 Task: Look for space in Schaffhausen, Switzerland from 21st June, 2023 to 29th June, 2023 for 4 adults in price range Rs.7000 to Rs.12000. Place can be entire place with 2 bedrooms having 2 beds and 2 bathrooms. Property type can be house, flat, guest house. Booking option can be shelf check-in. Required host language is English.
Action: Mouse moved to (495, 86)
Screenshot: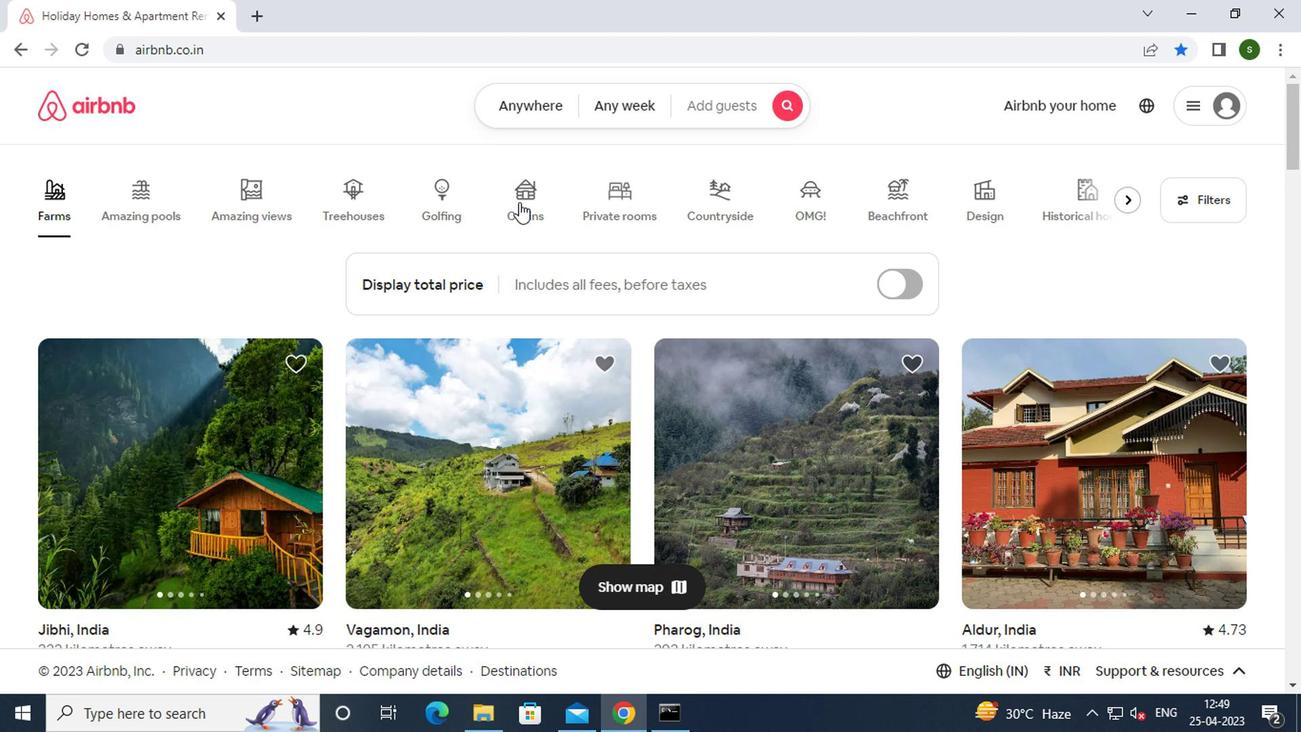 
Action: Mouse pressed left at (495, 86)
Screenshot: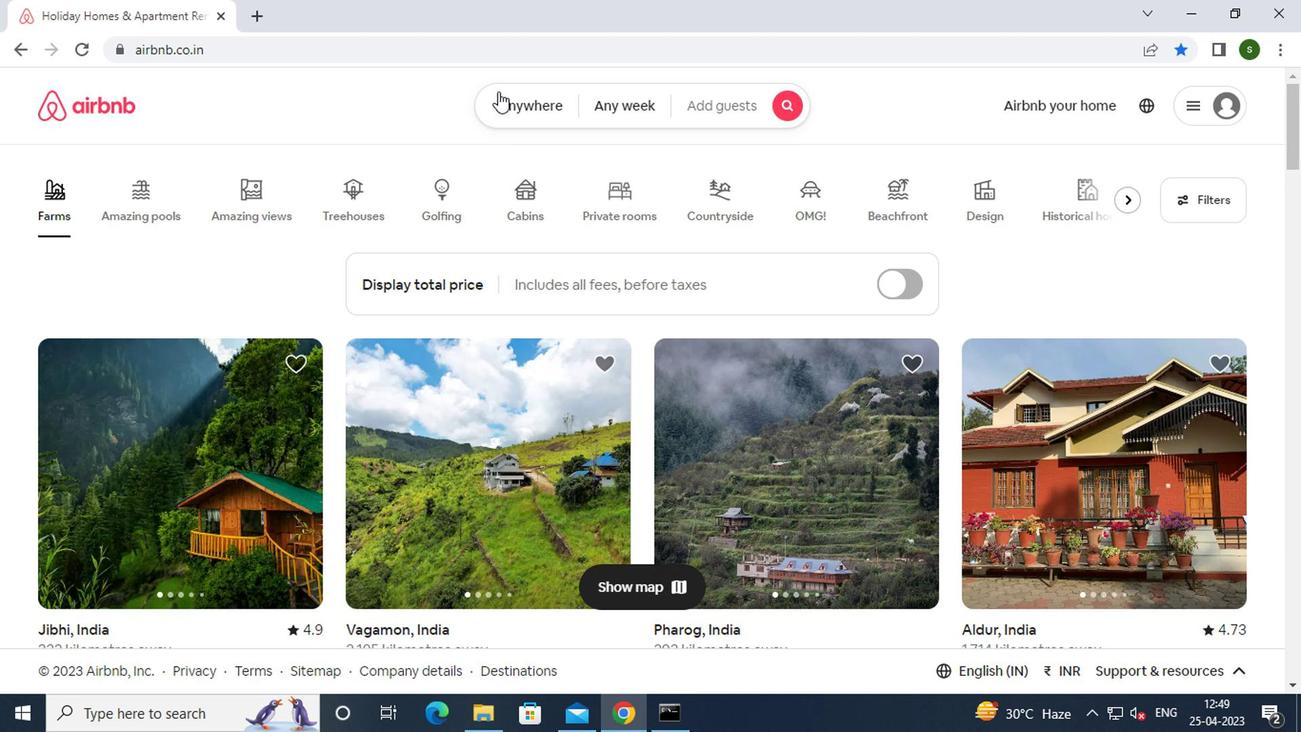 
Action: Mouse moved to (379, 180)
Screenshot: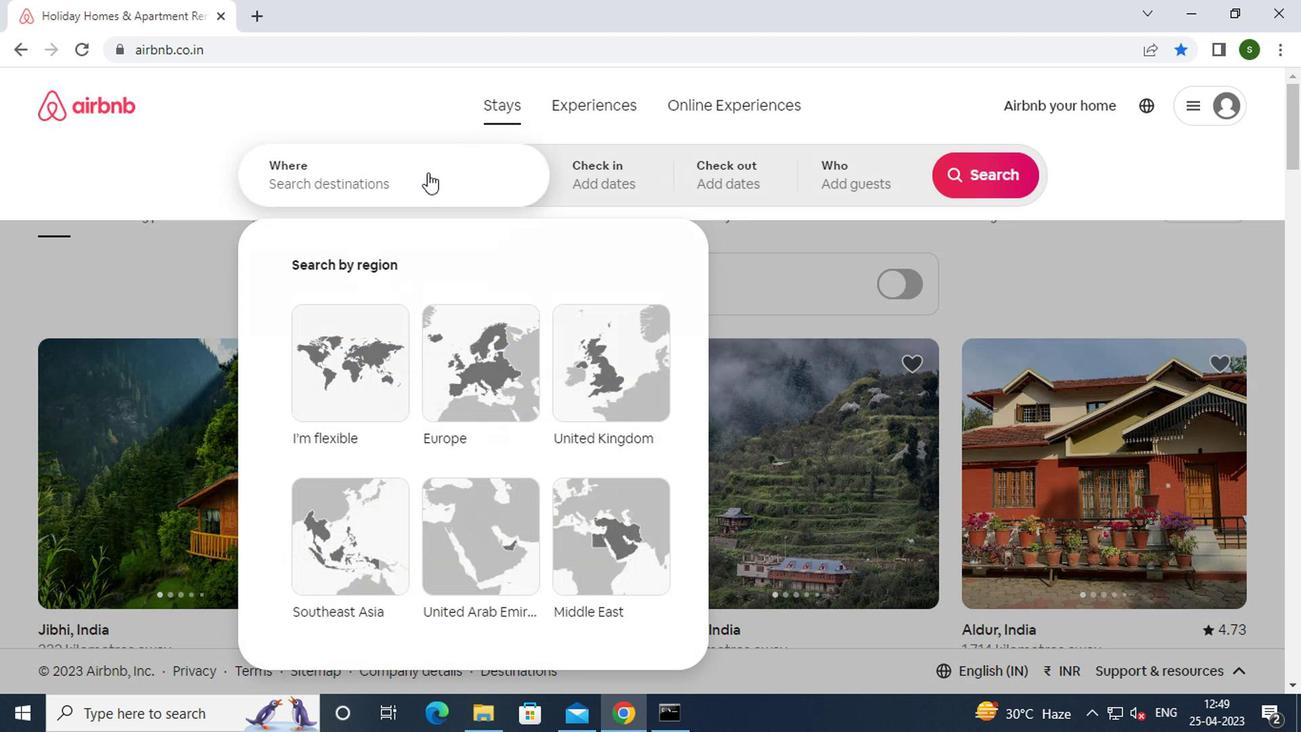 
Action: Mouse pressed left at (379, 180)
Screenshot: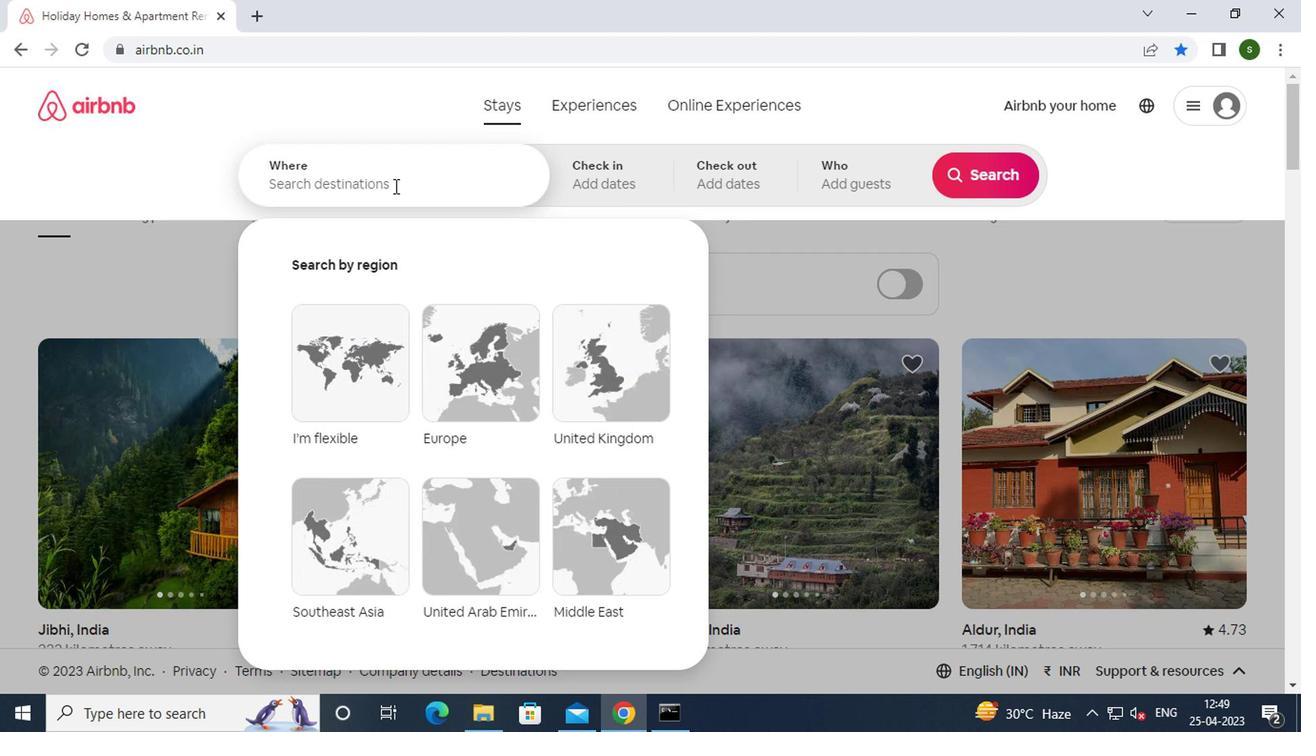 
Action: Key pressed s<Key.caps_lock>chaffhausen,<Key.space><Key.caps_lock>s<Key.caps_lock>witzer
Screenshot: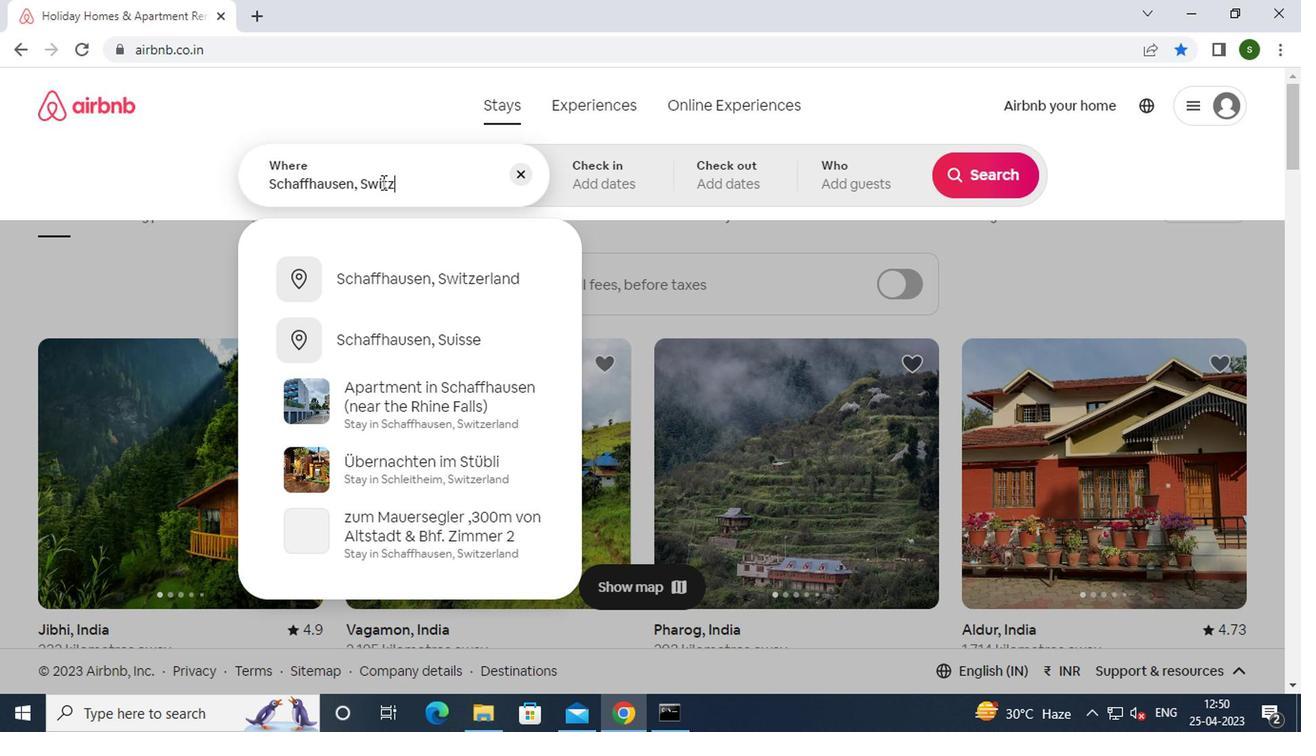 
Action: Mouse moved to (390, 284)
Screenshot: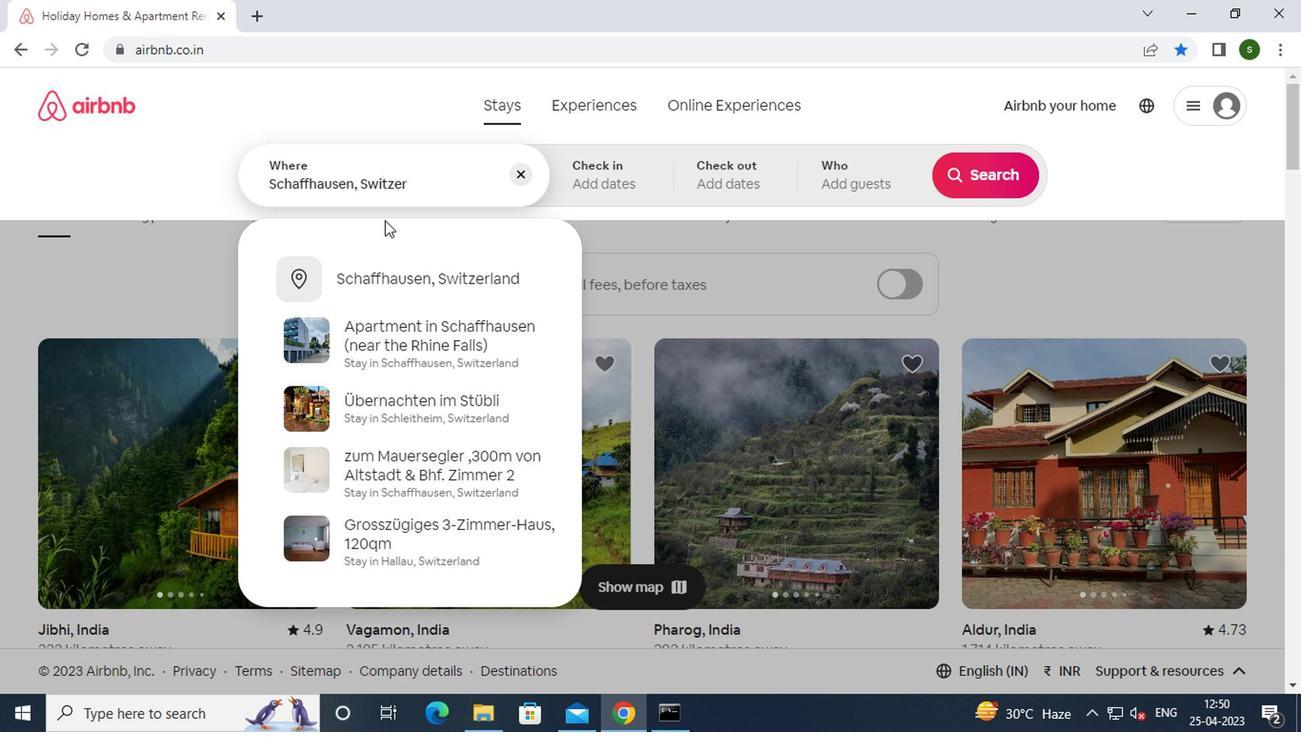 
Action: Mouse pressed left at (390, 284)
Screenshot: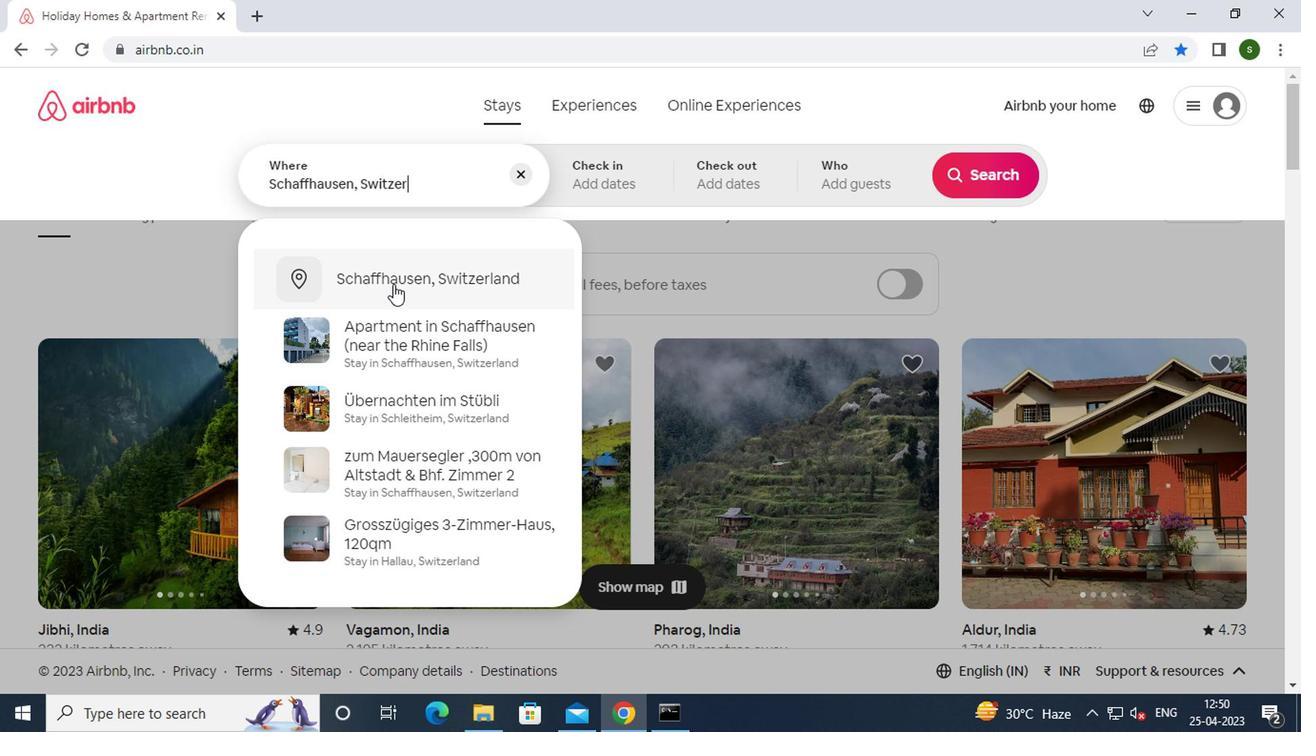 
Action: Mouse moved to (963, 326)
Screenshot: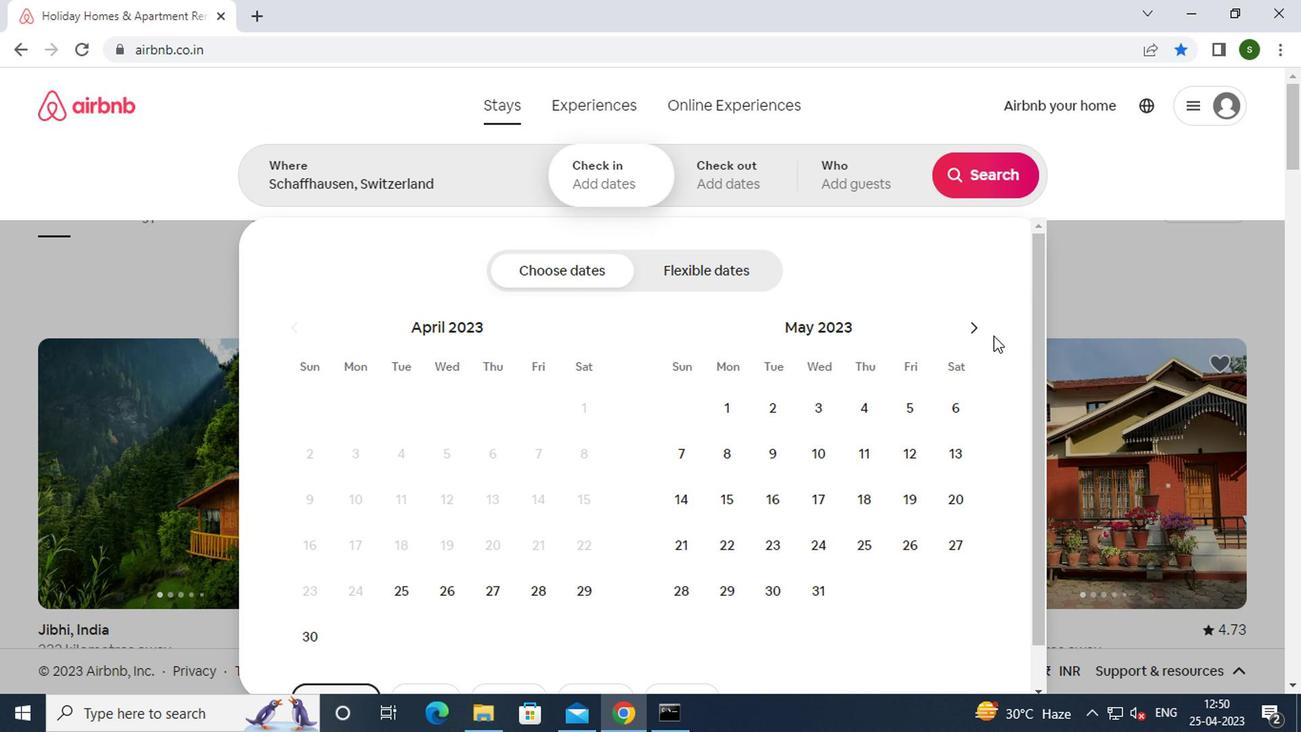 
Action: Mouse pressed left at (963, 326)
Screenshot: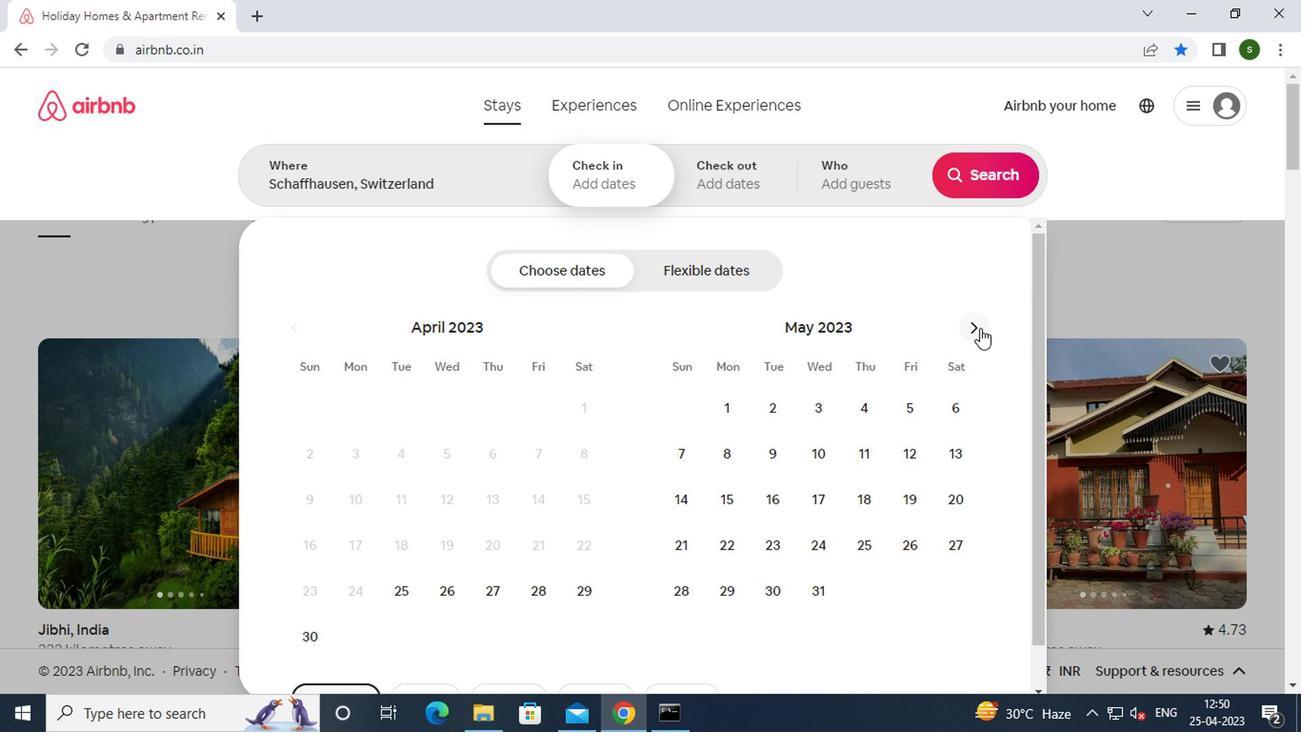 
Action: Mouse moved to (829, 555)
Screenshot: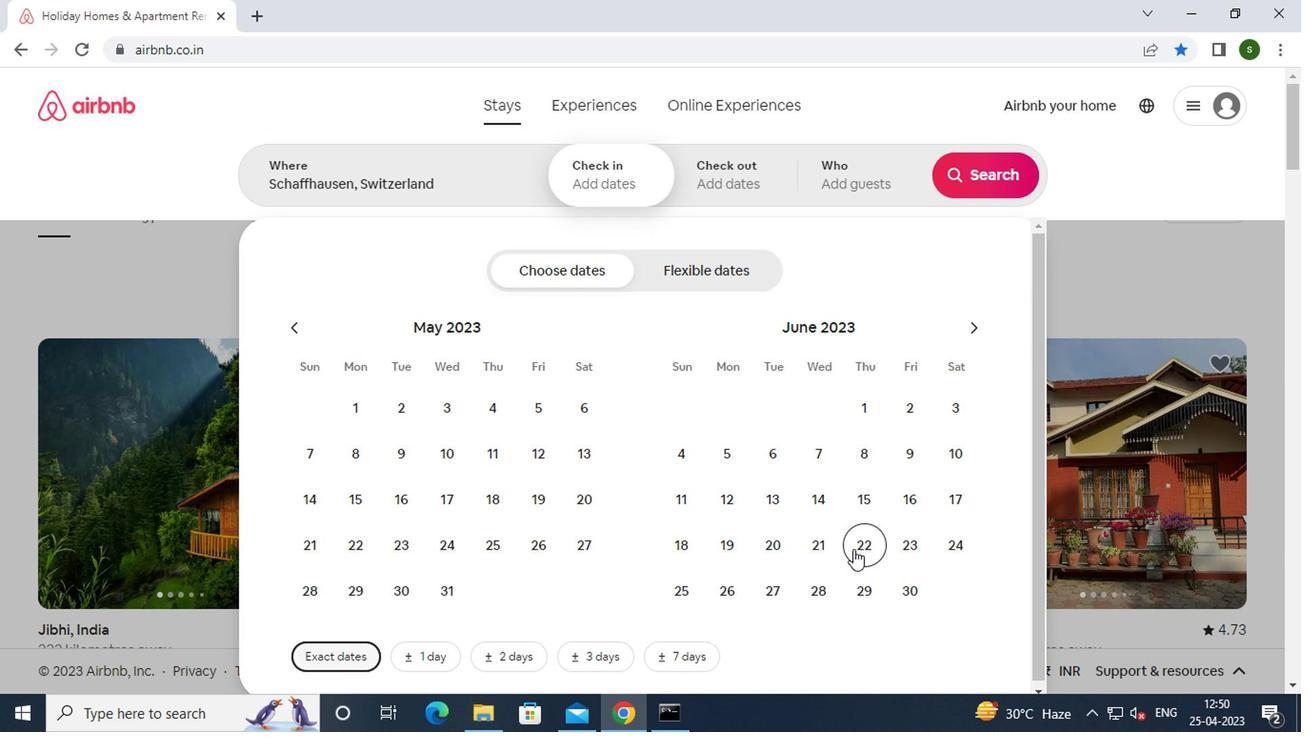 
Action: Mouse pressed left at (829, 555)
Screenshot: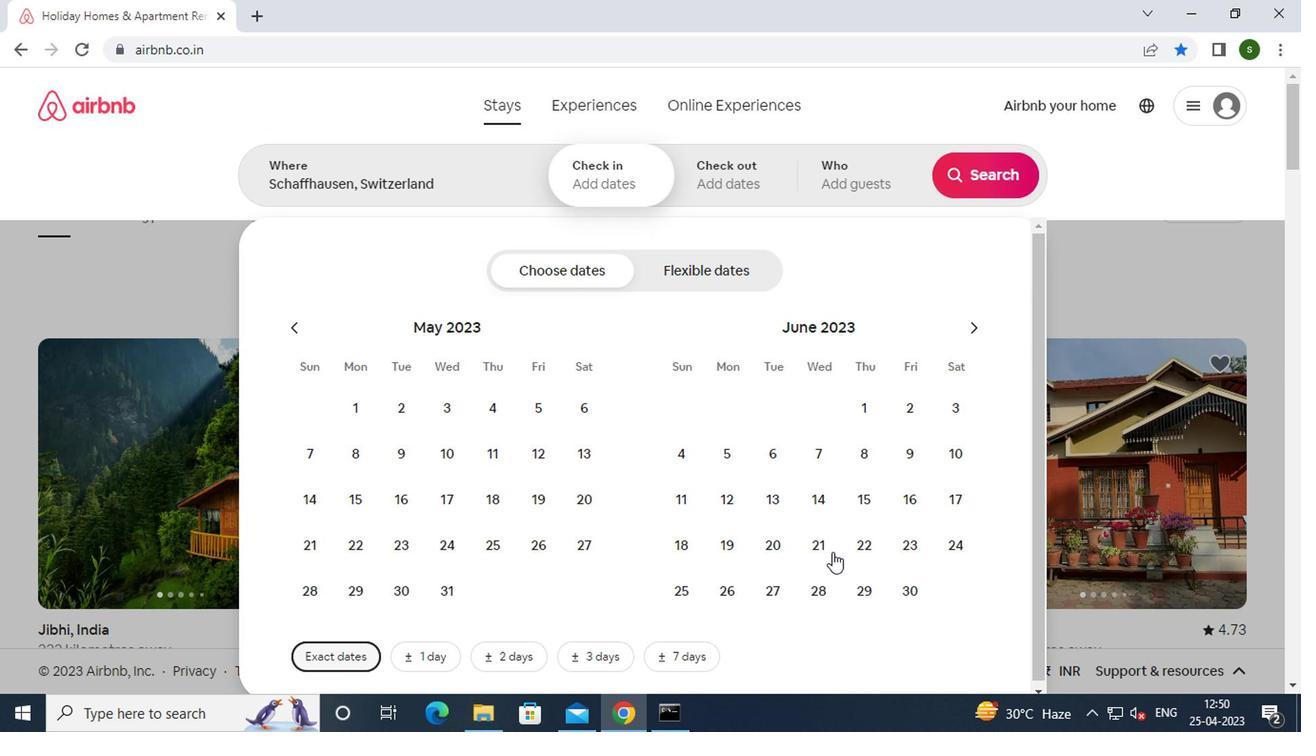 
Action: Mouse moved to (855, 582)
Screenshot: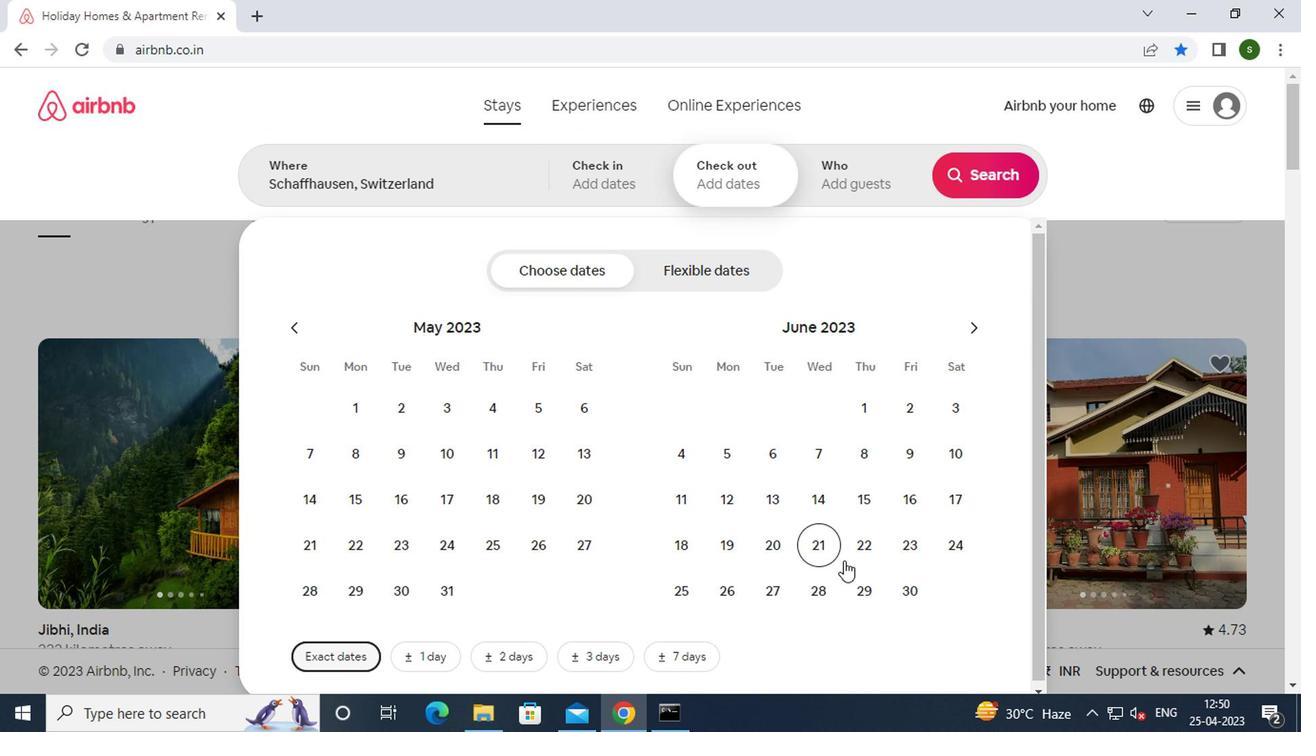 
Action: Mouse pressed left at (855, 582)
Screenshot: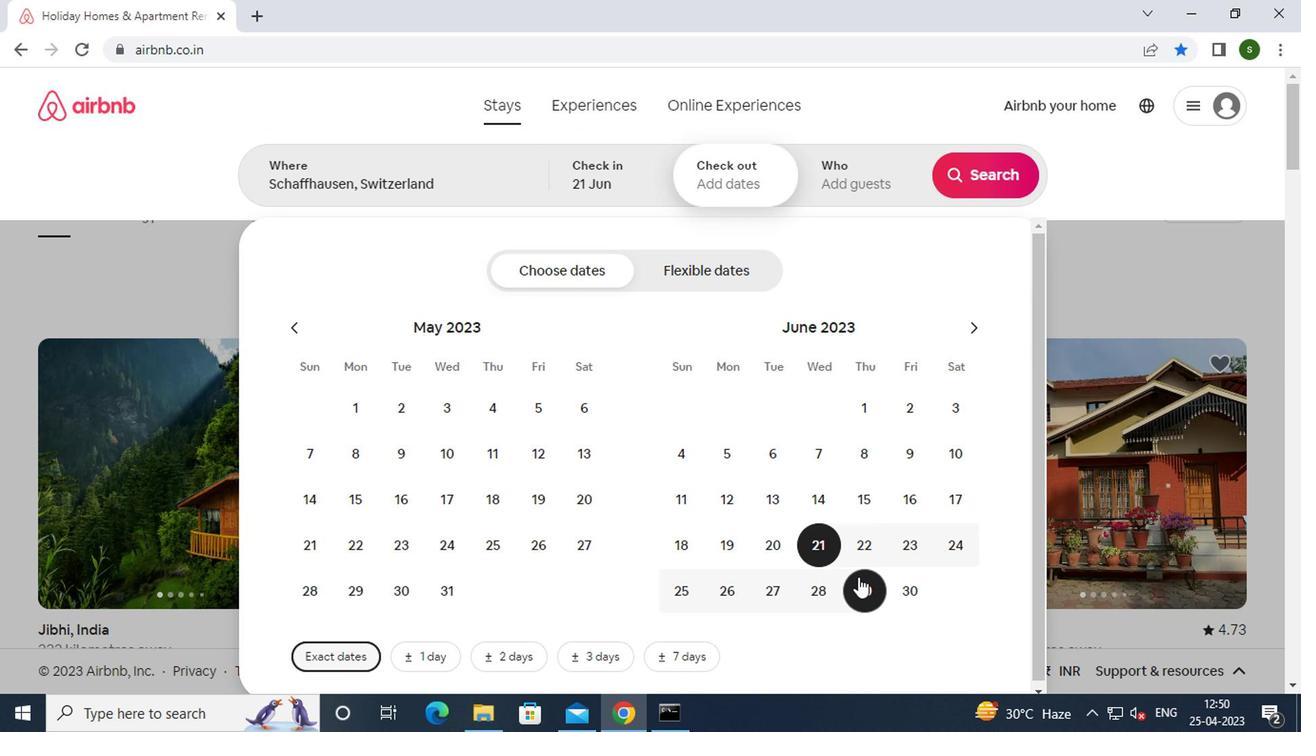 
Action: Mouse moved to (858, 191)
Screenshot: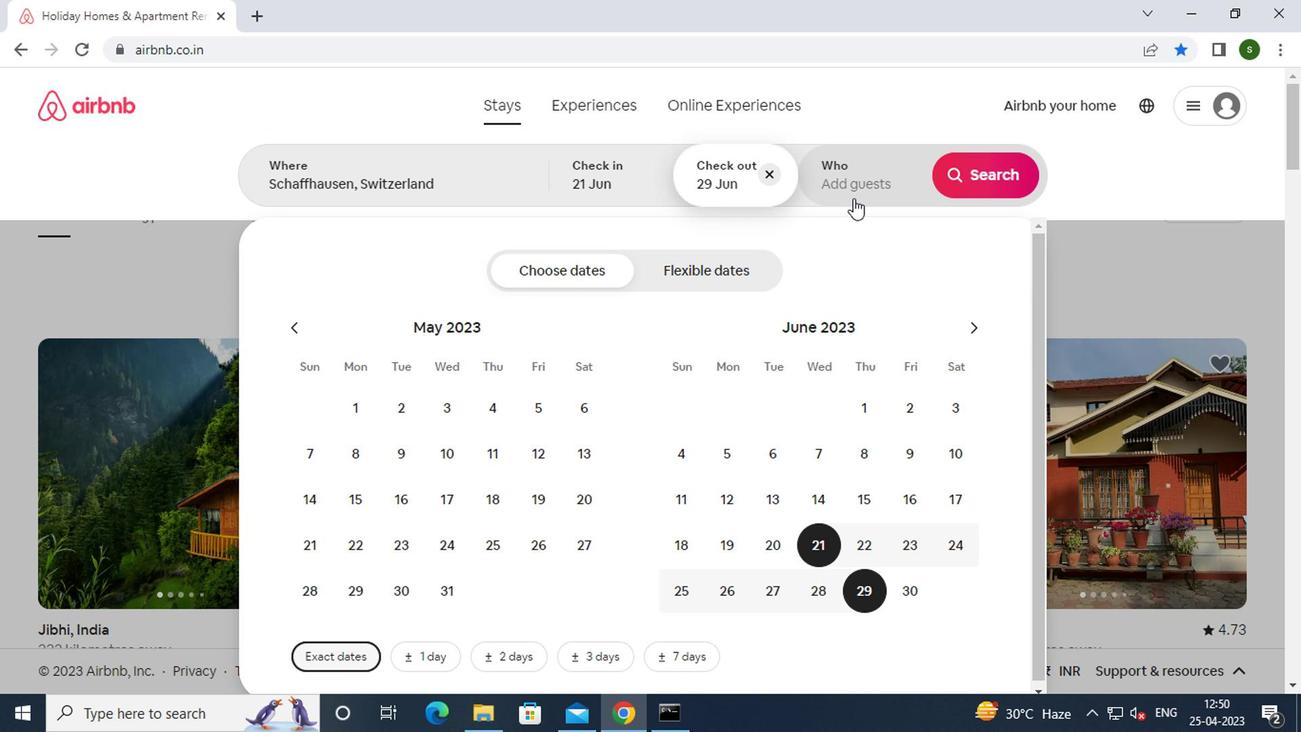 
Action: Mouse pressed left at (858, 191)
Screenshot: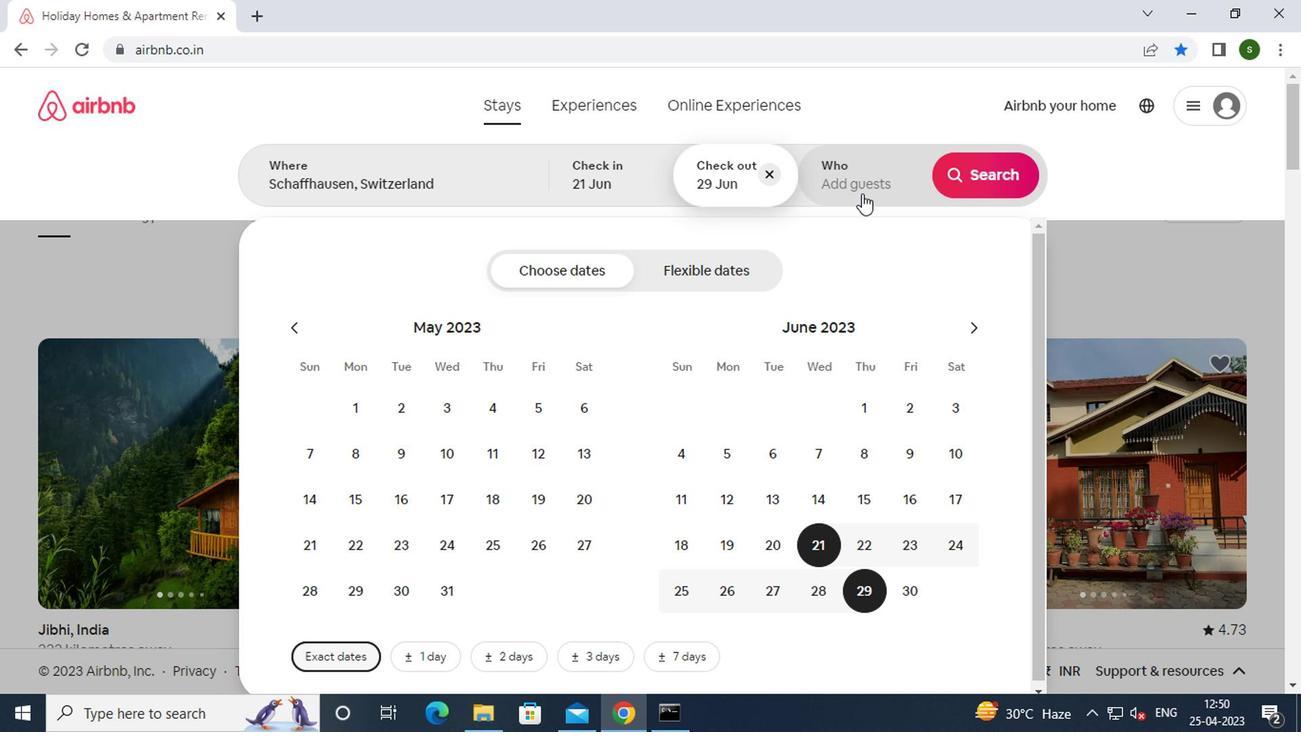 
Action: Mouse moved to (982, 279)
Screenshot: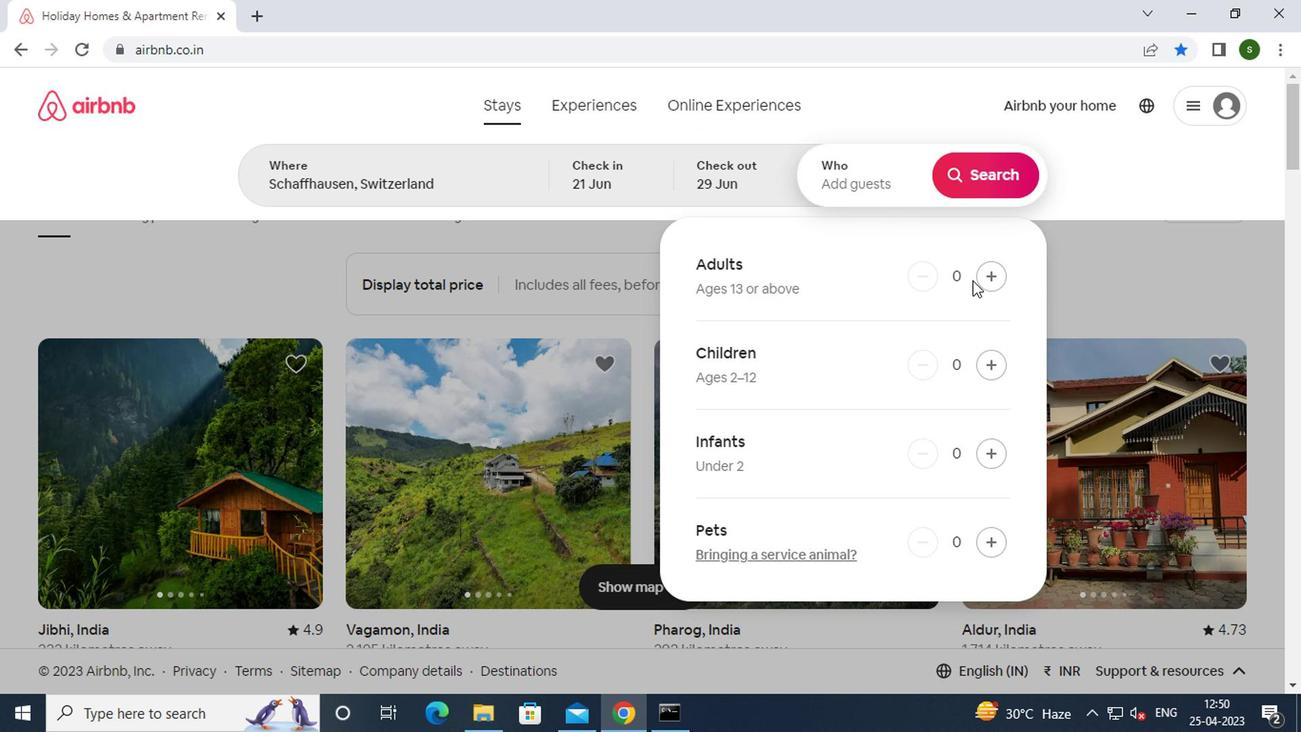 
Action: Mouse pressed left at (982, 279)
Screenshot: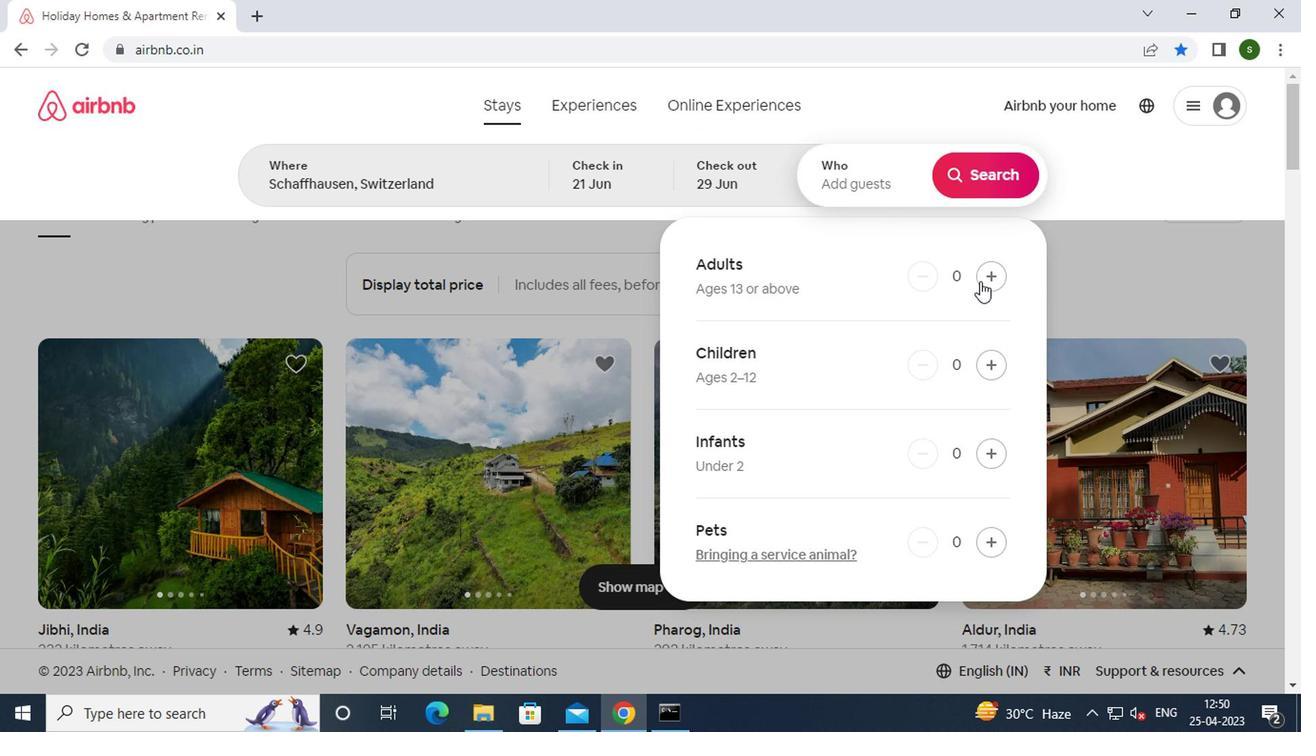 
Action: Mouse pressed left at (982, 279)
Screenshot: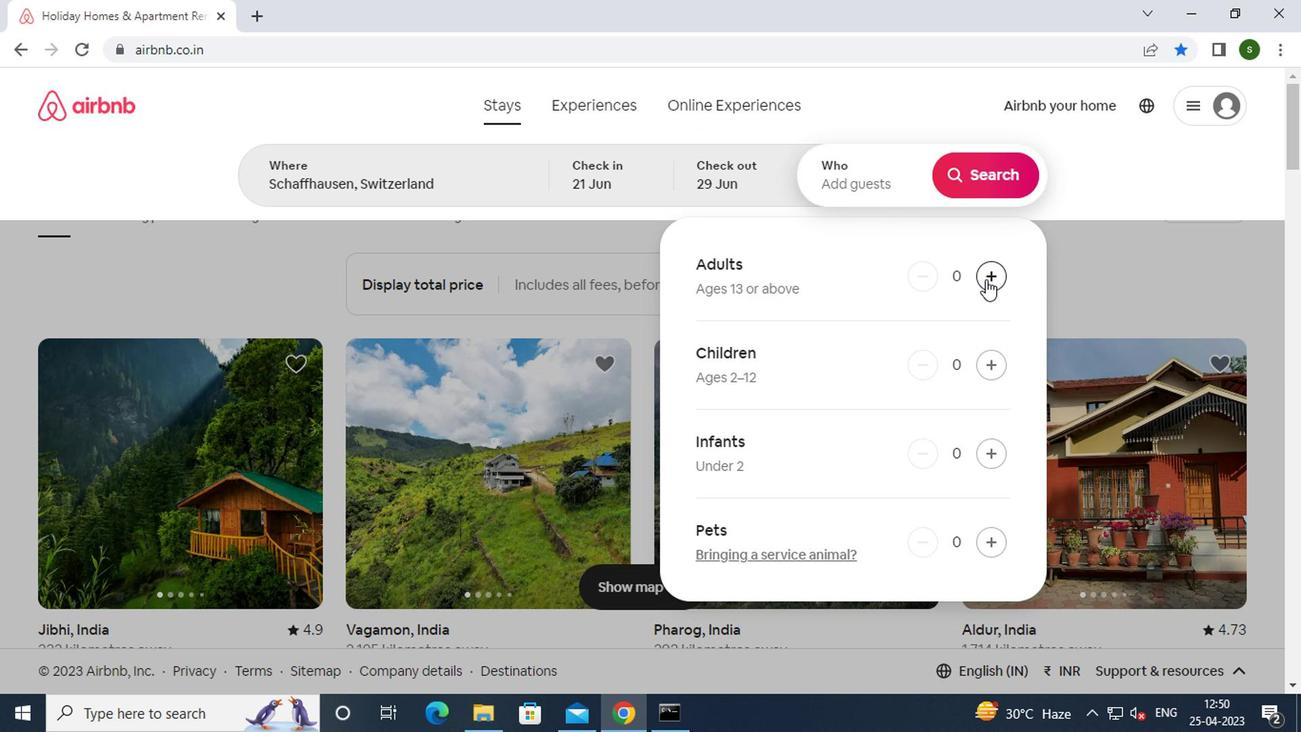 
Action: Mouse pressed left at (982, 279)
Screenshot: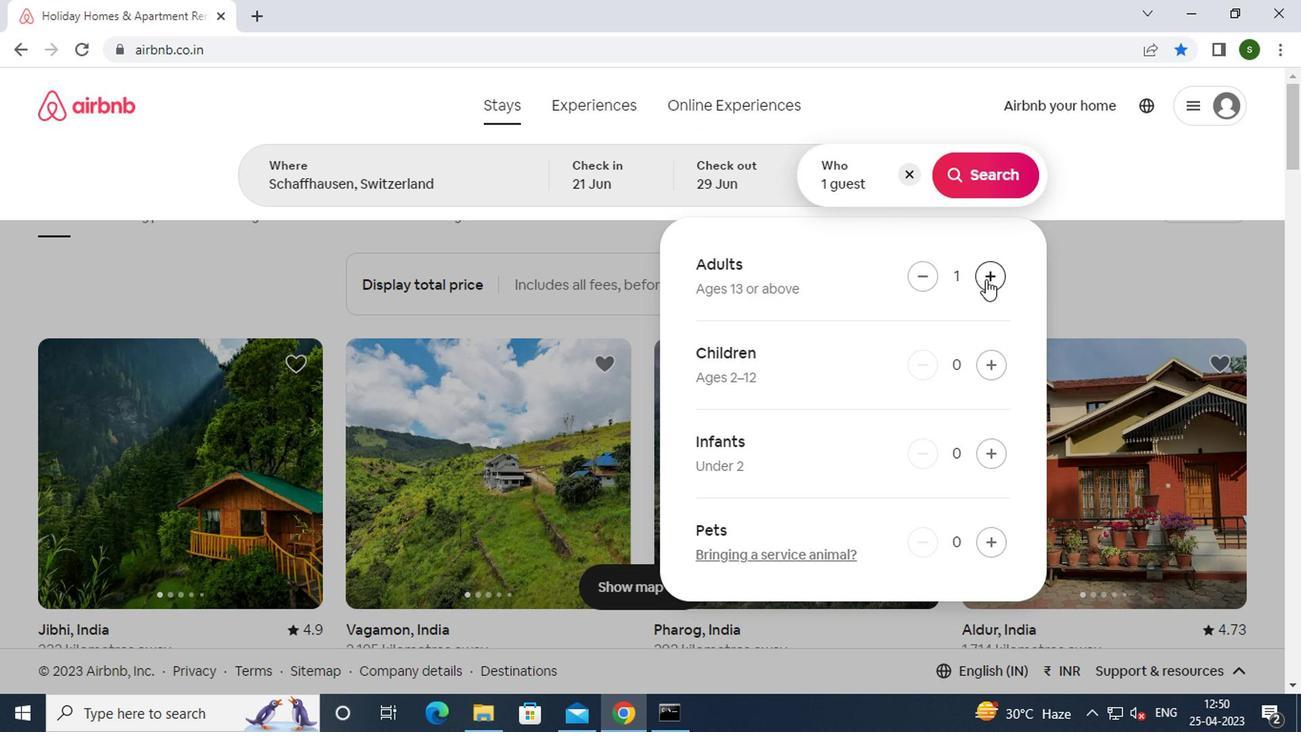 
Action: Mouse pressed left at (982, 279)
Screenshot: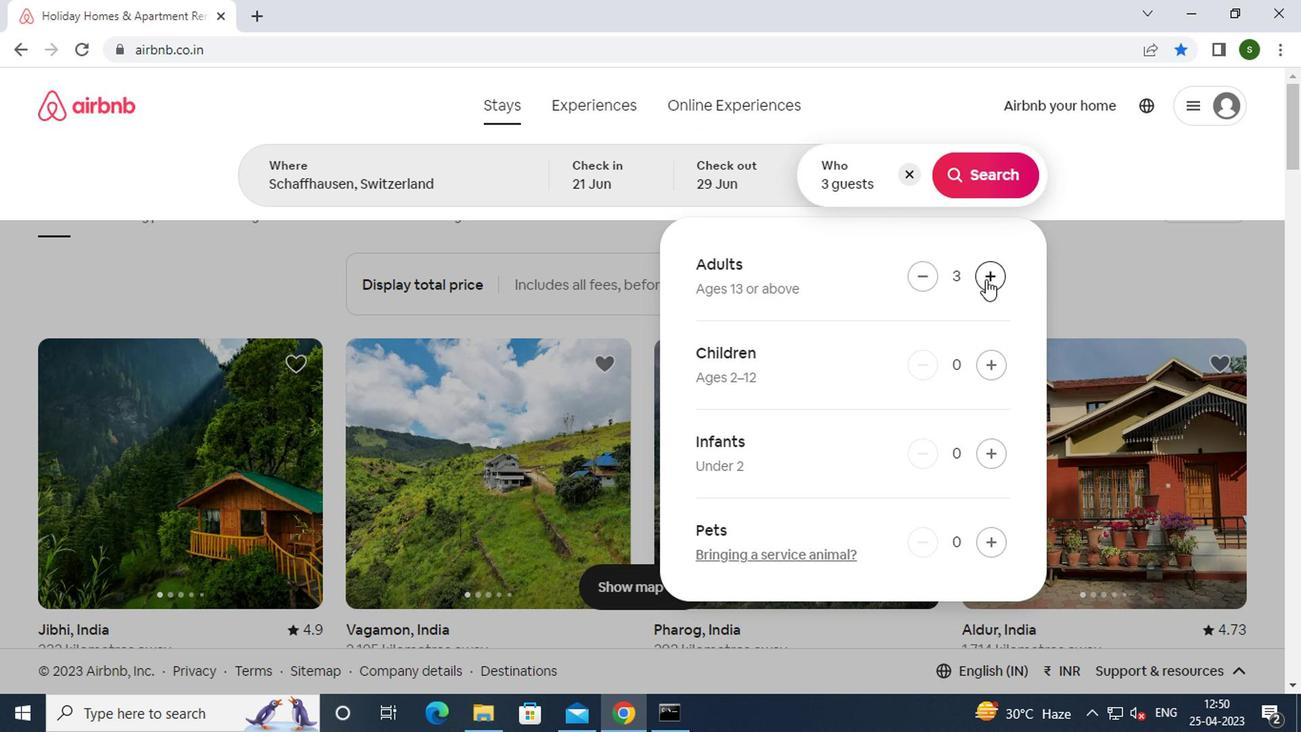 
Action: Mouse moved to (985, 188)
Screenshot: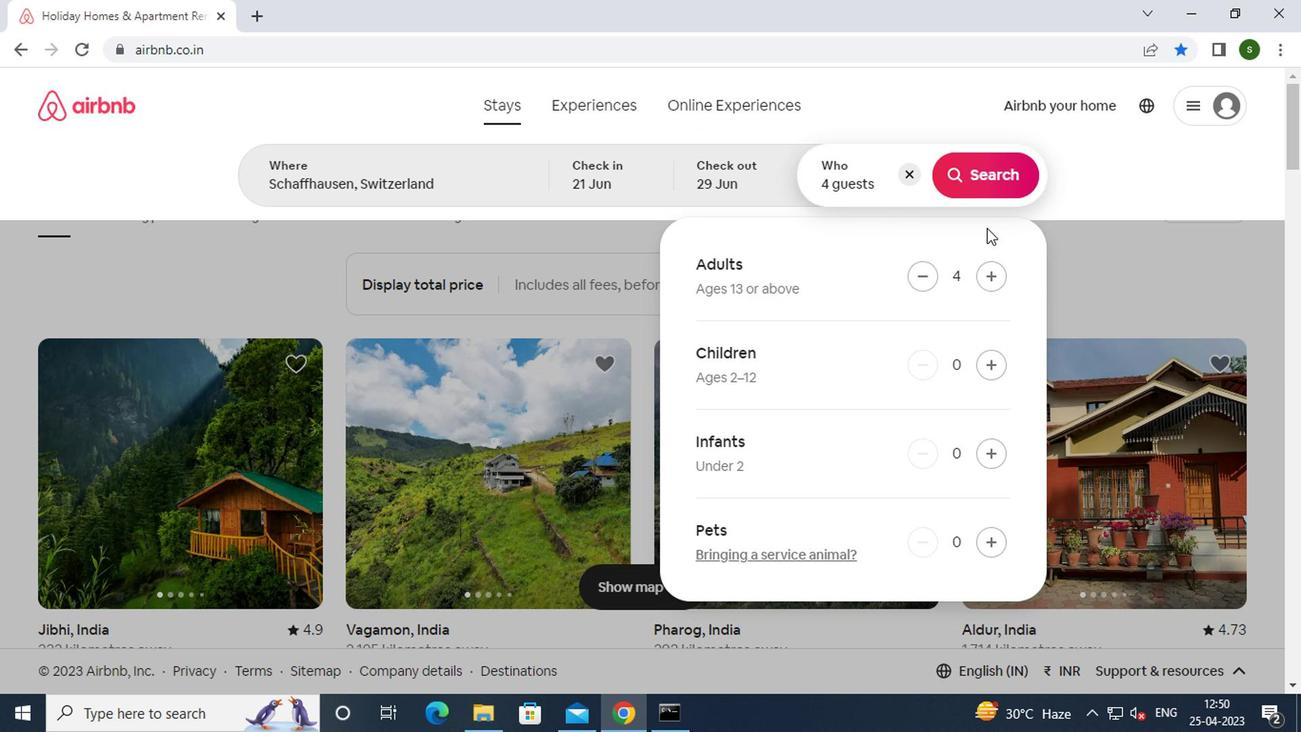 
Action: Mouse pressed left at (985, 188)
Screenshot: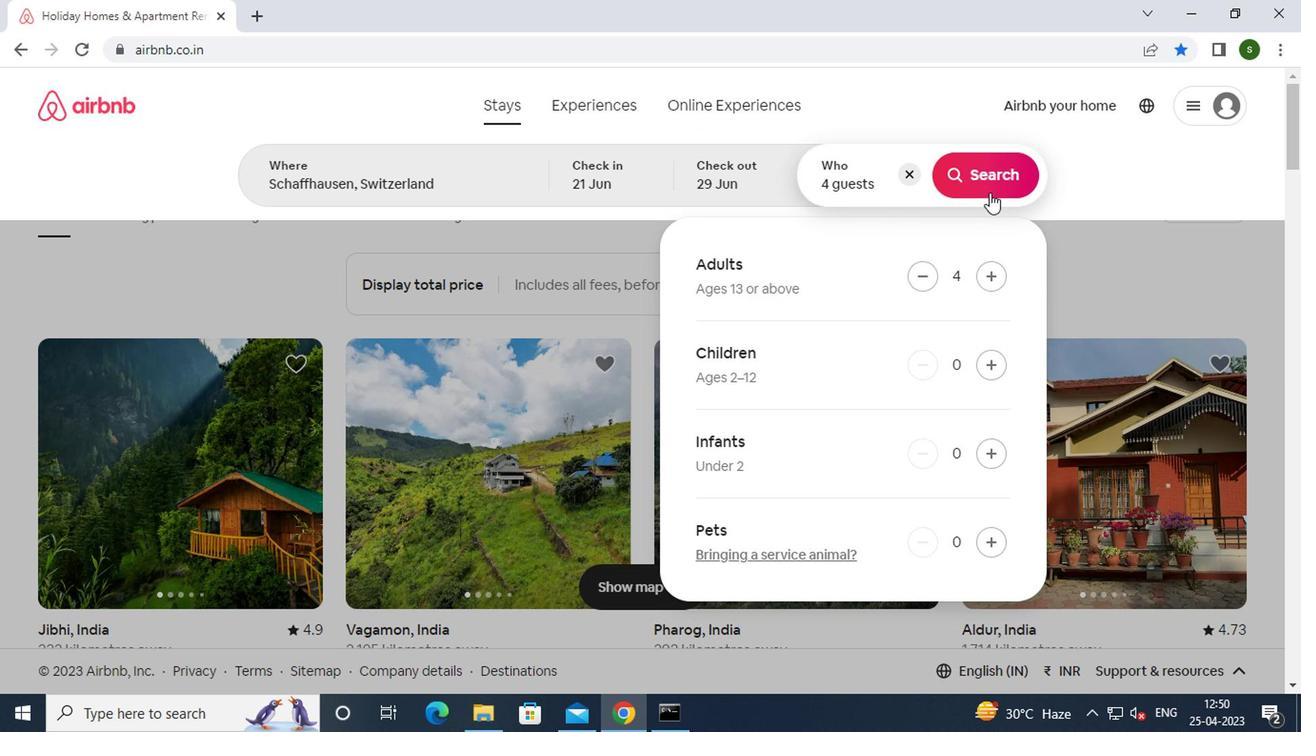 
Action: Mouse moved to (1204, 185)
Screenshot: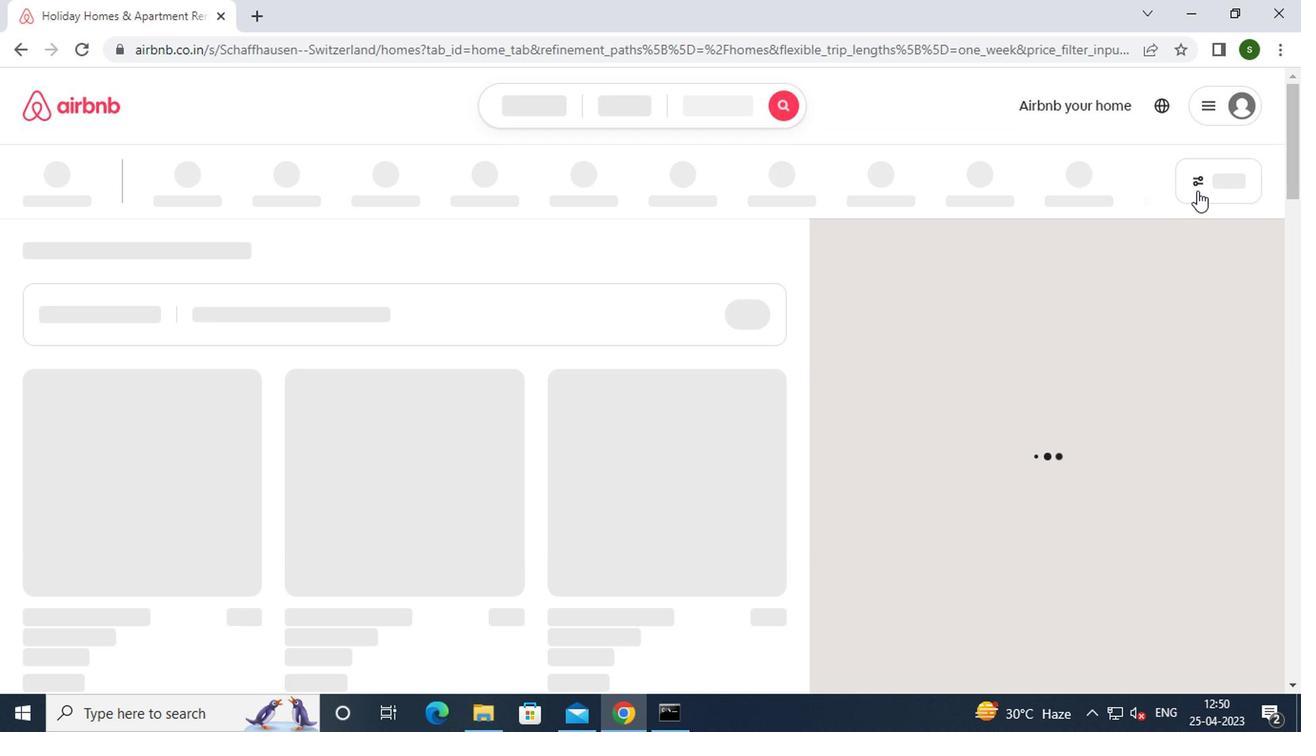 
Action: Mouse pressed left at (1204, 185)
Screenshot: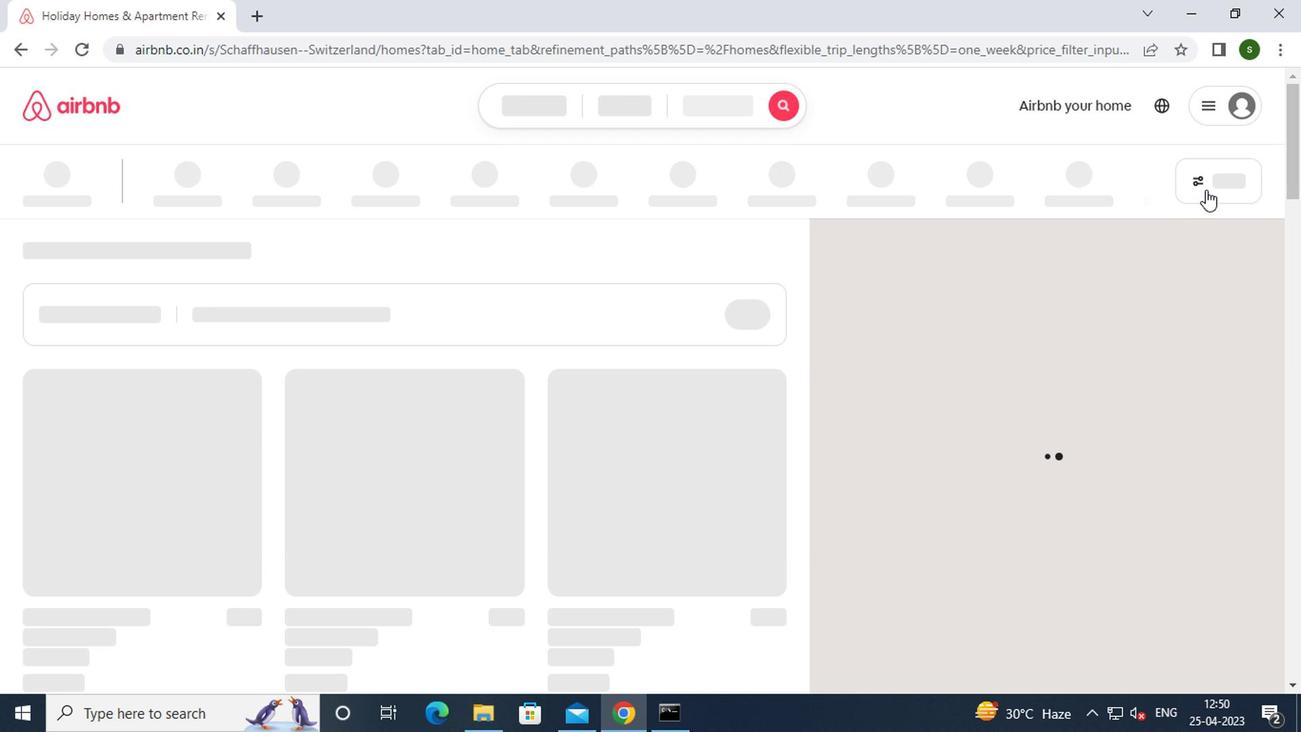 
Action: Mouse moved to (1194, 185)
Screenshot: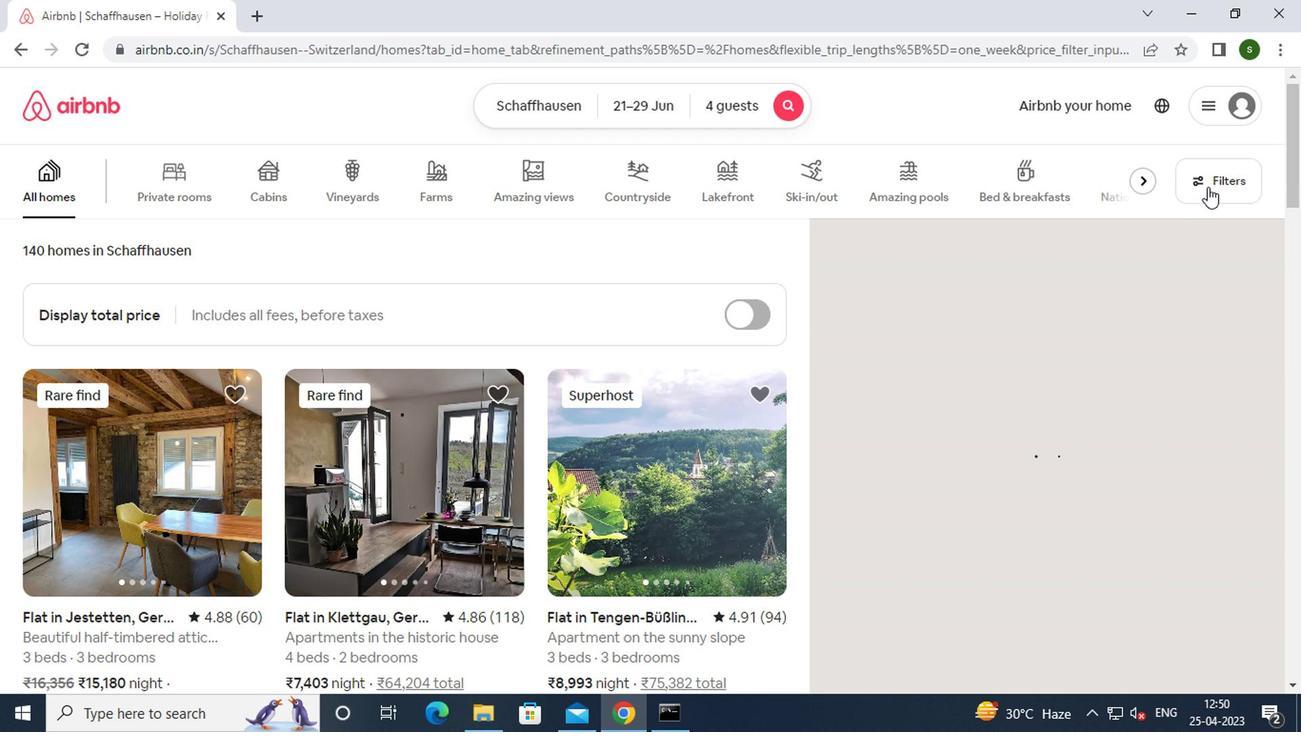 
Action: Mouse pressed left at (1194, 185)
Screenshot: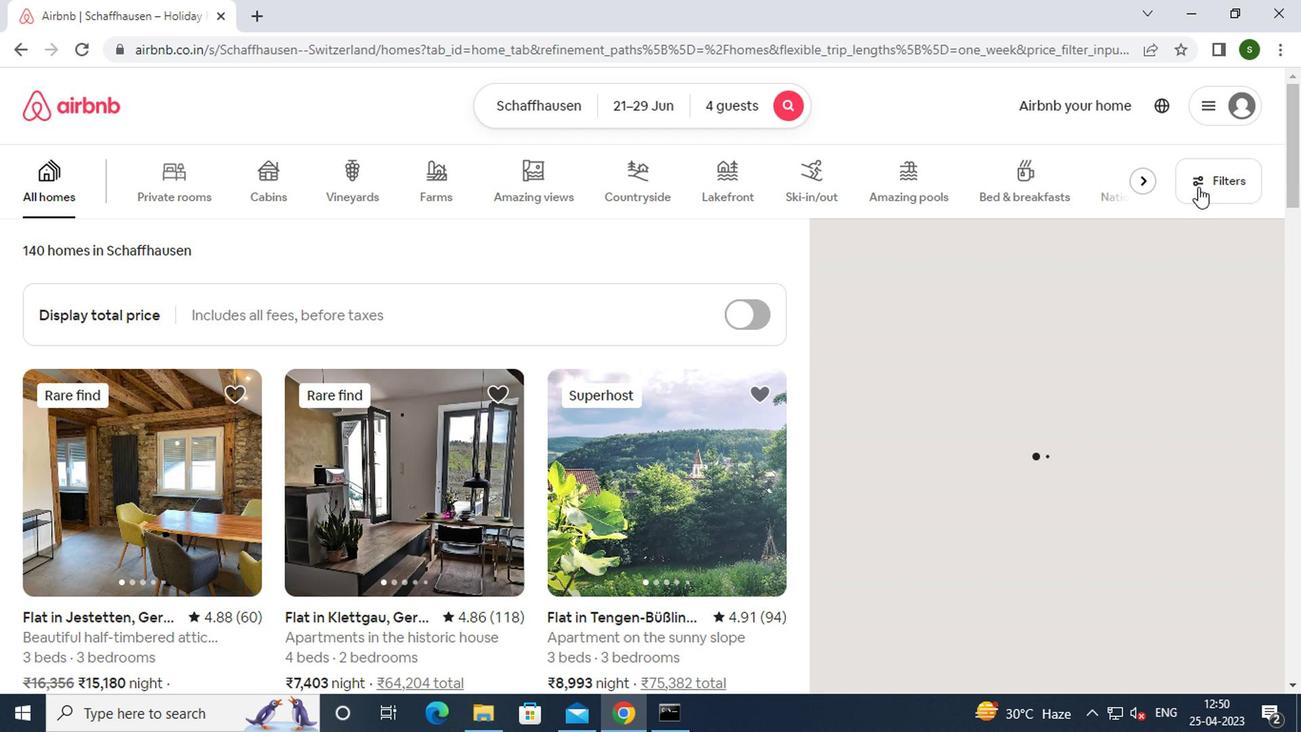 
Action: Mouse moved to (570, 425)
Screenshot: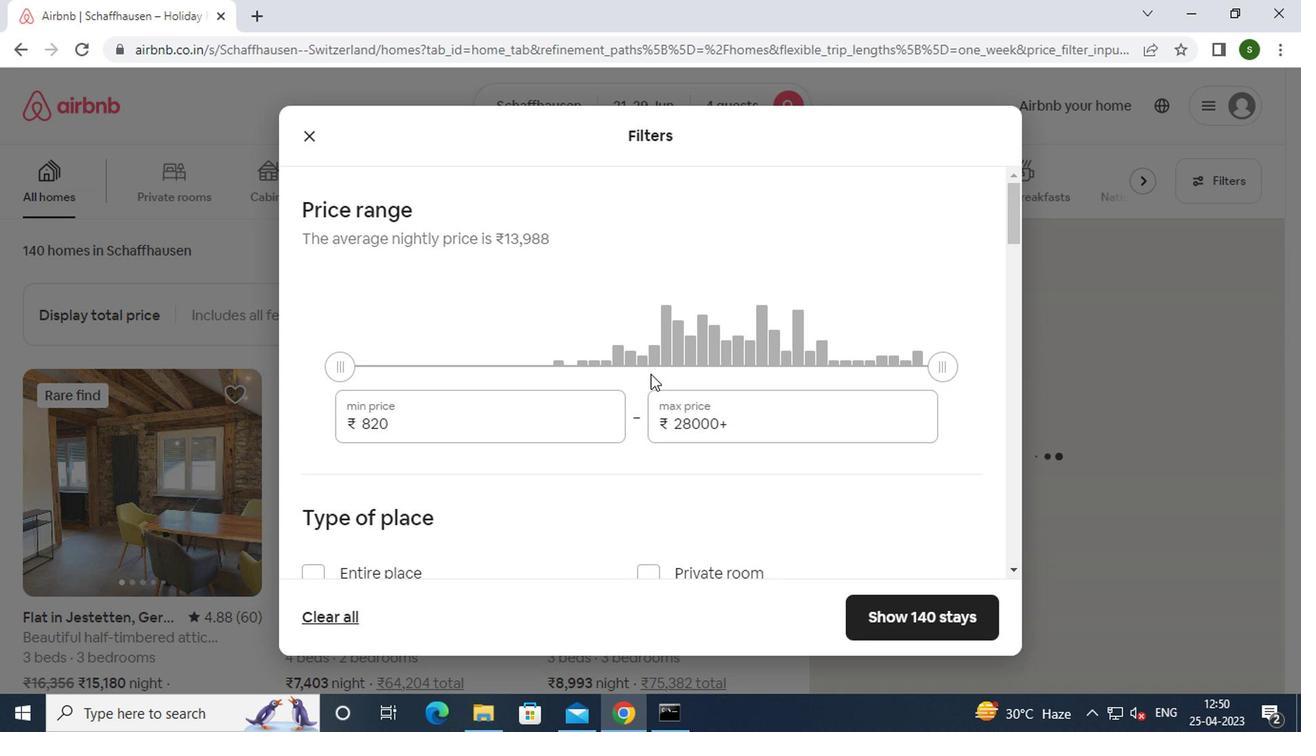 
Action: Mouse pressed left at (570, 425)
Screenshot: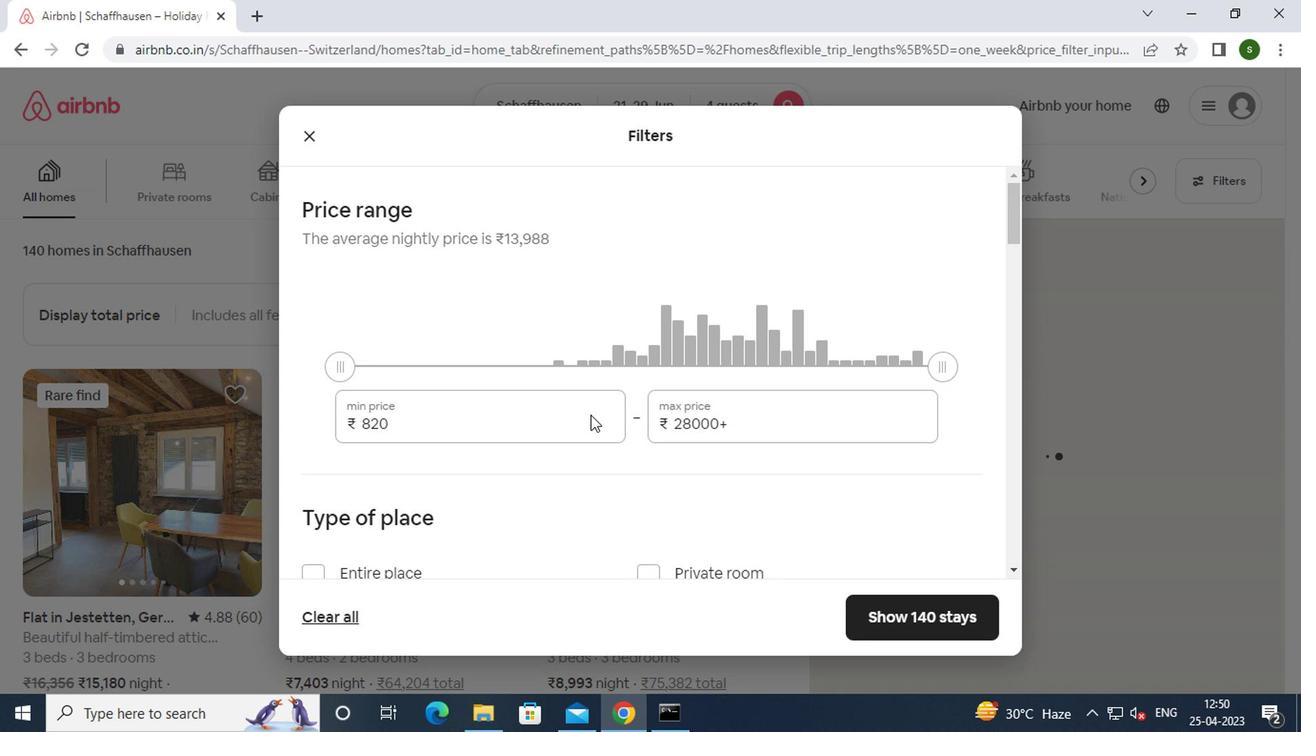 
Action: Key pressed <Key.backspace><Key.backspace><Key.backspace><Key.backspace><Key.backspace>7000
Screenshot: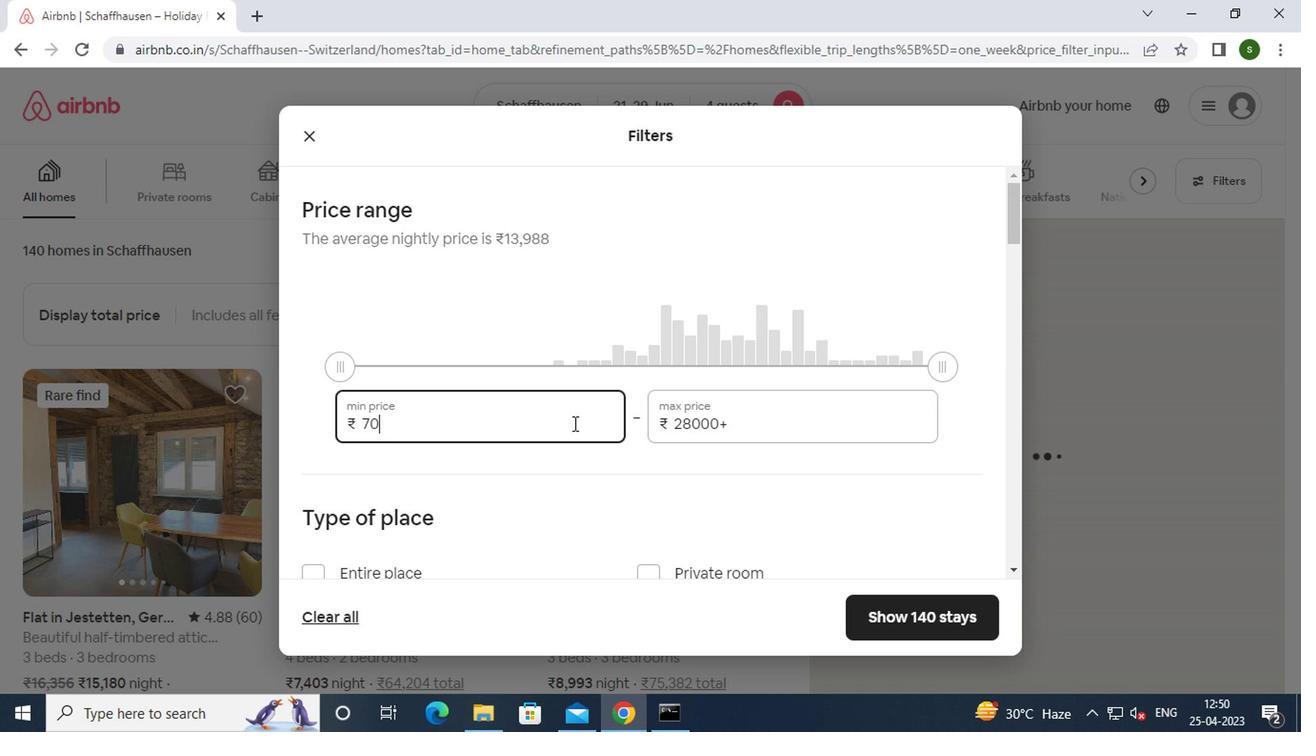 
Action: Mouse moved to (762, 431)
Screenshot: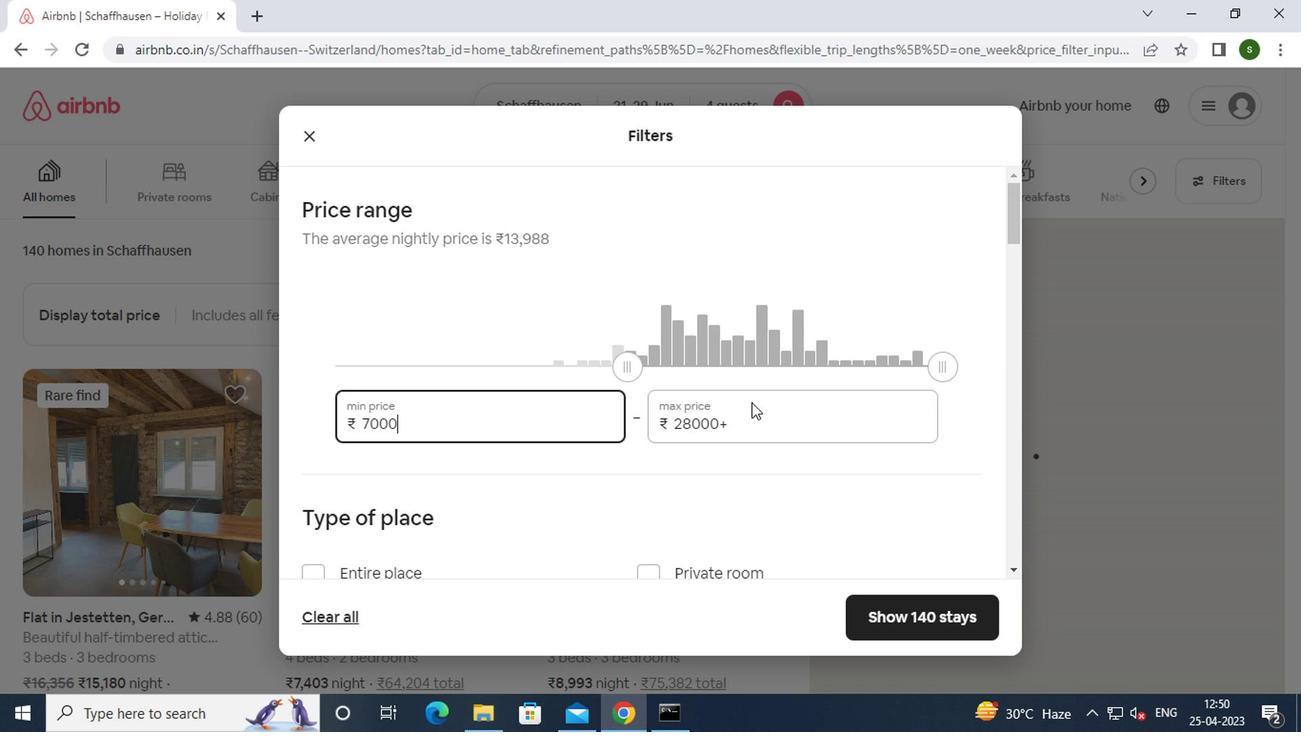 
Action: Mouse pressed left at (762, 431)
Screenshot: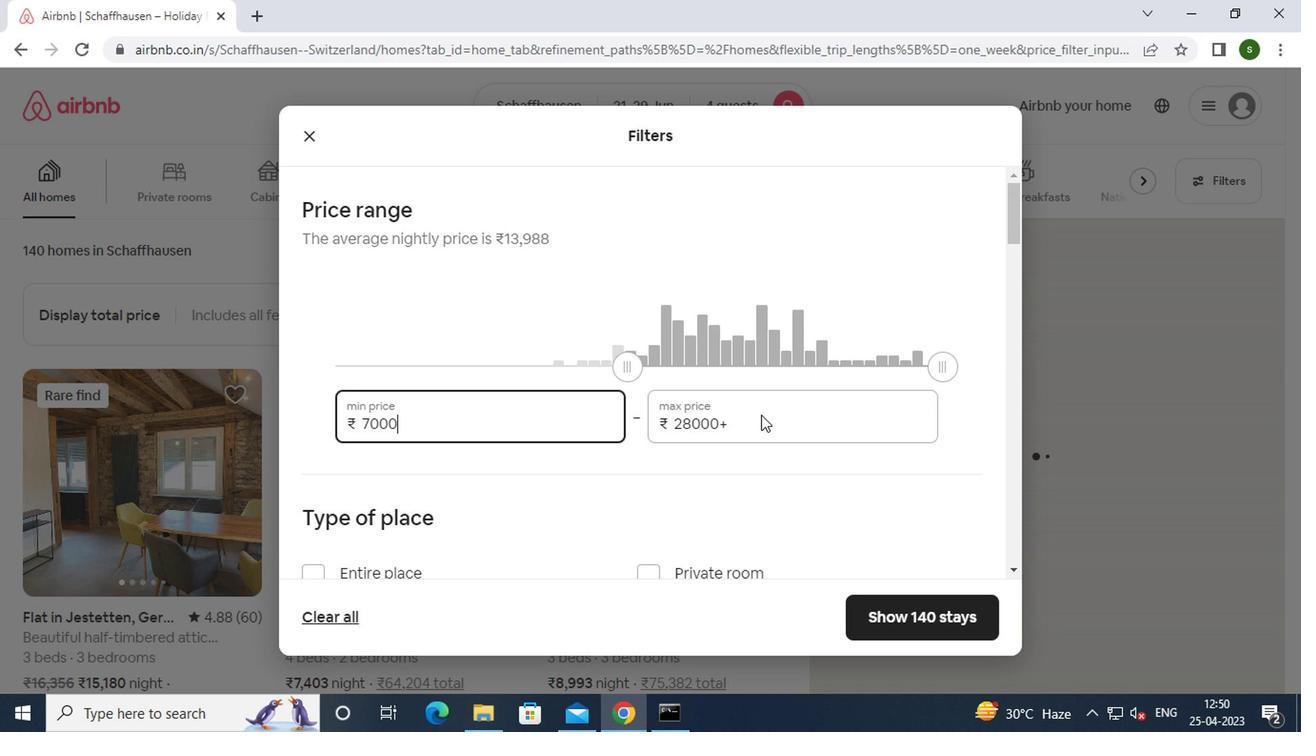 
Action: Mouse moved to (760, 432)
Screenshot: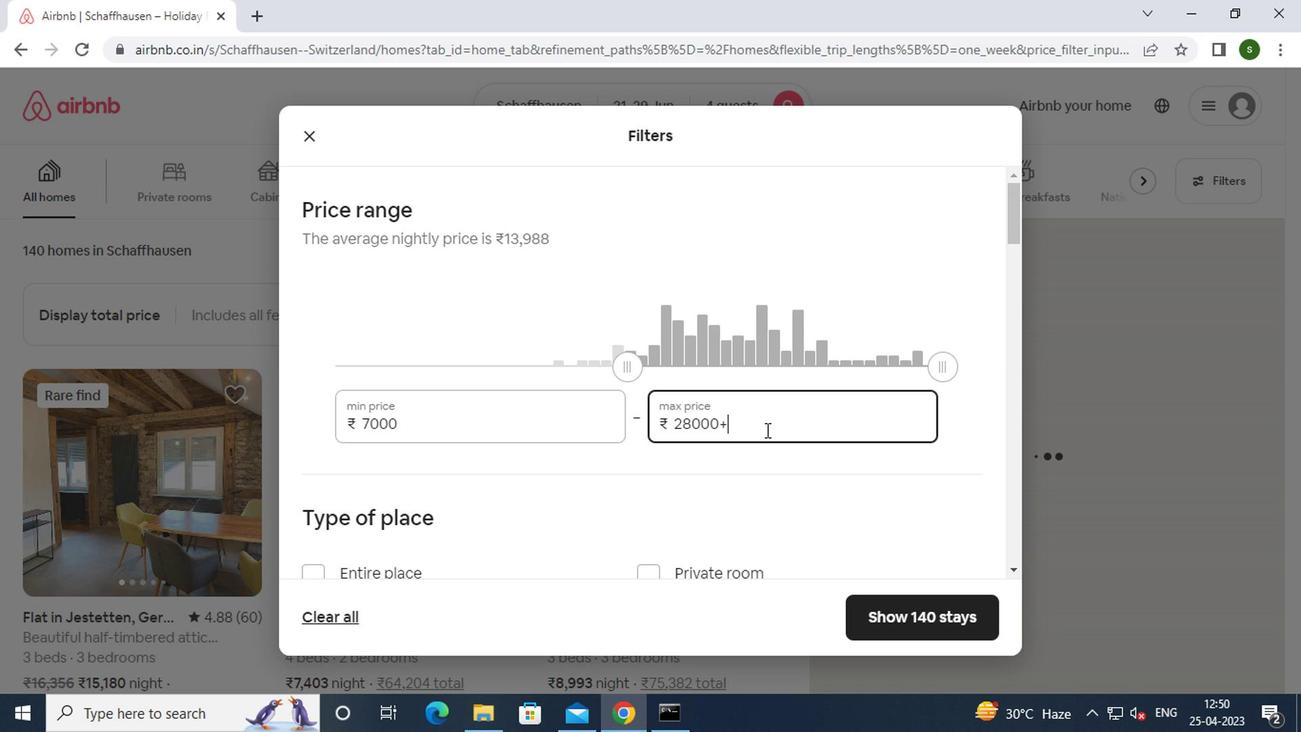 
Action: Key pressed <Key.backspace><Key.backspace><Key.backspace><Key.backspace><Key.backspace><Key.backspace><Key.backspace><Key.backspace><Key.backspace><Key.backspace><Key.backspace>12000
Screenshot: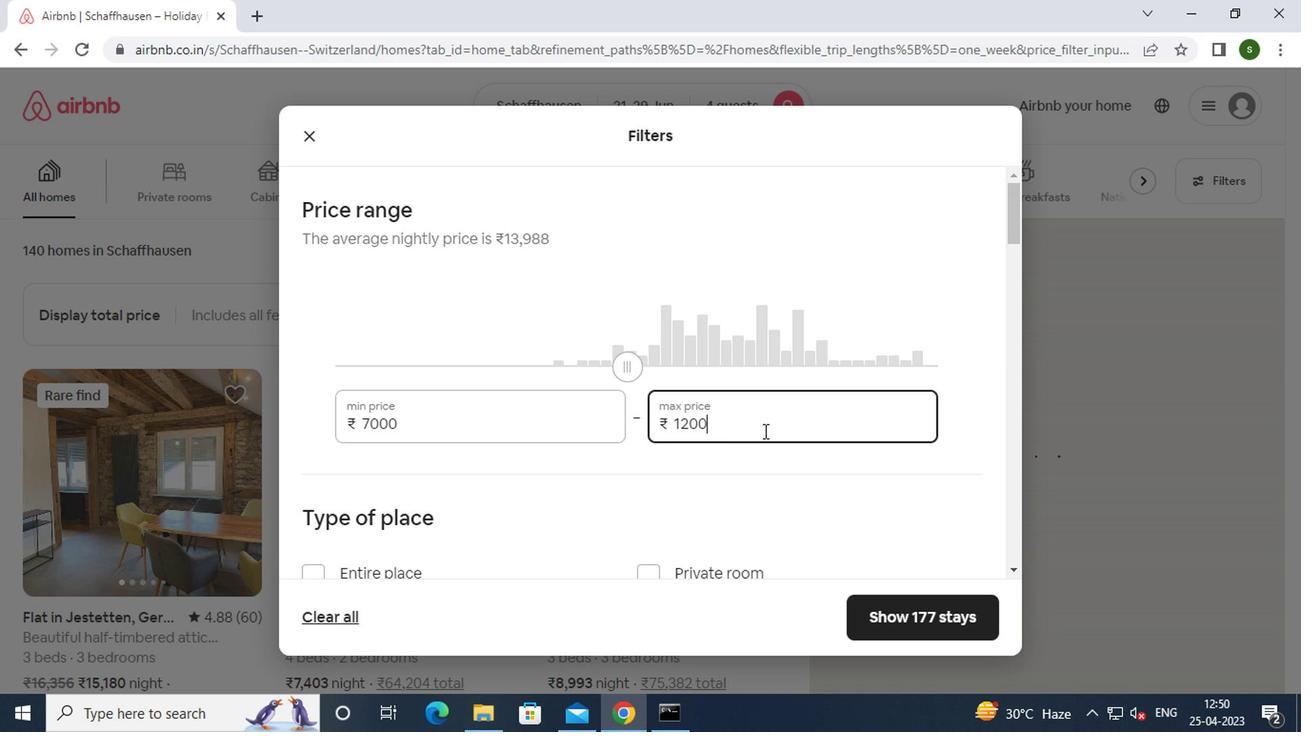 
Action: Mouse moved to (638, 450)
Screenshot: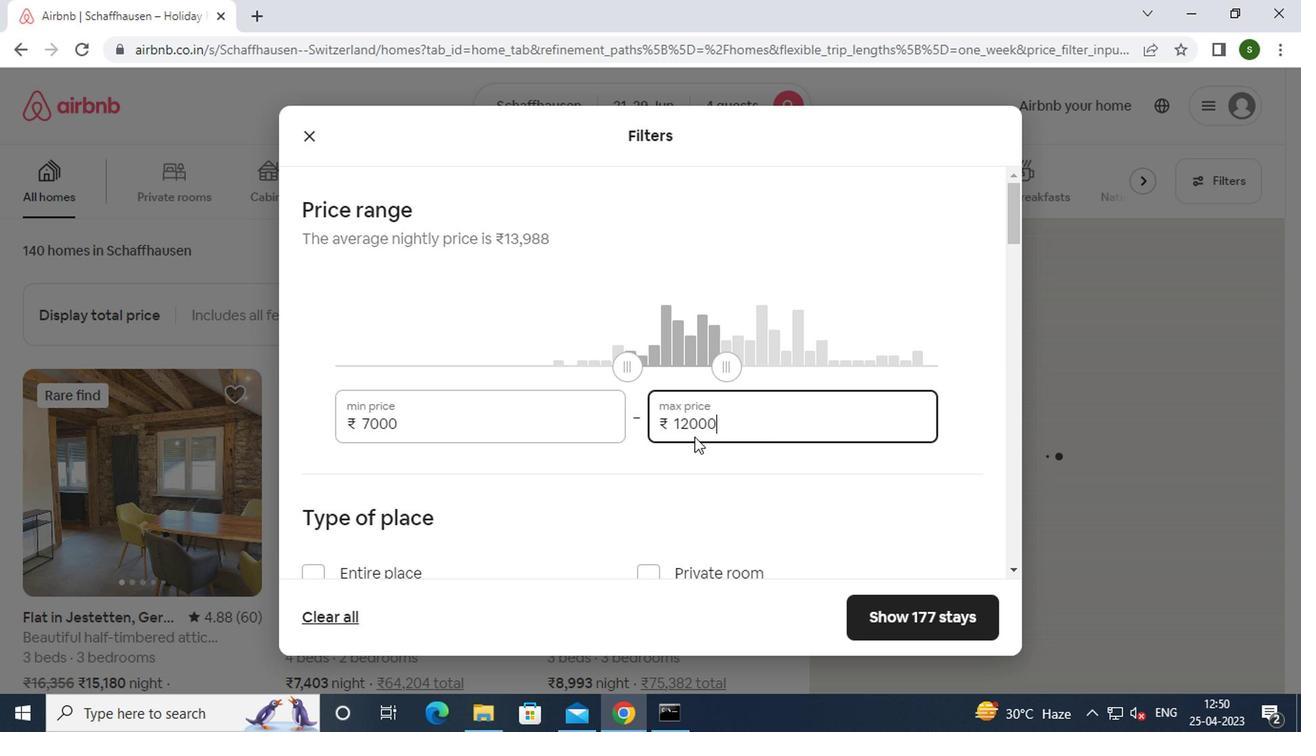 
Action: Mouse scrolled (638, 449) with delta (0, 0)
Screenshot: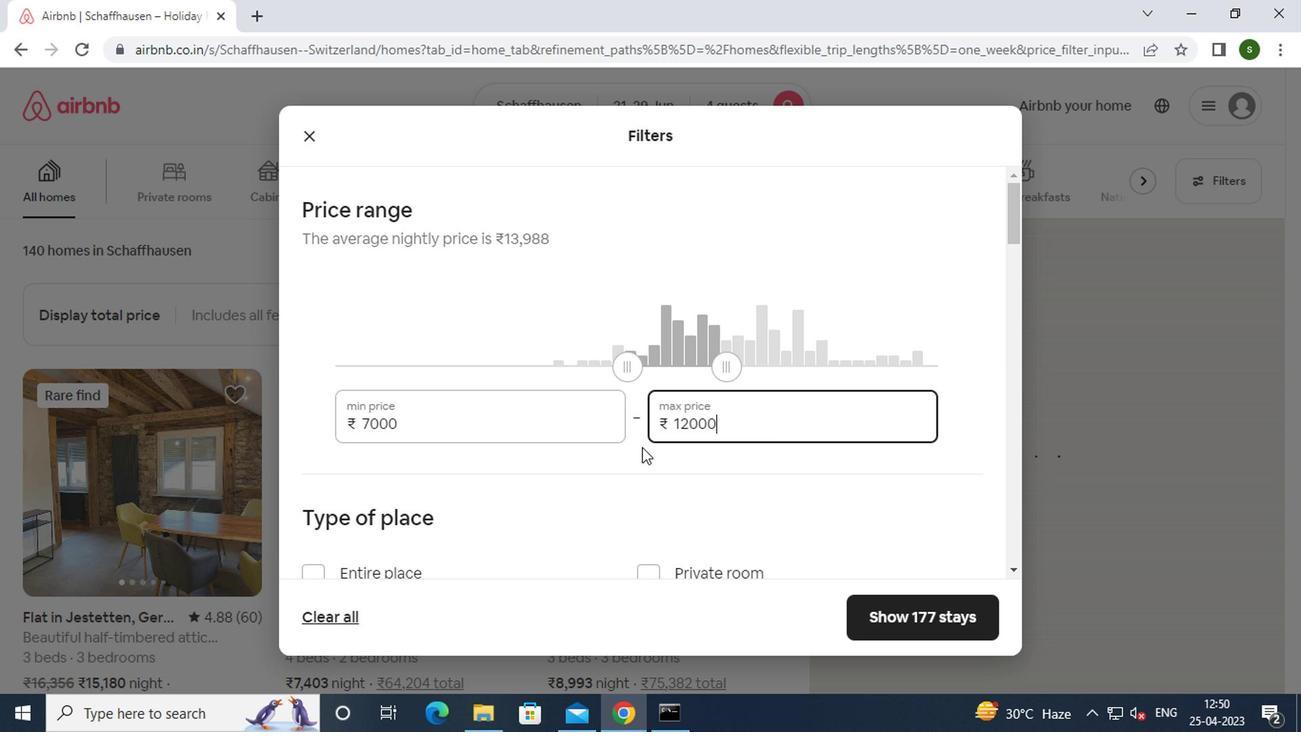
Action: Mouse scrolled (638, 449) with delta (0, 0)
Screenshot: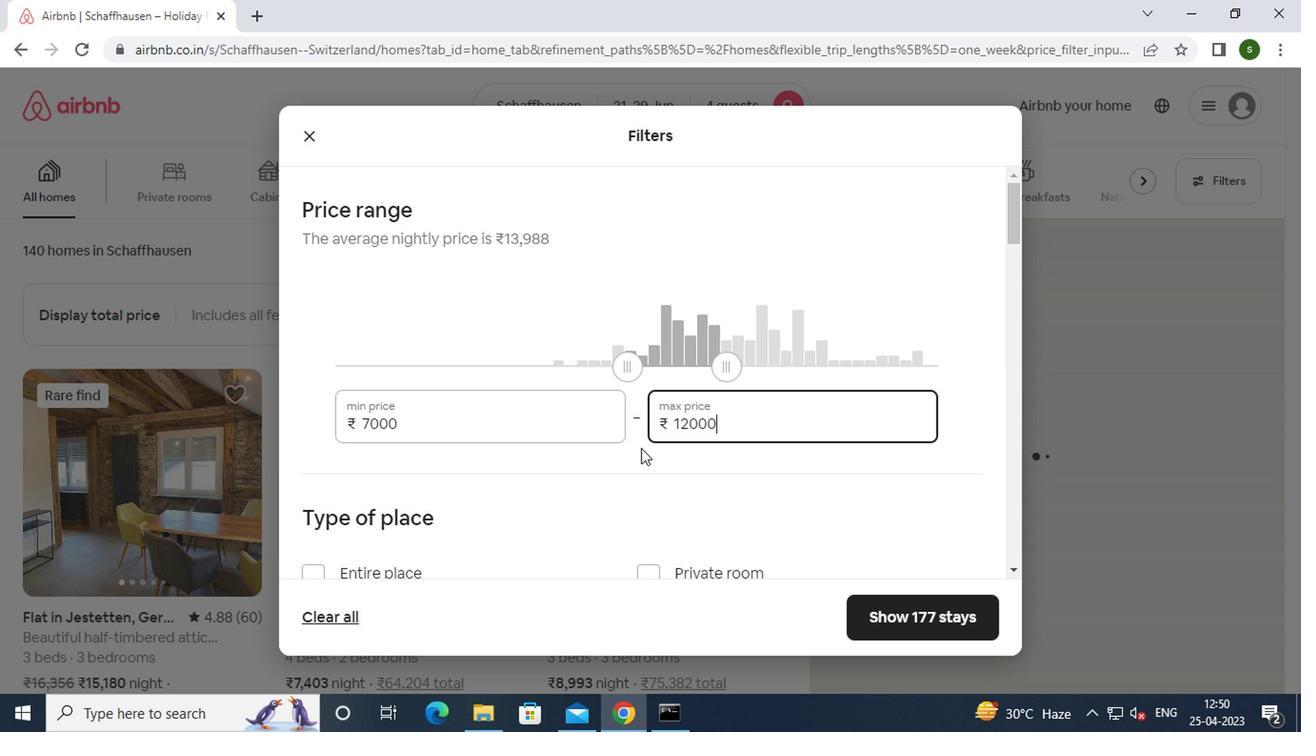
Action: Mouse moved to (381, 389)
Screenshot: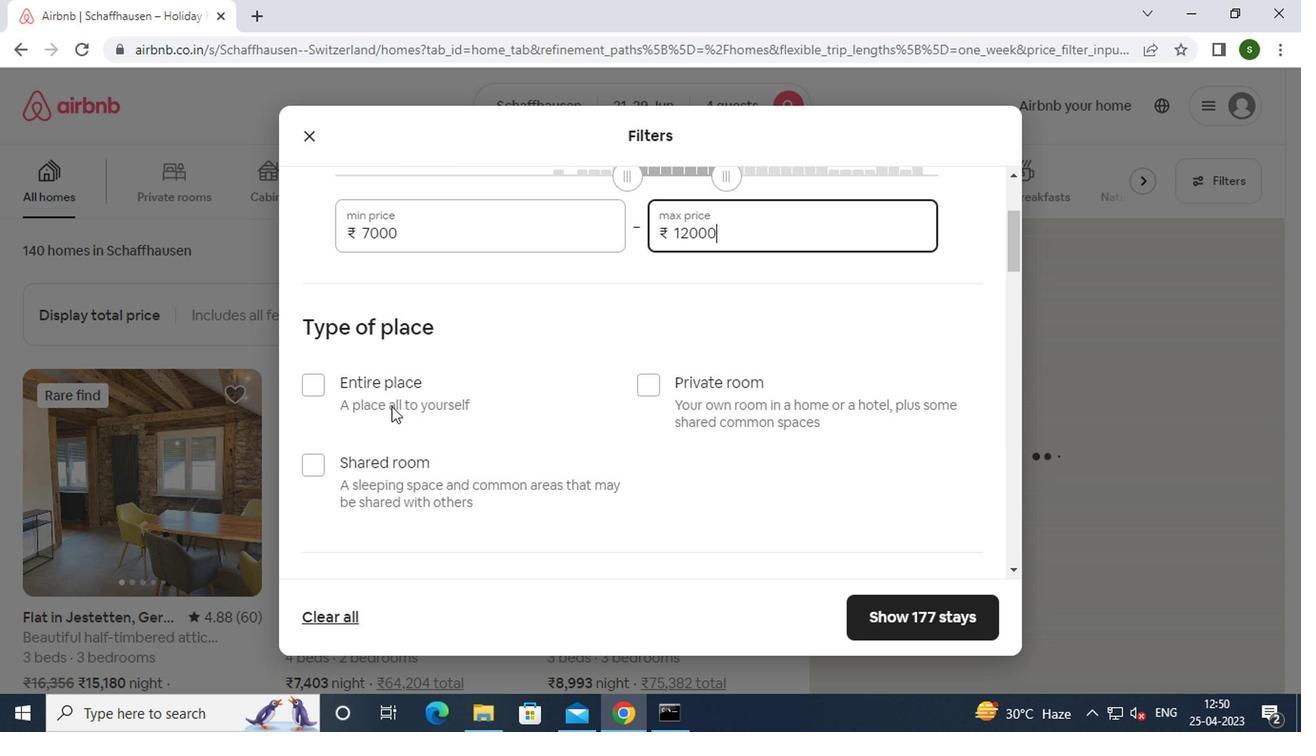 
Action: Mouse pressed left at (381, 389)
Screenshot: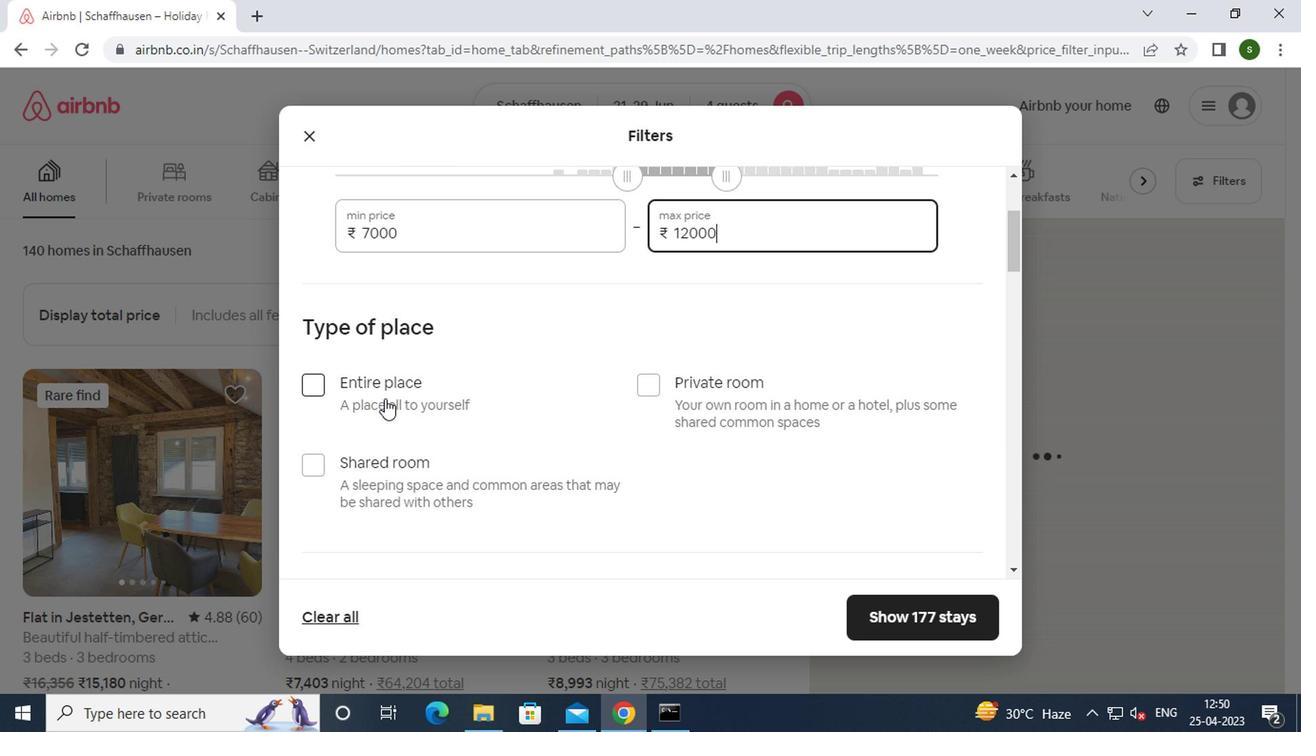 
Action: Mouse moved to (510, 419)
Screenshot: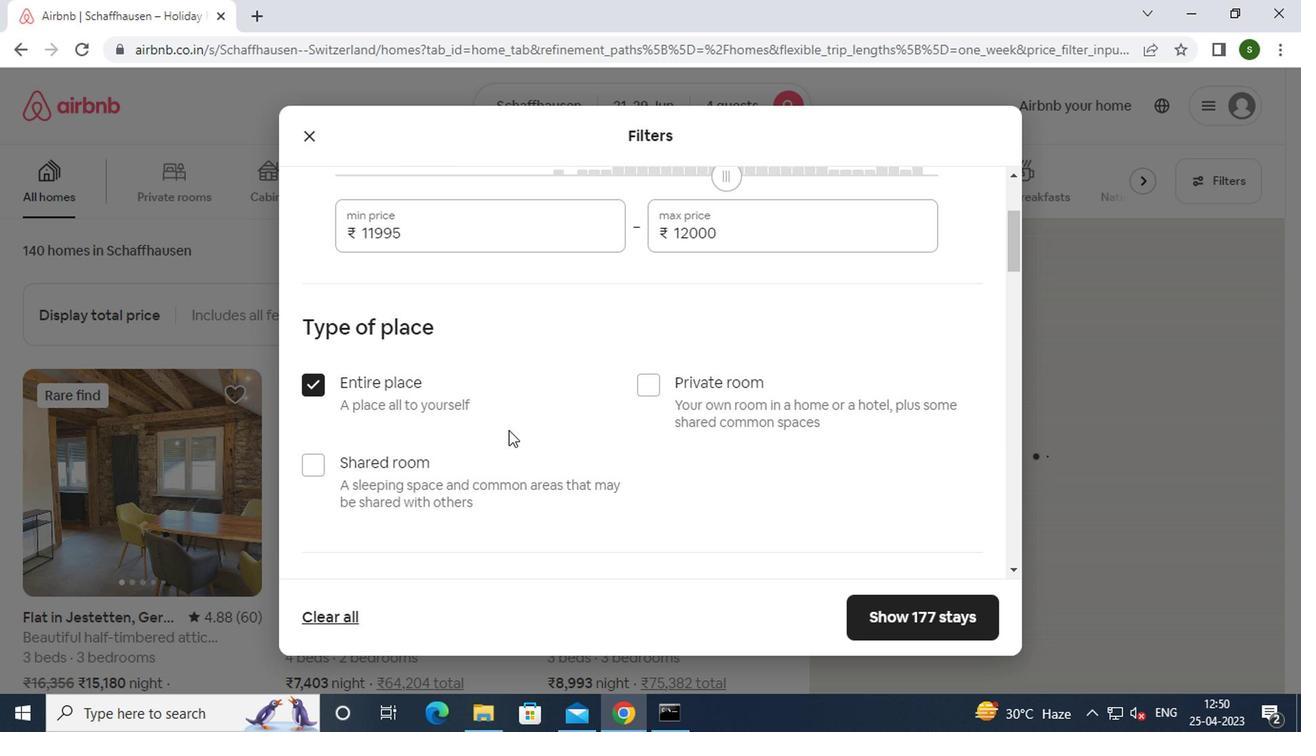 
Action: Mouse scrolled (510, 418) with delta (0, 0)
Screenshot: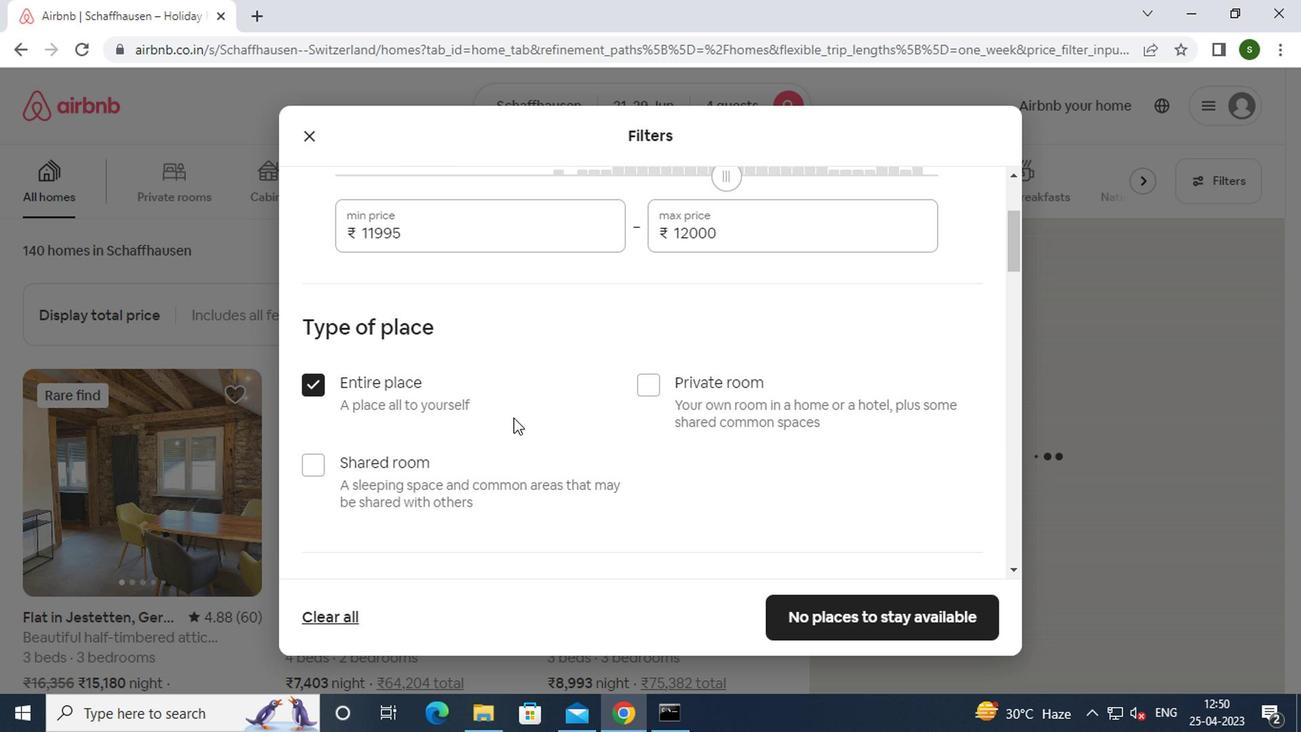 
Action: Mouse scrolled (510, 418) with delta (0, 0)
Screenshot: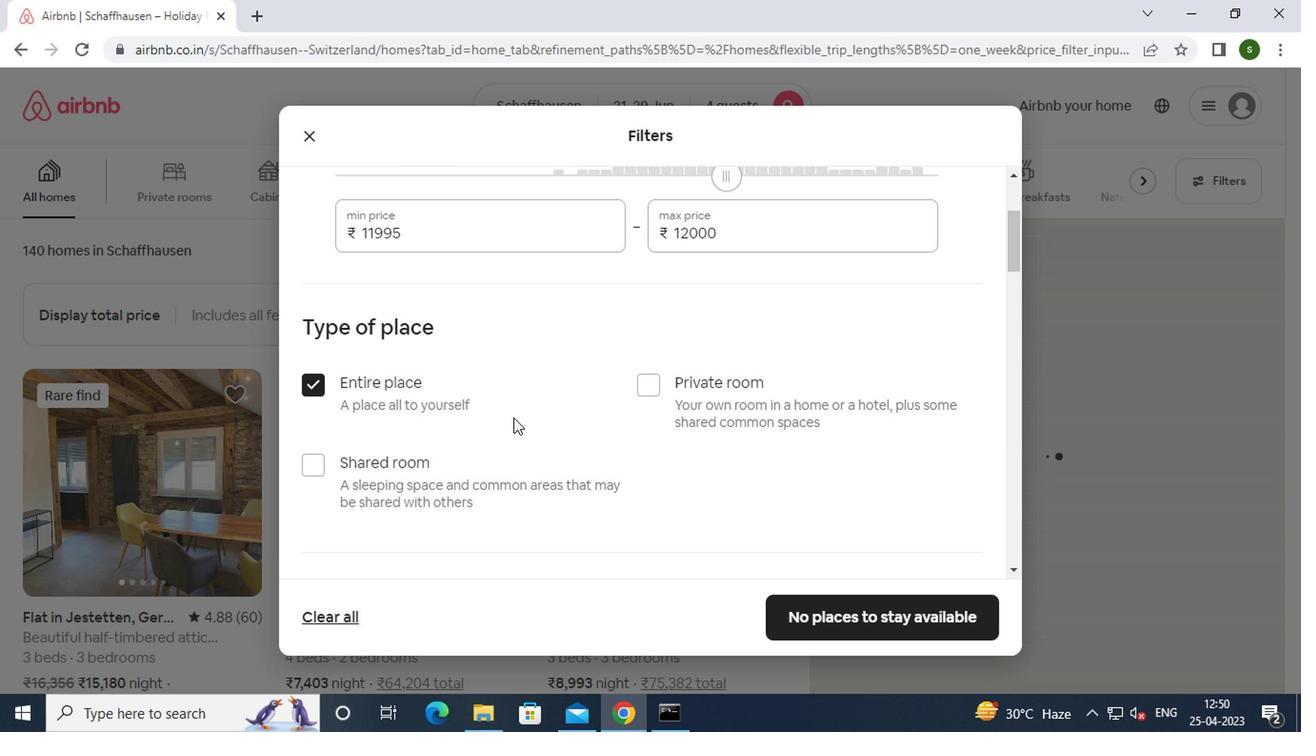 
Action: Mouse scrolled (510, 418) with delta (0, 0)
Screenshot: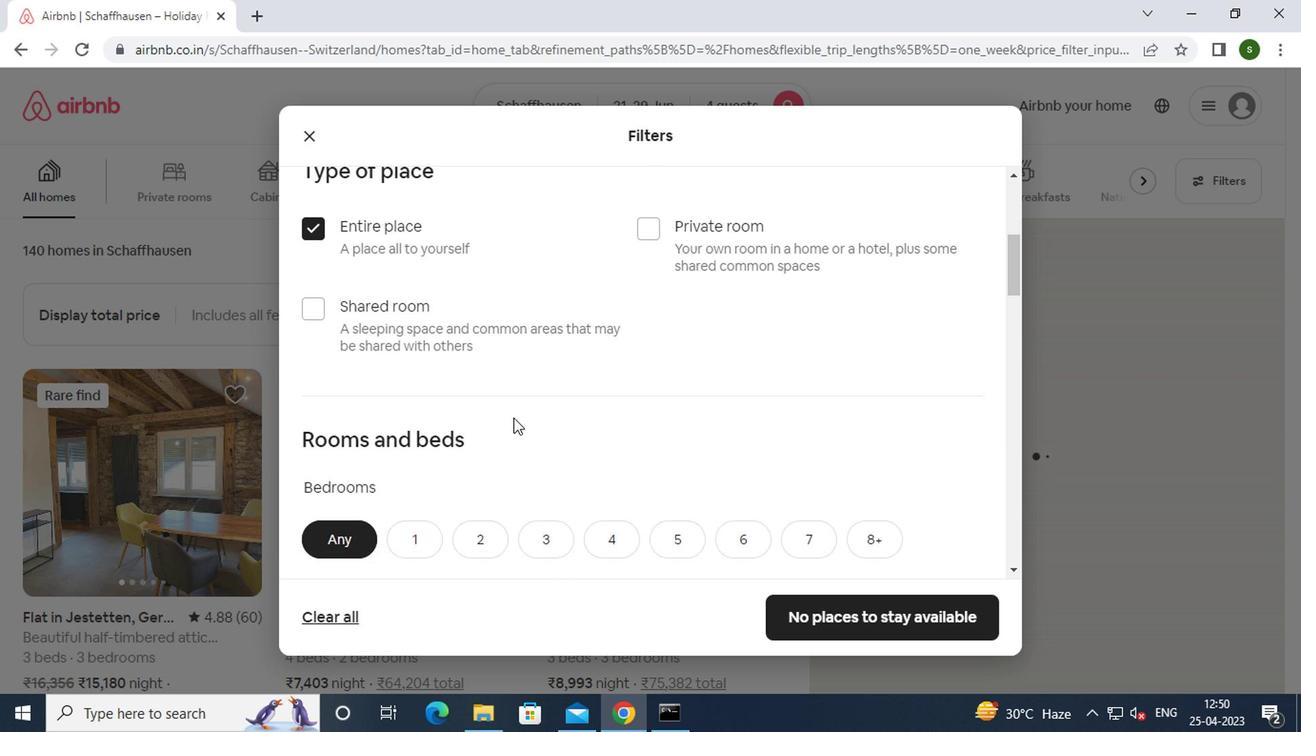 
Action: Mouse scrolled (510, 418) with delta (0, 0)
Screenshot: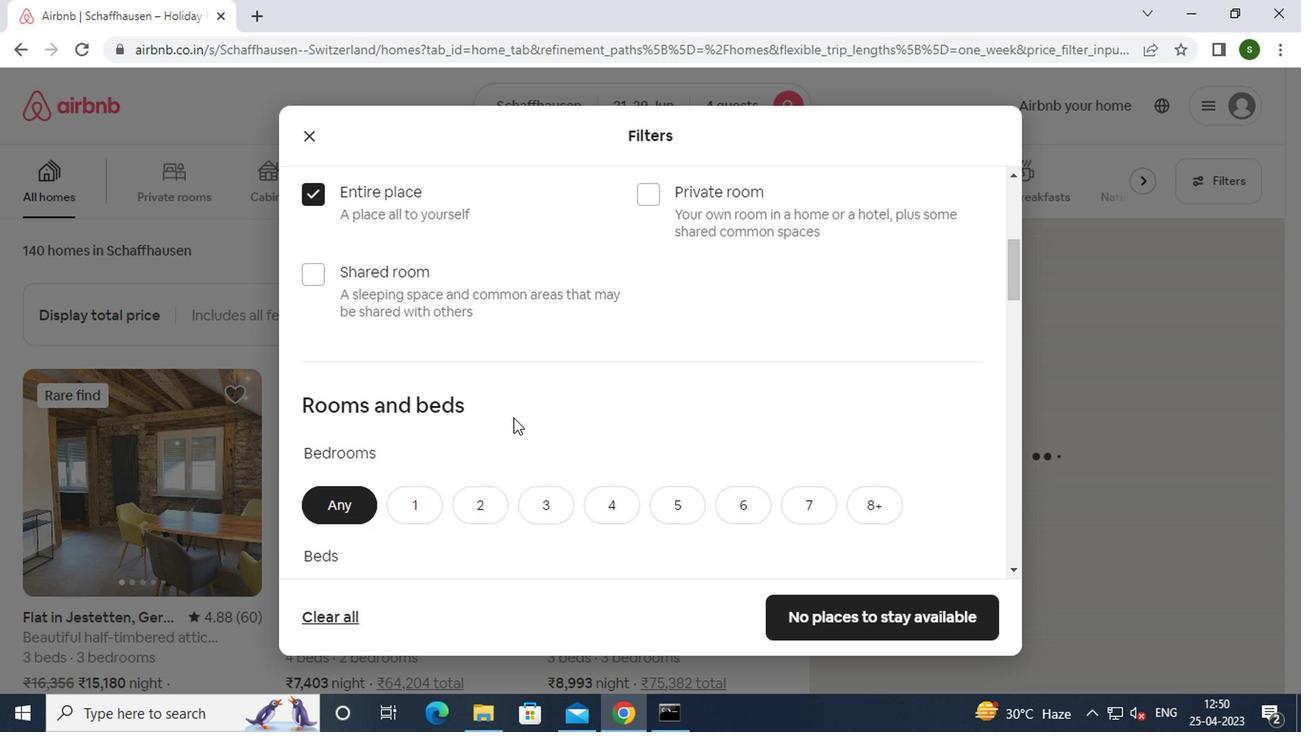 
Action: Mouse moved to (469, 311)
Screenshot: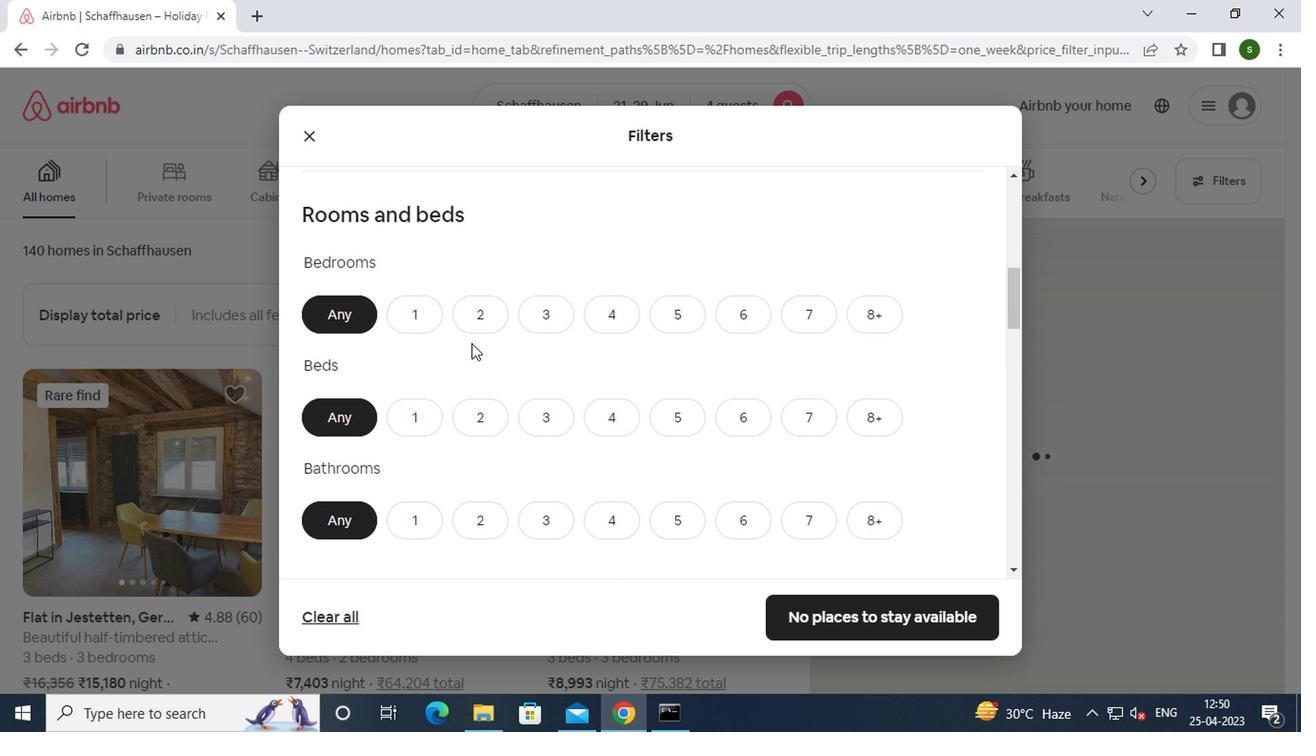 
Action: Mouse pressed left at (469, 311)
Screenshot: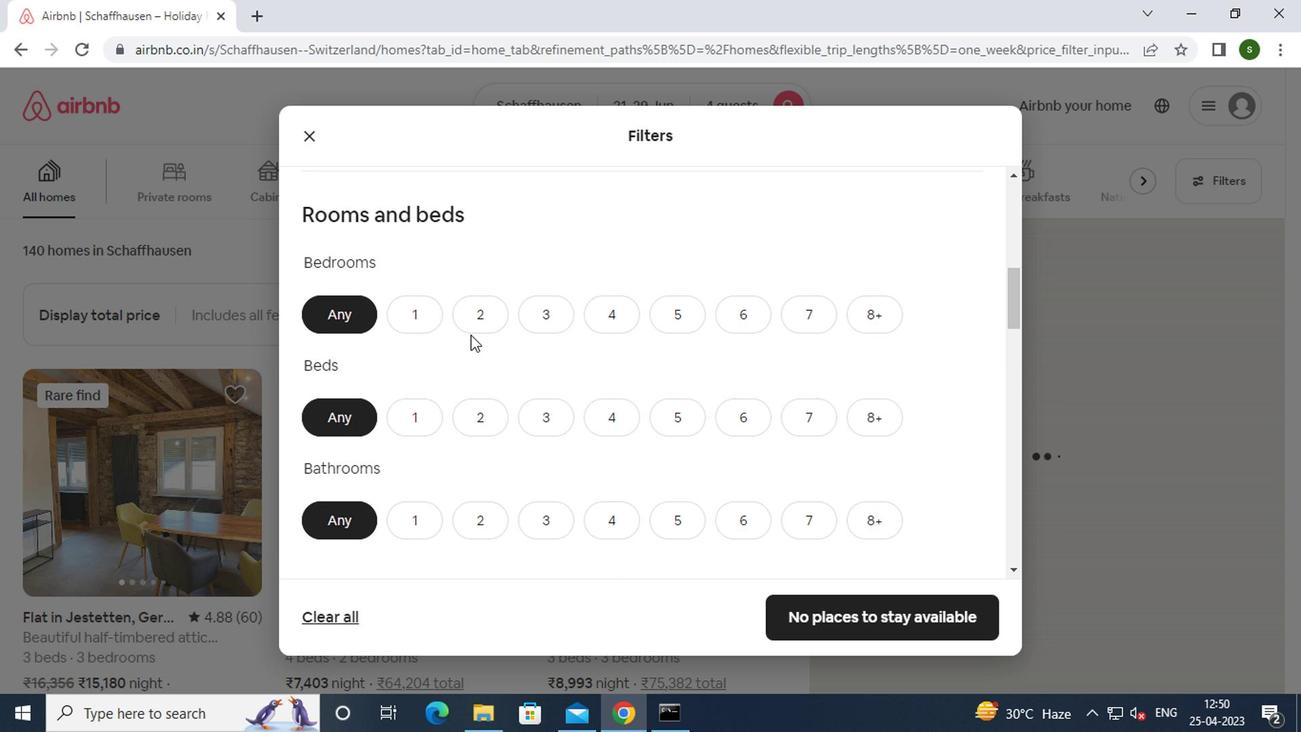 
Action: Mouse moved to (461, 421)
Screenshot: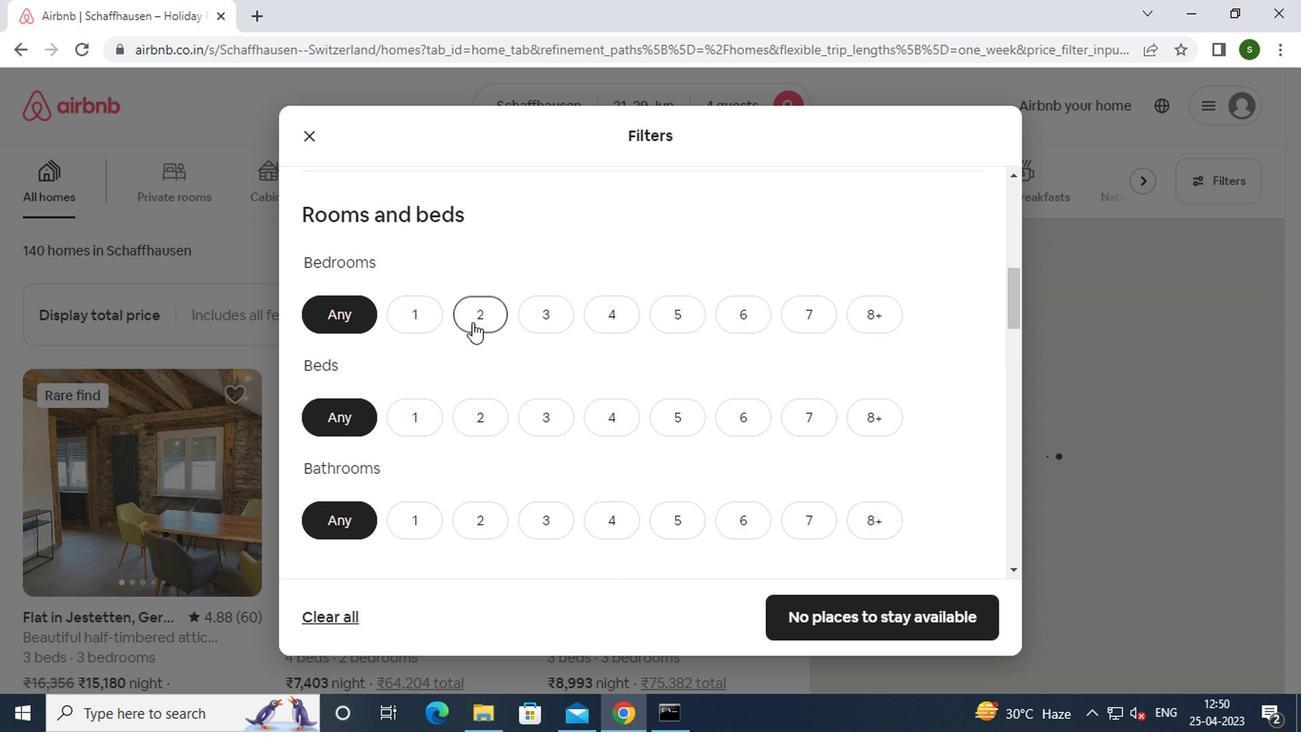 
Action: Mouse pressed left at (461, 421)
Screenshot: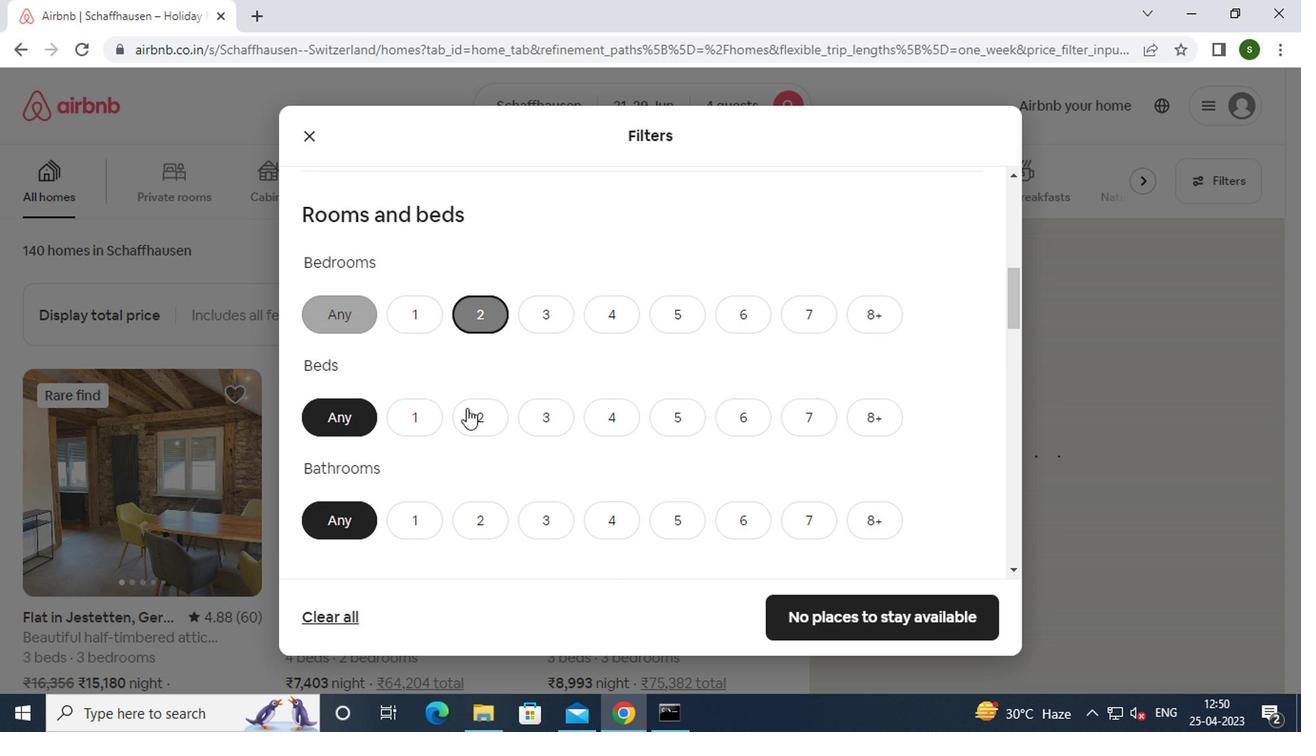 
Action: Mouse moved to (473, 515)
Screenshot: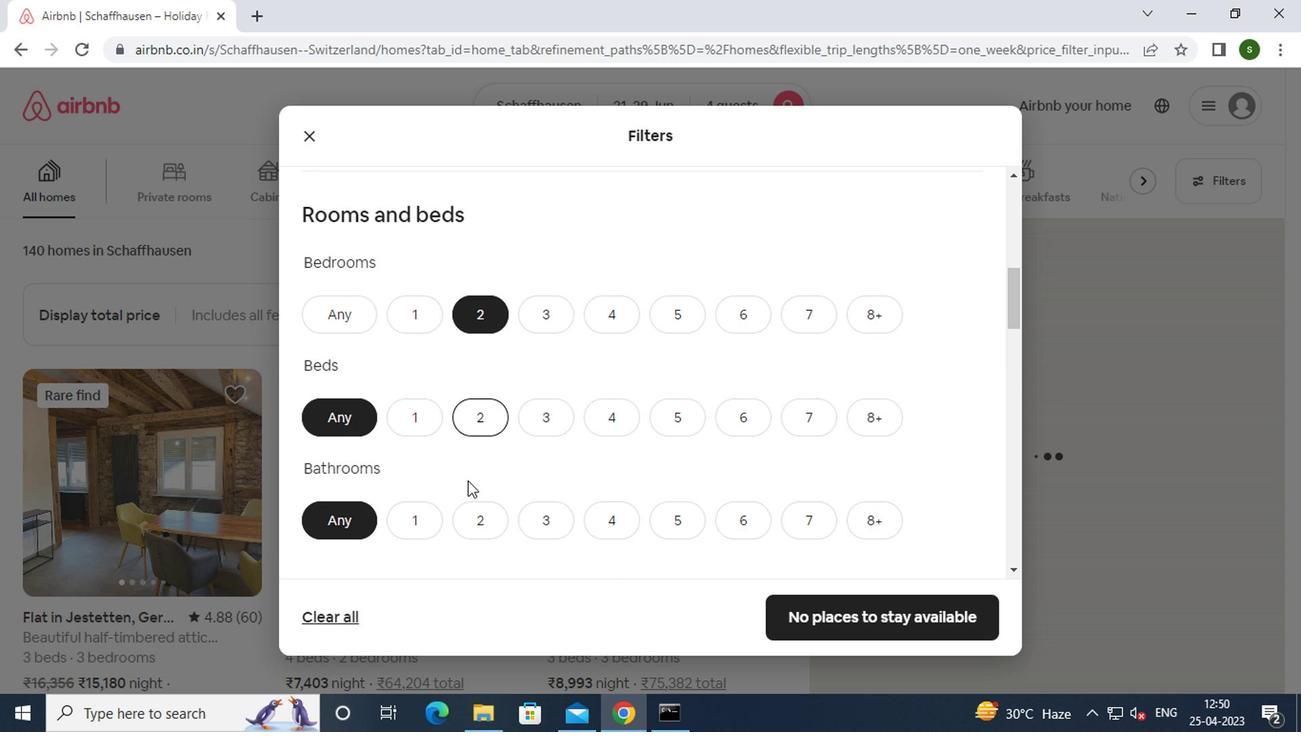 
Action: Mouse pressed left at (473, 515)
Screenshot: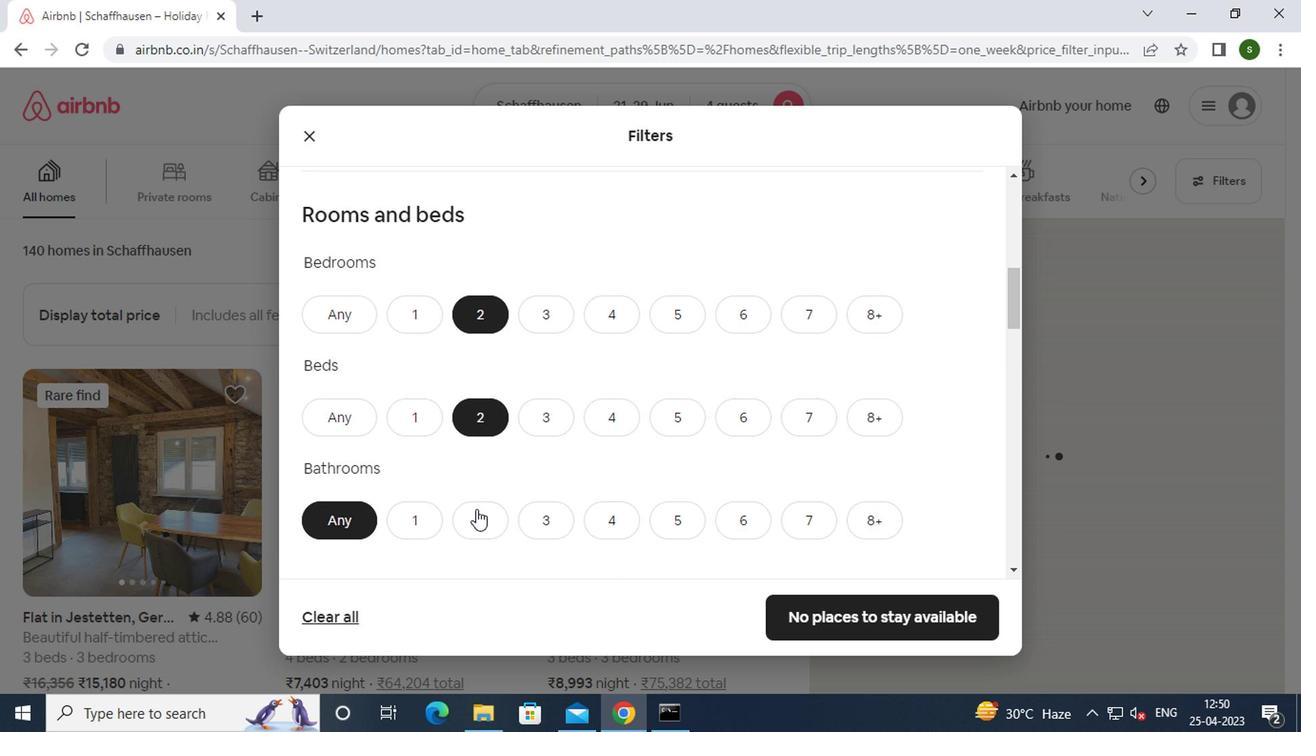 
Action: Mouse moved to (547, 459)
Screenshot: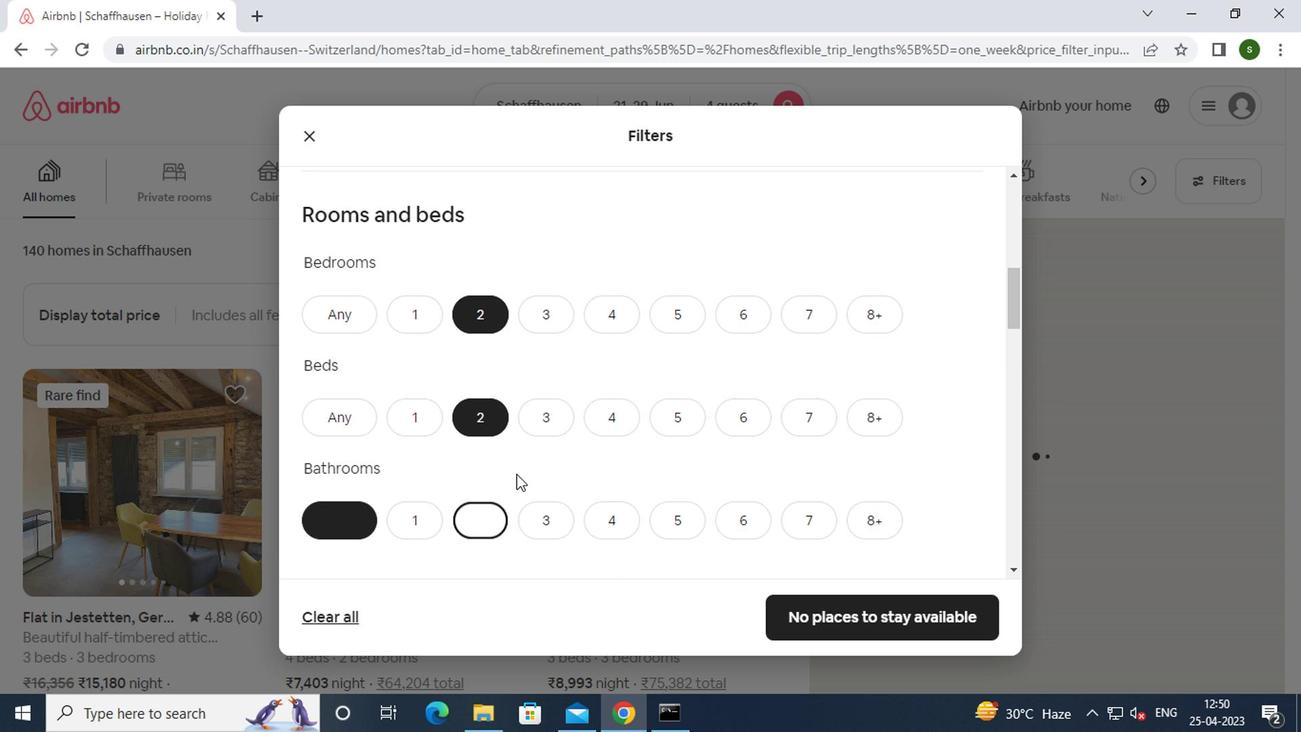 
Action: Mouse scrolled (547, 459) with delta (0, 0)
Screenshot: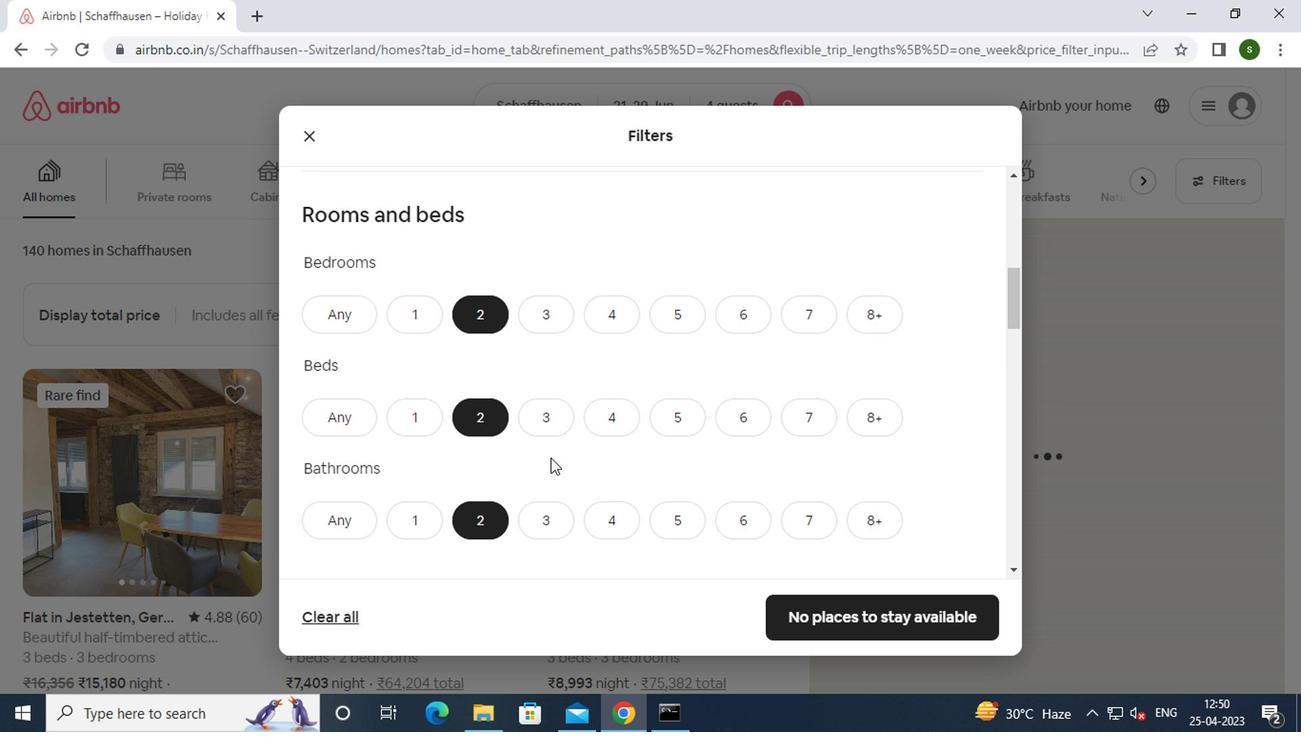 
Action: Mouse scrolled (547, 459) with delta (0, 0)
Screenshot: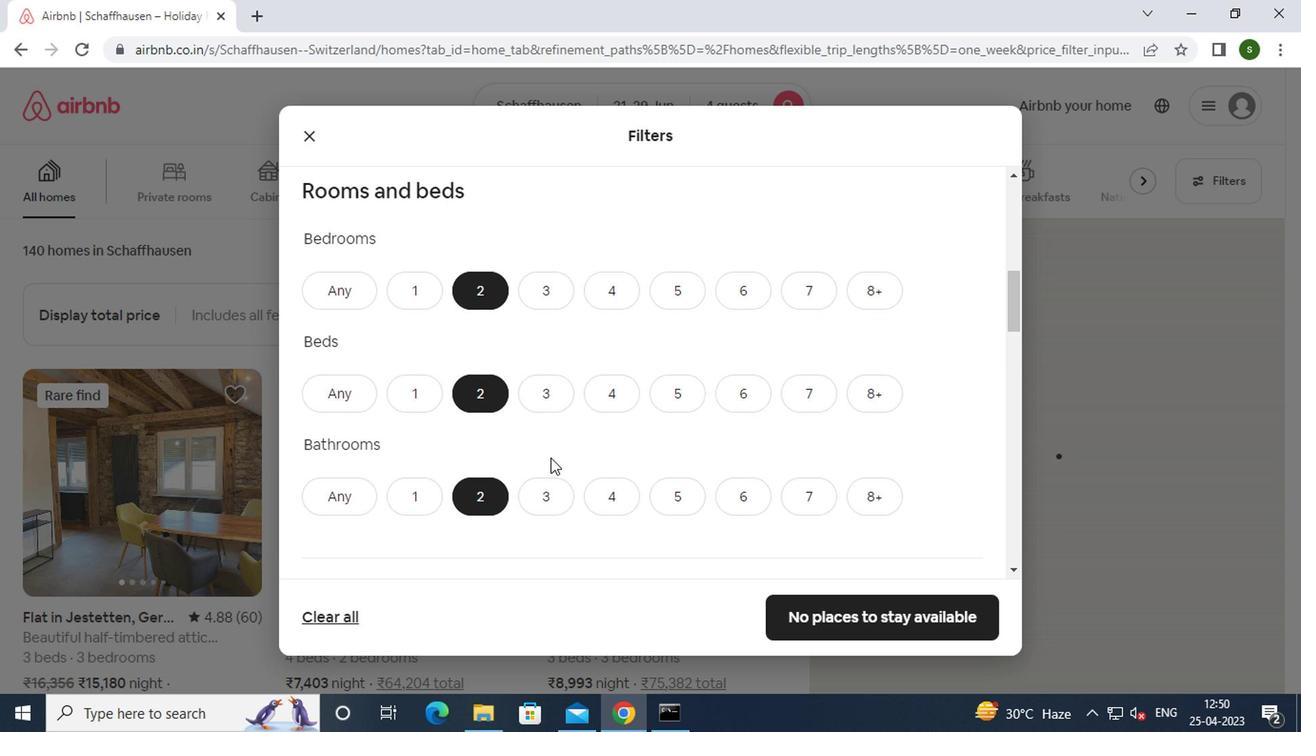 
Action: Mouse scrolled (547, 459) with delta (0, 0)
Screenshot: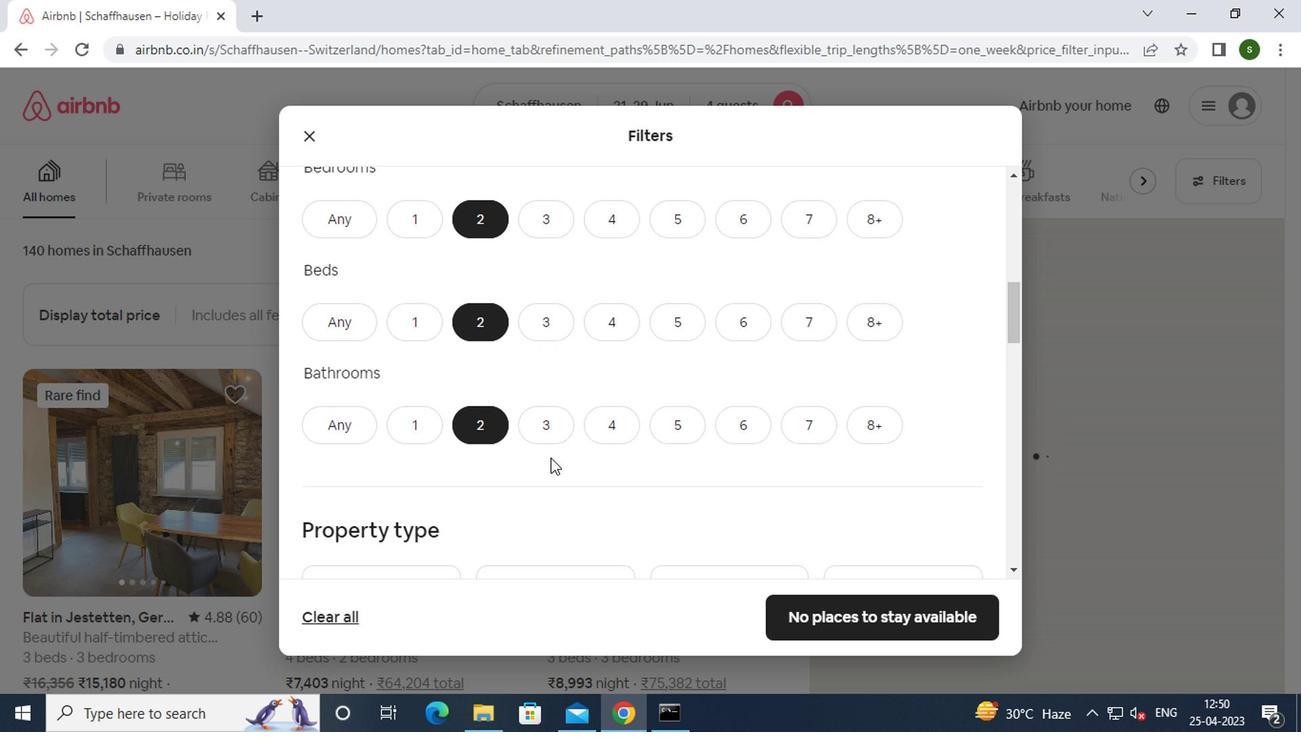 
Action: Mouse moved to (372, 414)
Screenshot: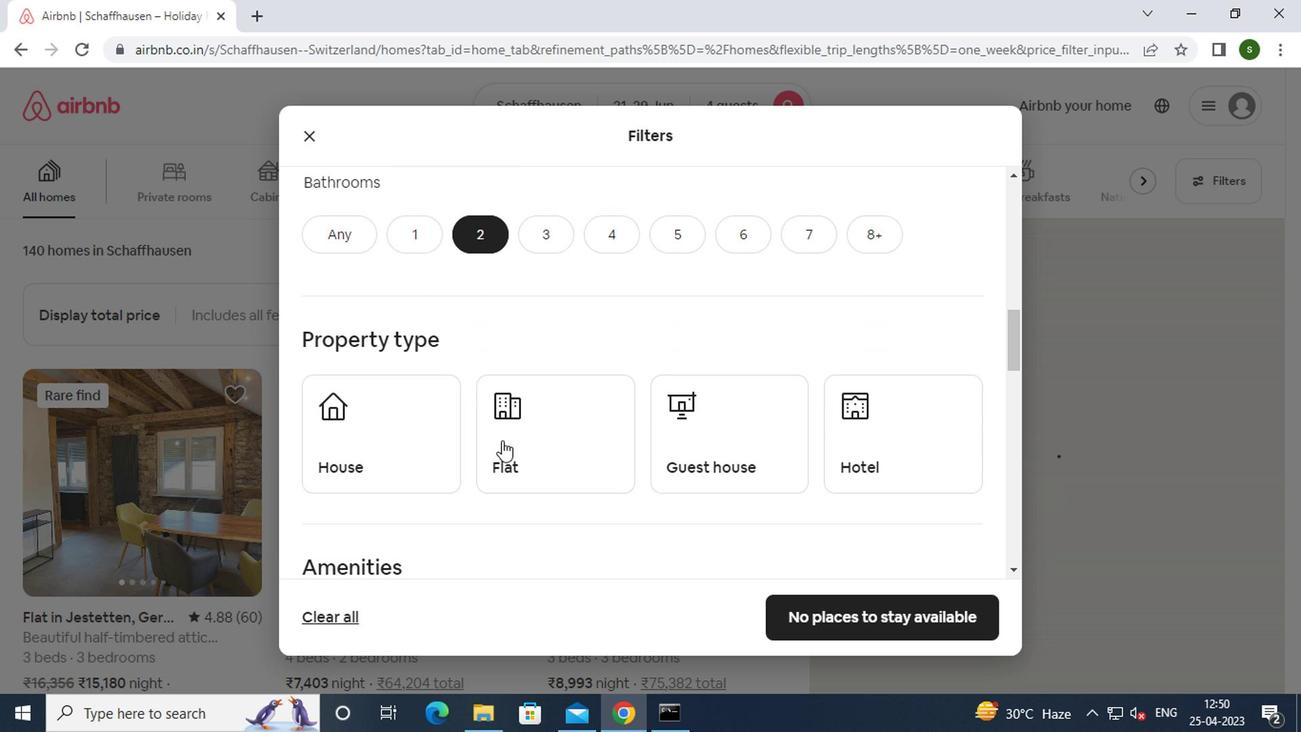 
Action: Mouse pressed left at (372, 414)
Screenshot: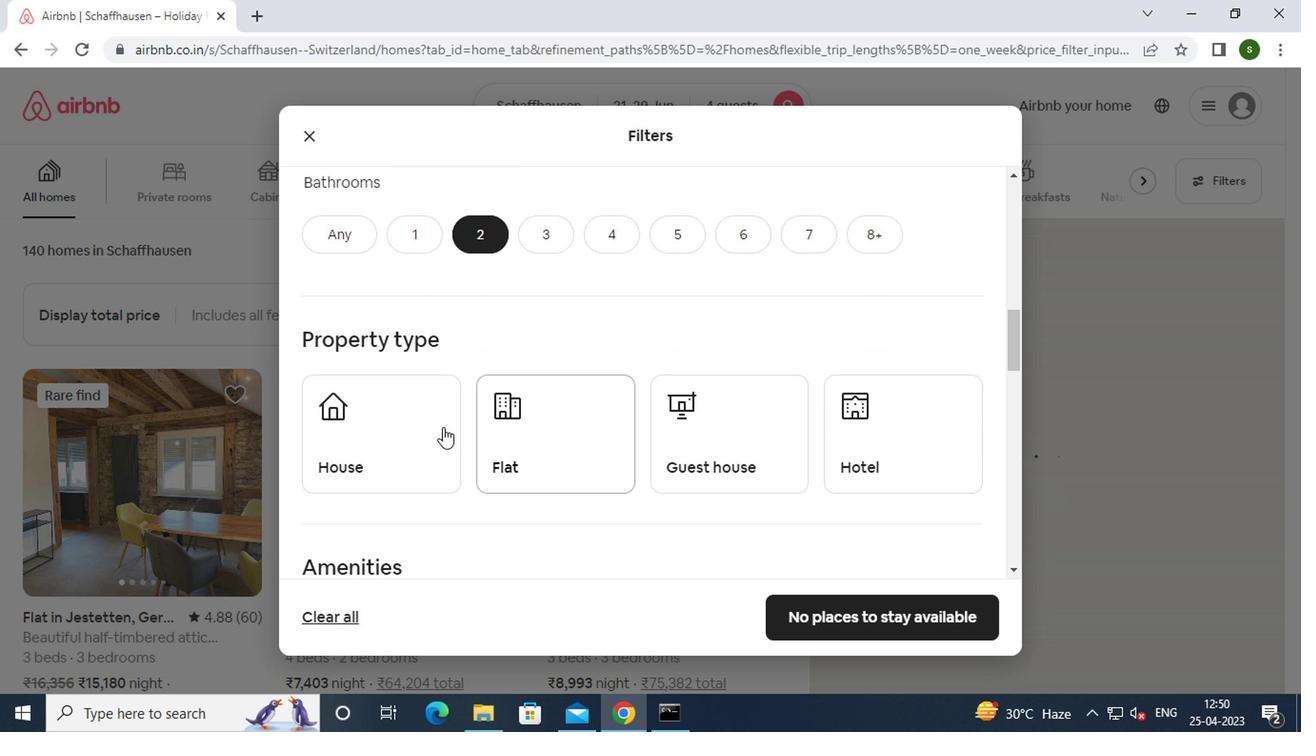 
Action: Mouse moved to (537, 432)
Screenshot: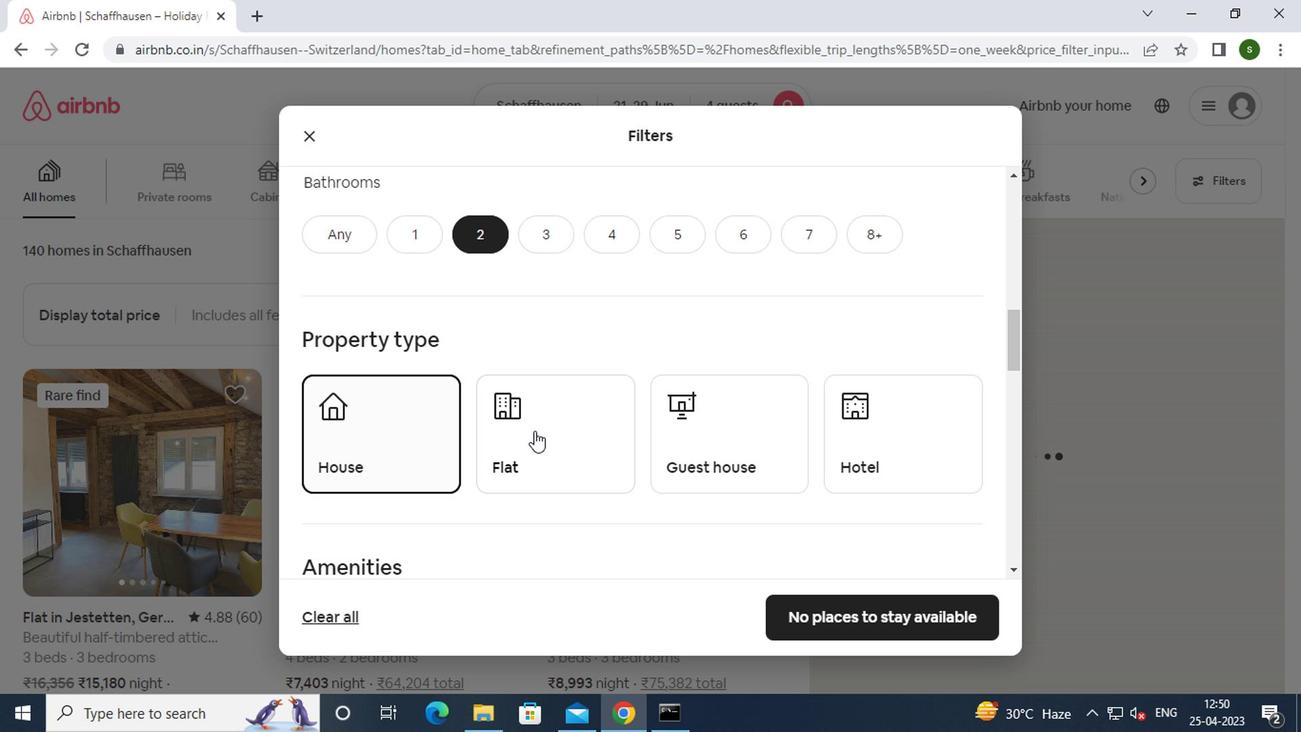 
Action: Mouse pressed left at (537, 432)
Screenshot: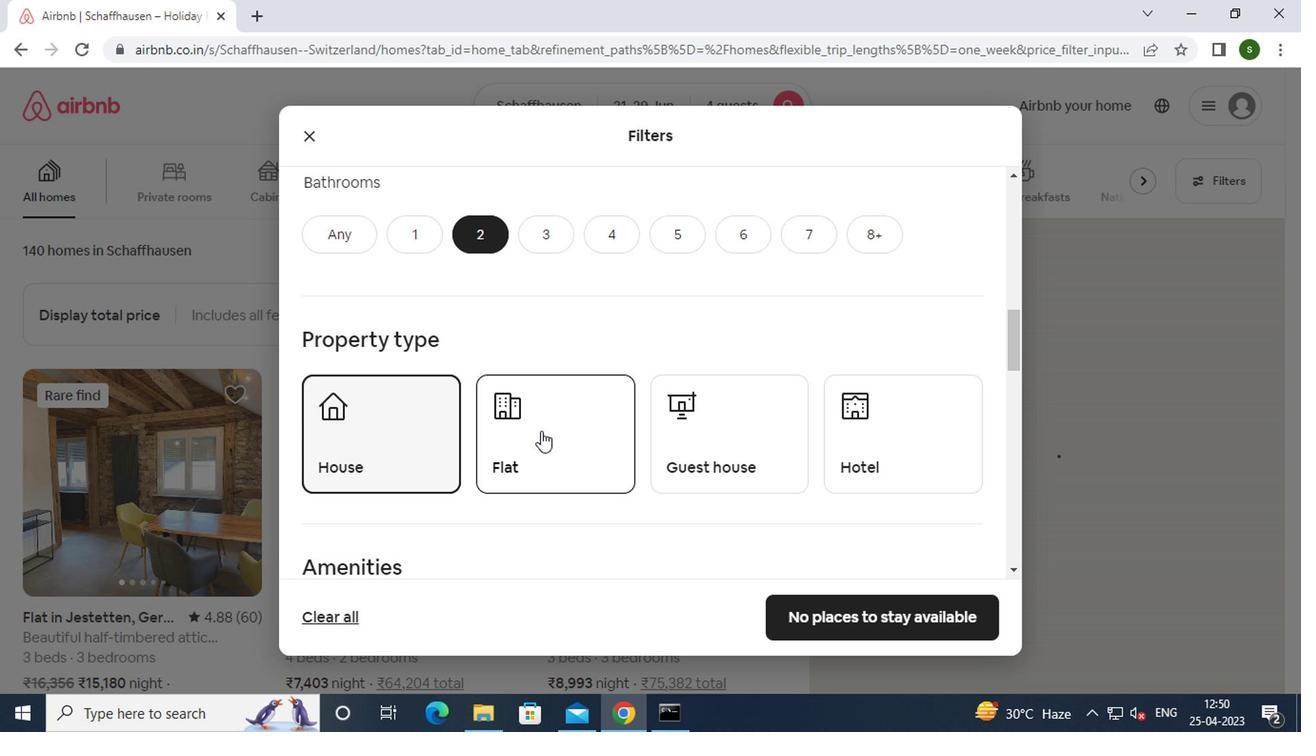 
Action: Mouse moved to (733, 434)
Screenshot: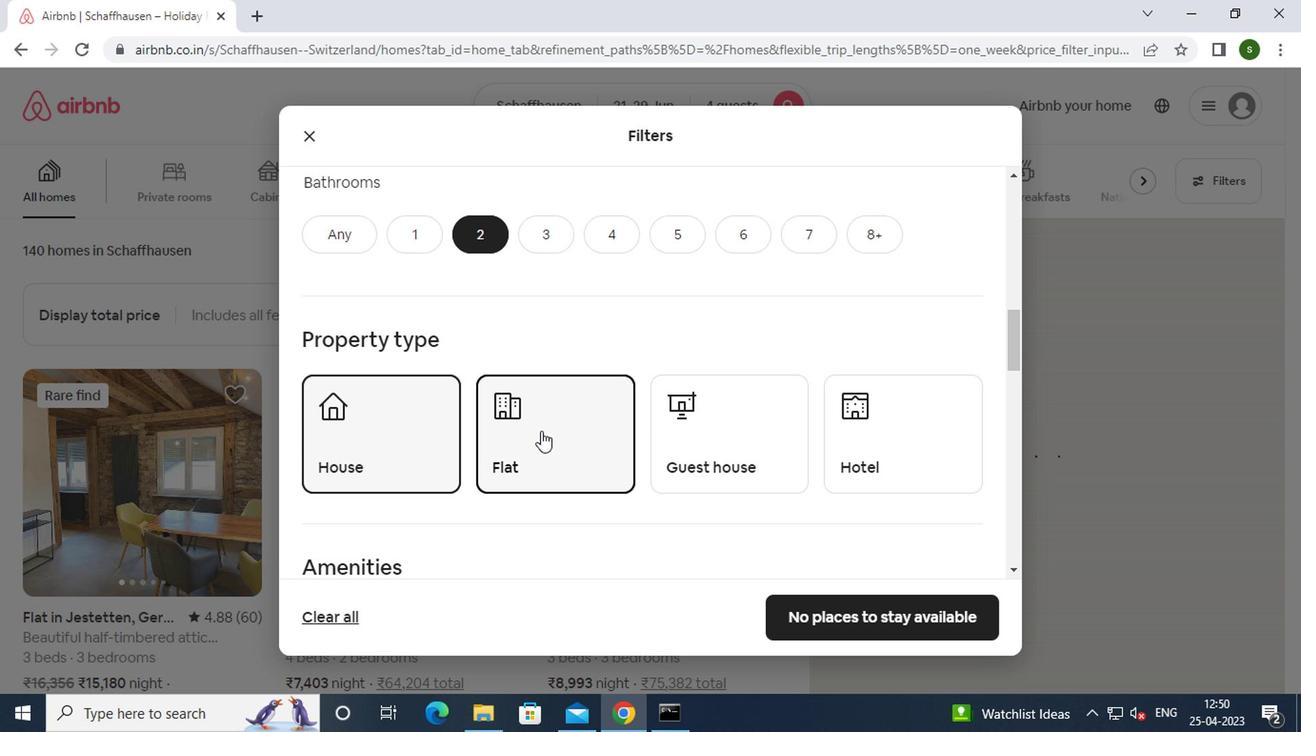 
Action: Mouse pressed left at (733, 434)
Screenshot: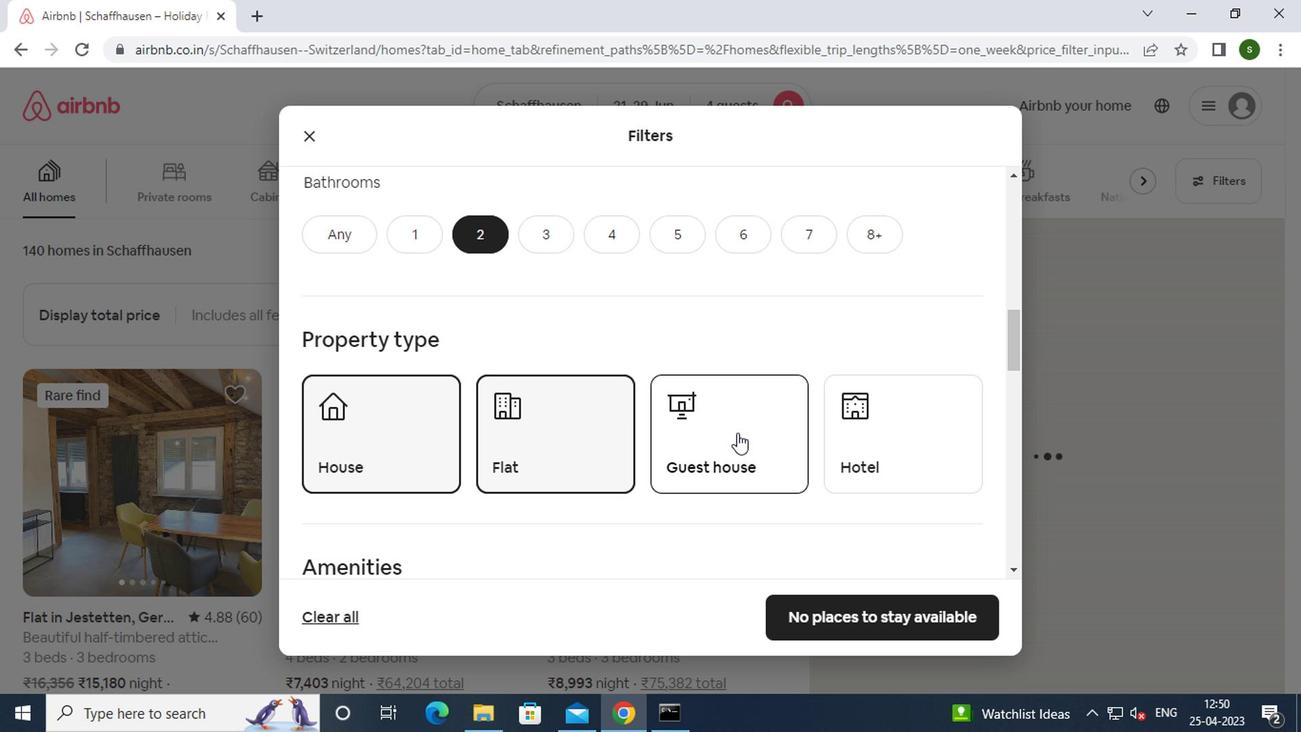 
Action: Mouse moved to (686, 405)
Screenshot: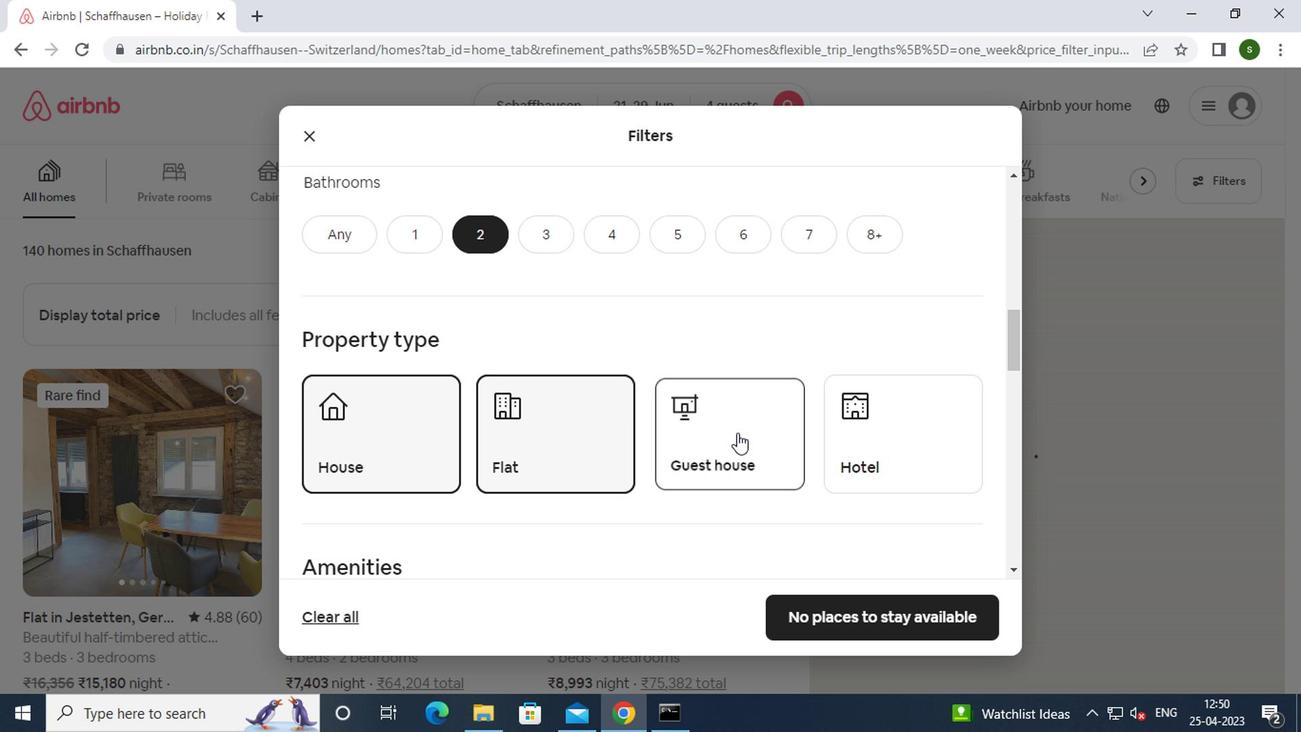 
Action: Mouse scrolled (686, 404) with delta (0, 0)
Screenshot: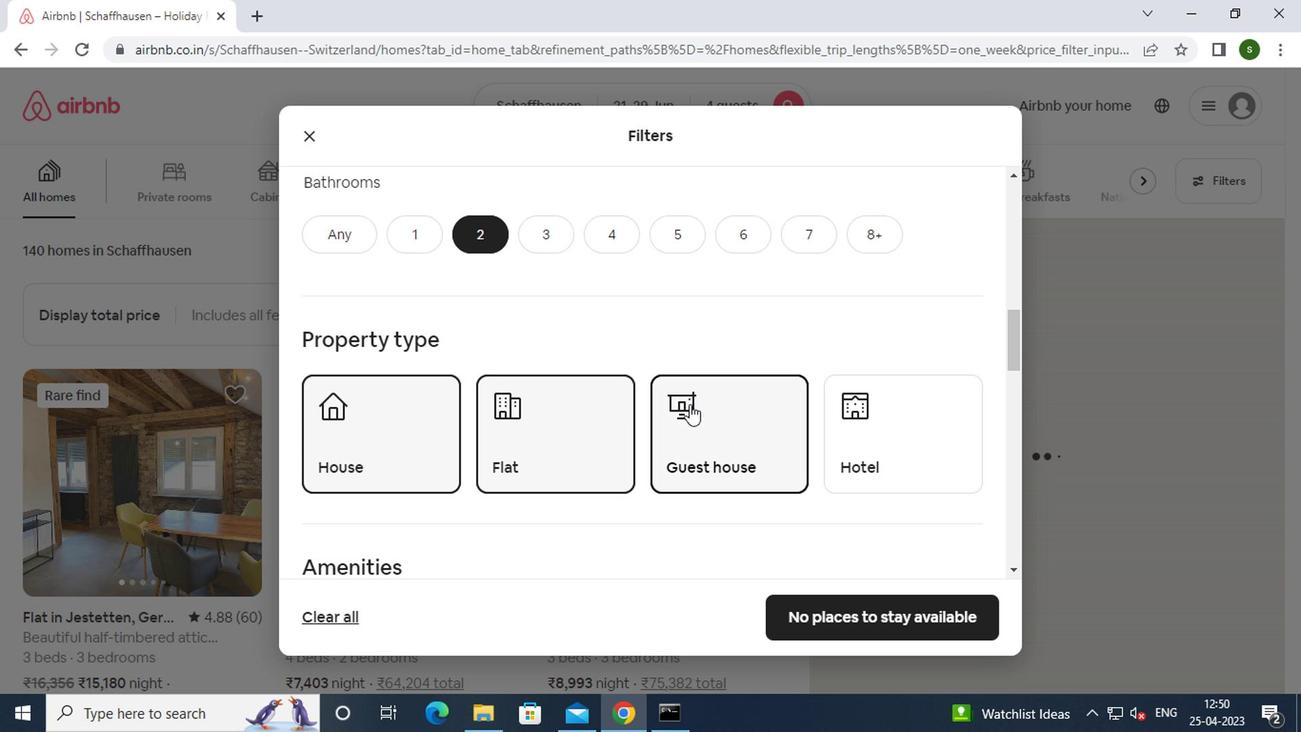 
Action: Mouse scrolled (686, 404) with delta (0, 0)
Screenshot: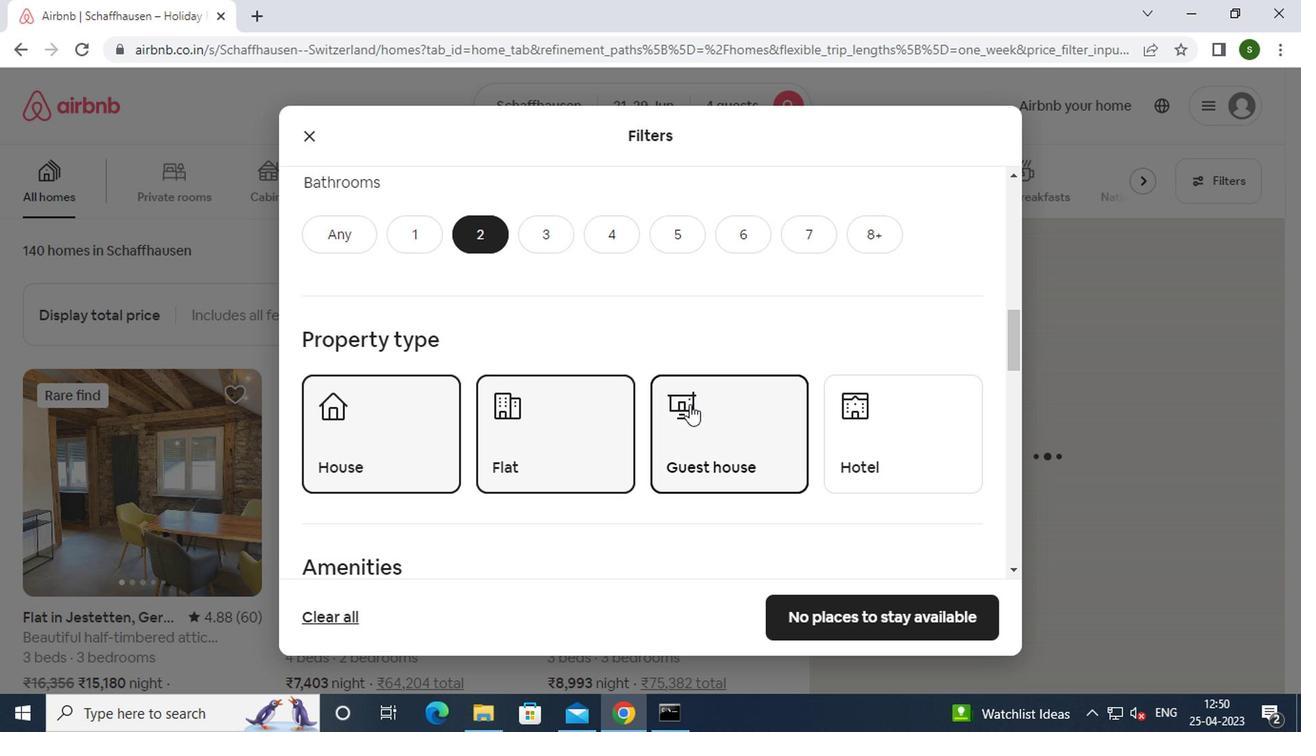 
Action: Mouse scrolled (686, 404) with delta (0, 0)
Screenshot: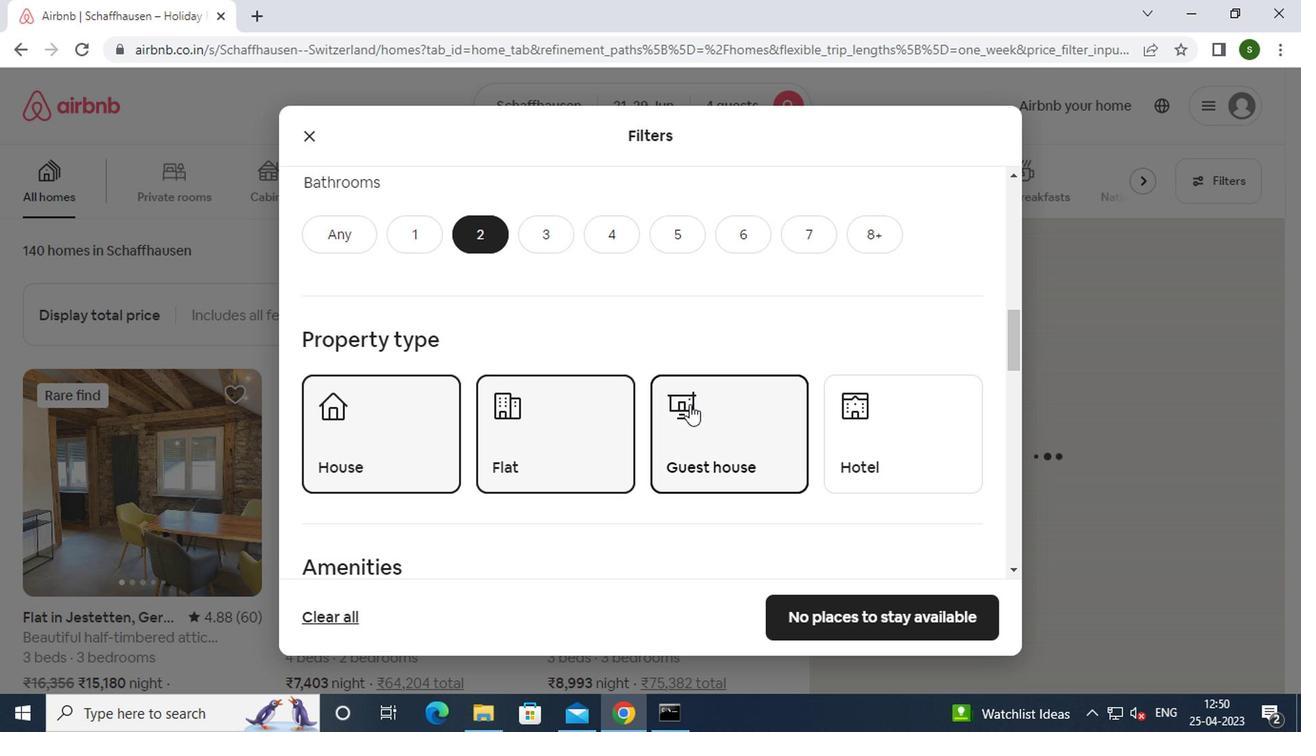 
Action: Mouse scrolled (686, 404) with delta (0, 0)
Screenshot: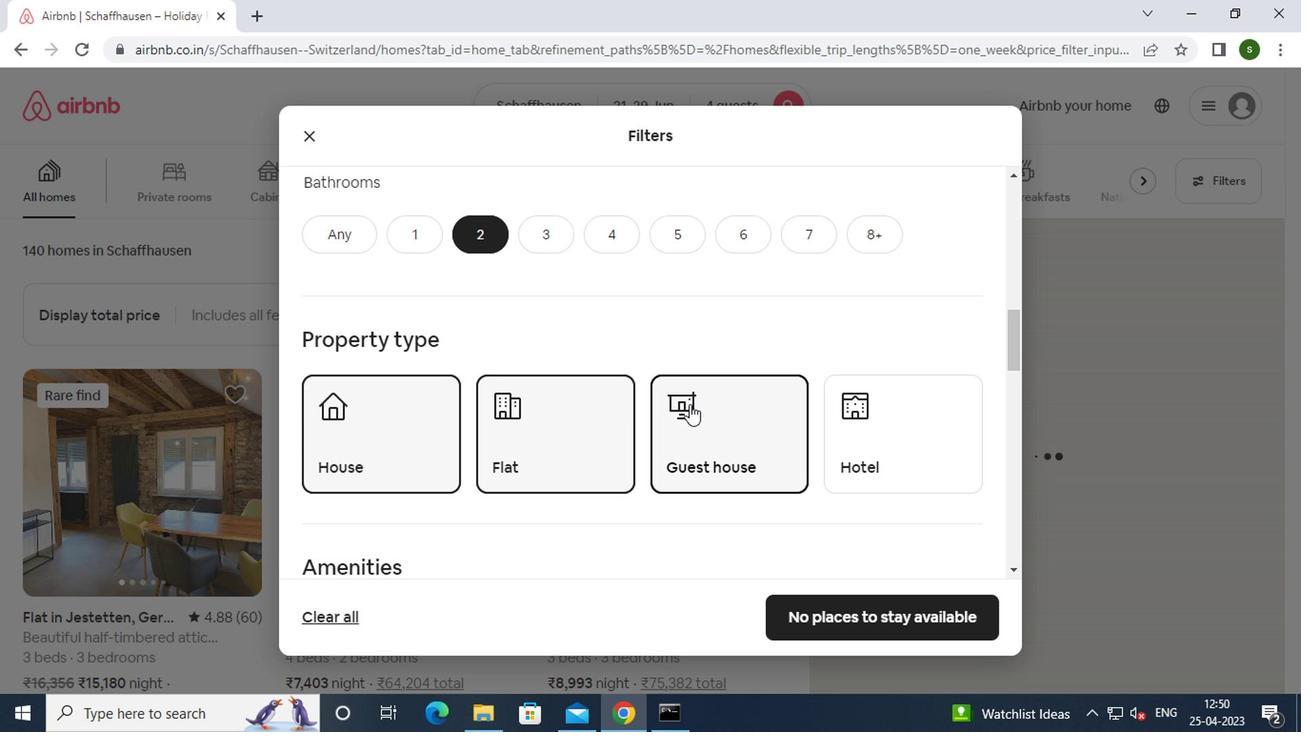 
Action: Mouse scrolled (686, 404) with delta (0, 0)
Screenshot: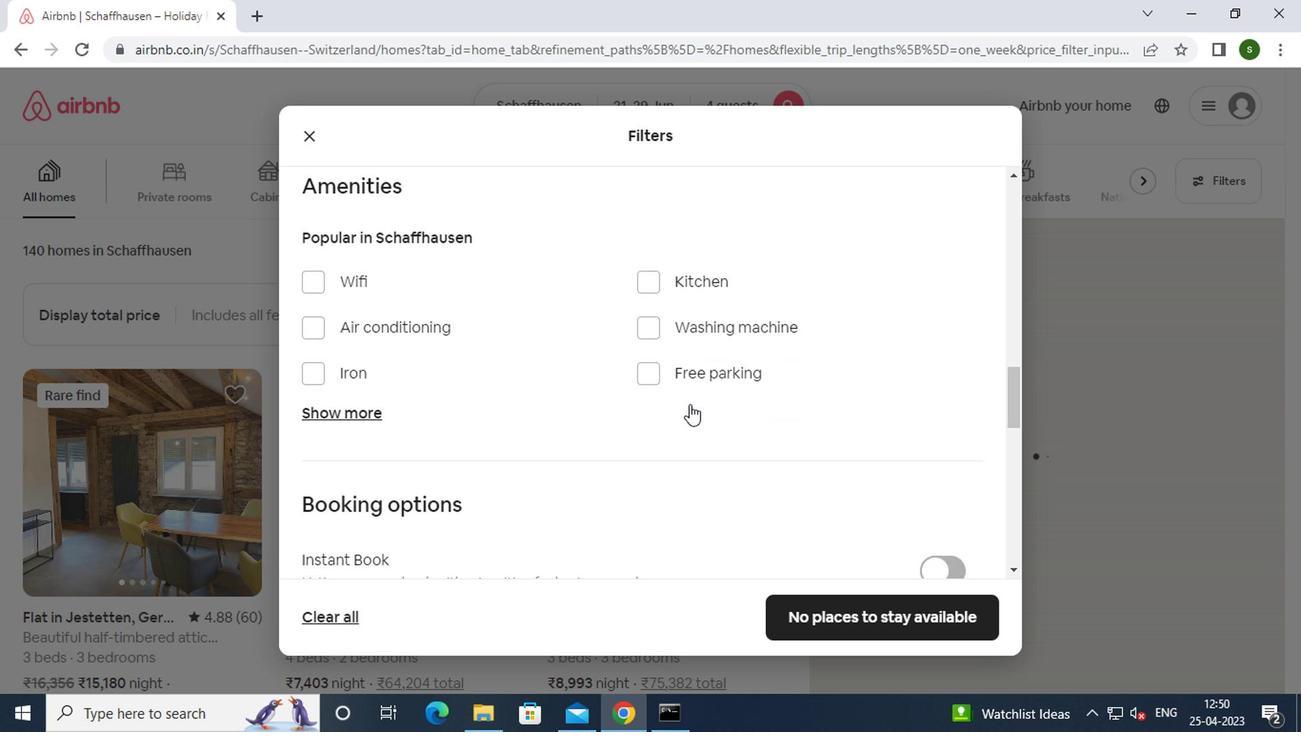 
Action: Mouse scrolled (686, 404) with delta (0, 0)
Screenshot: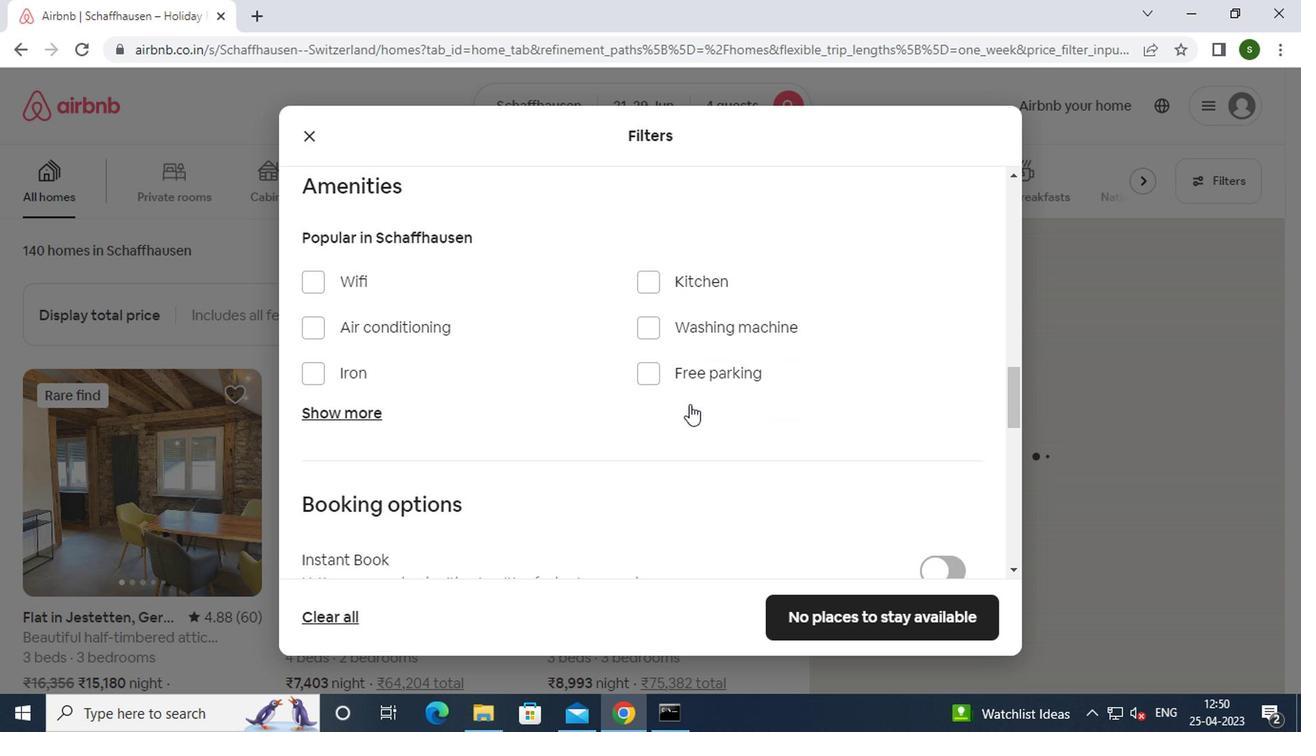 
Action: Mouse moved to (926, 443)
Screenshot: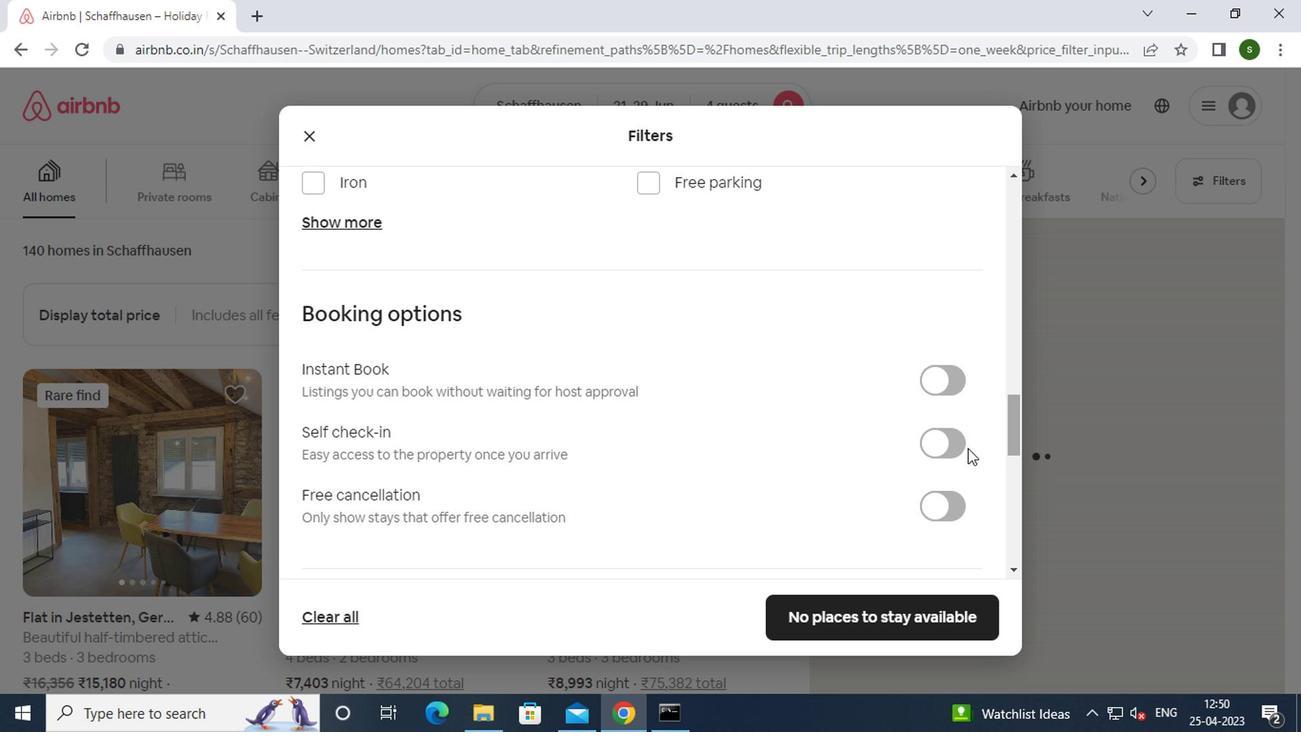 
Action: Mouse pressed left at (926, 443)
Screenshot: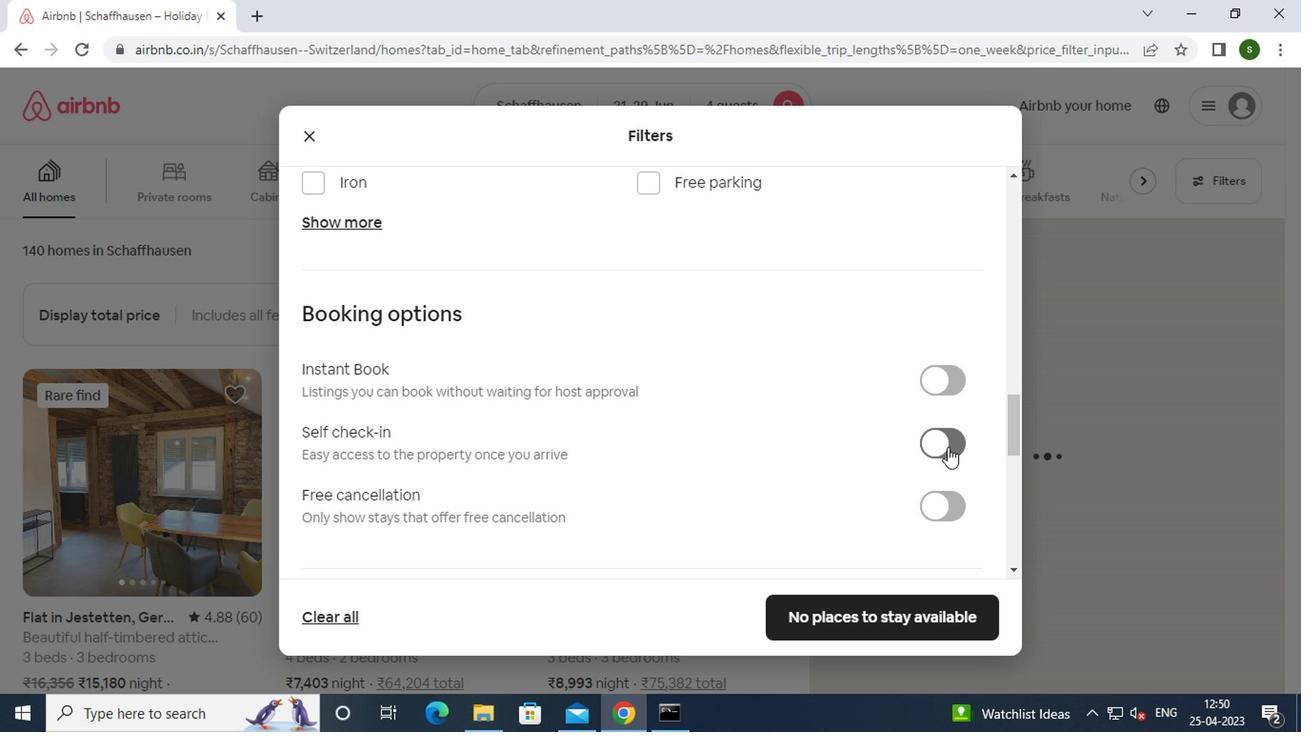 
Action: Mouse moved to (692, 372)
Screenshot: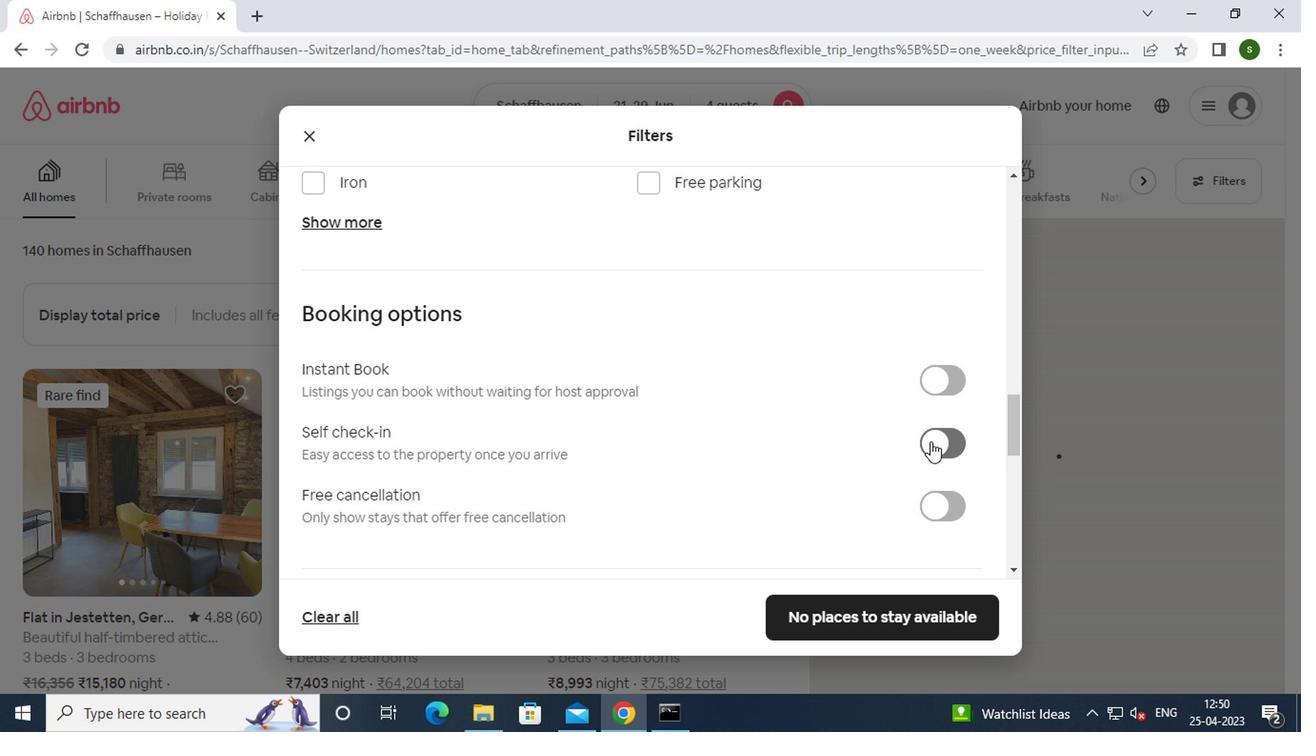 
Action: Mouse scrolled (692, 372) with delta (0, 0)
Screenshot: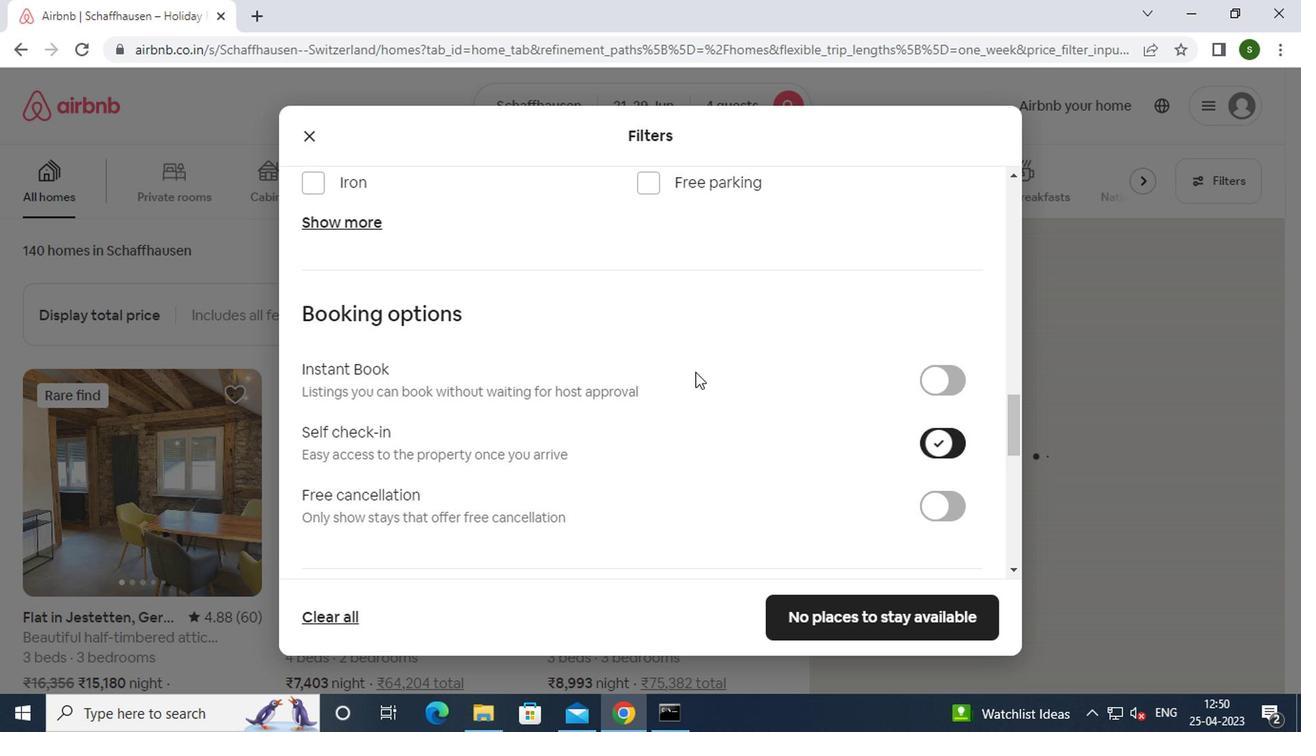 
Action: Mouse scrolled (692, 372) with delta (0, 0)
Screenshot: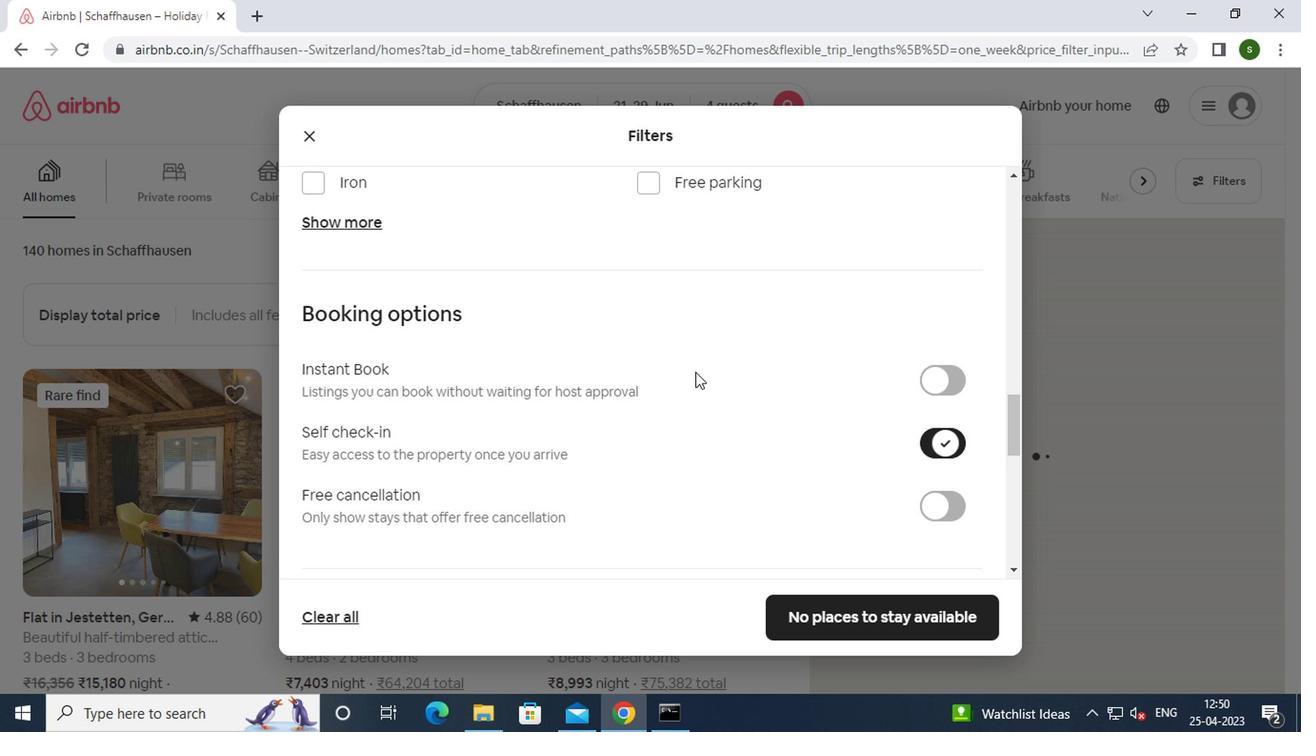 
Action: Mouse scrolled (692, 372) with delta (0, 0)
Screenshot: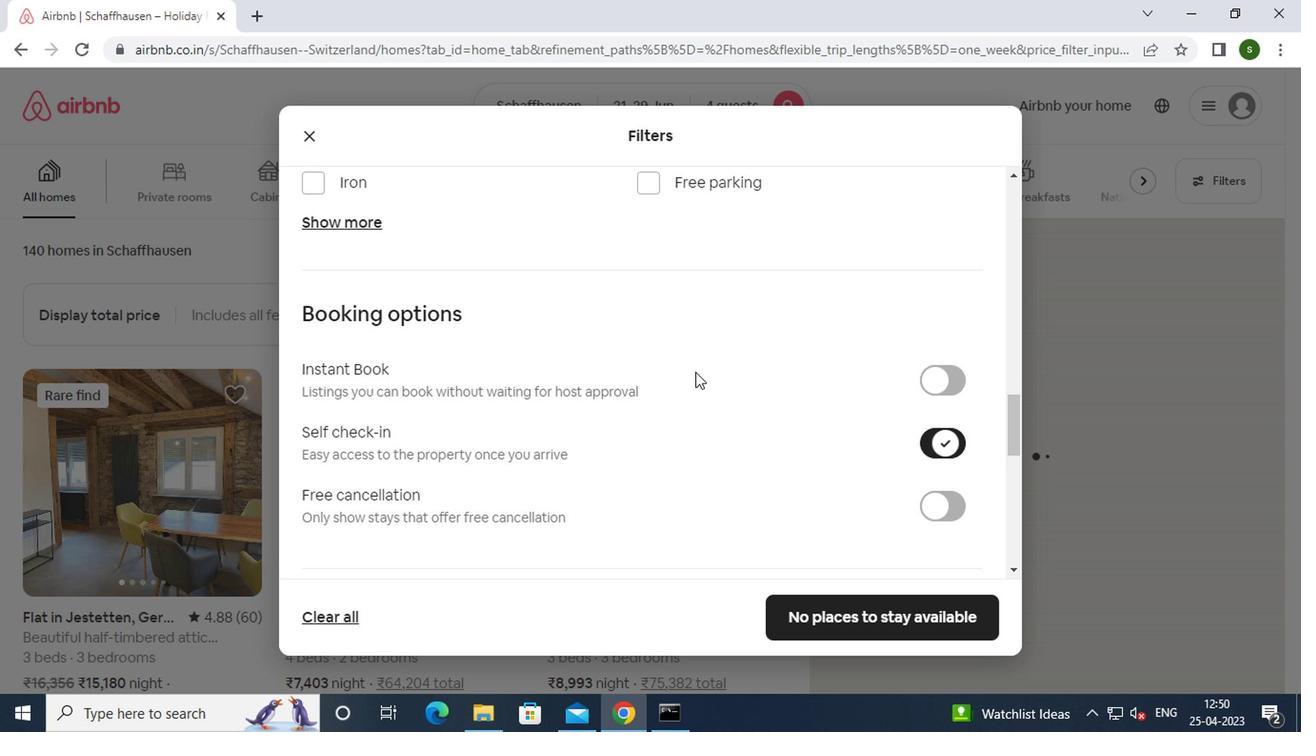 
Action: Mouse scrolled (692, 372) with delta (0, 0)
Screenshot: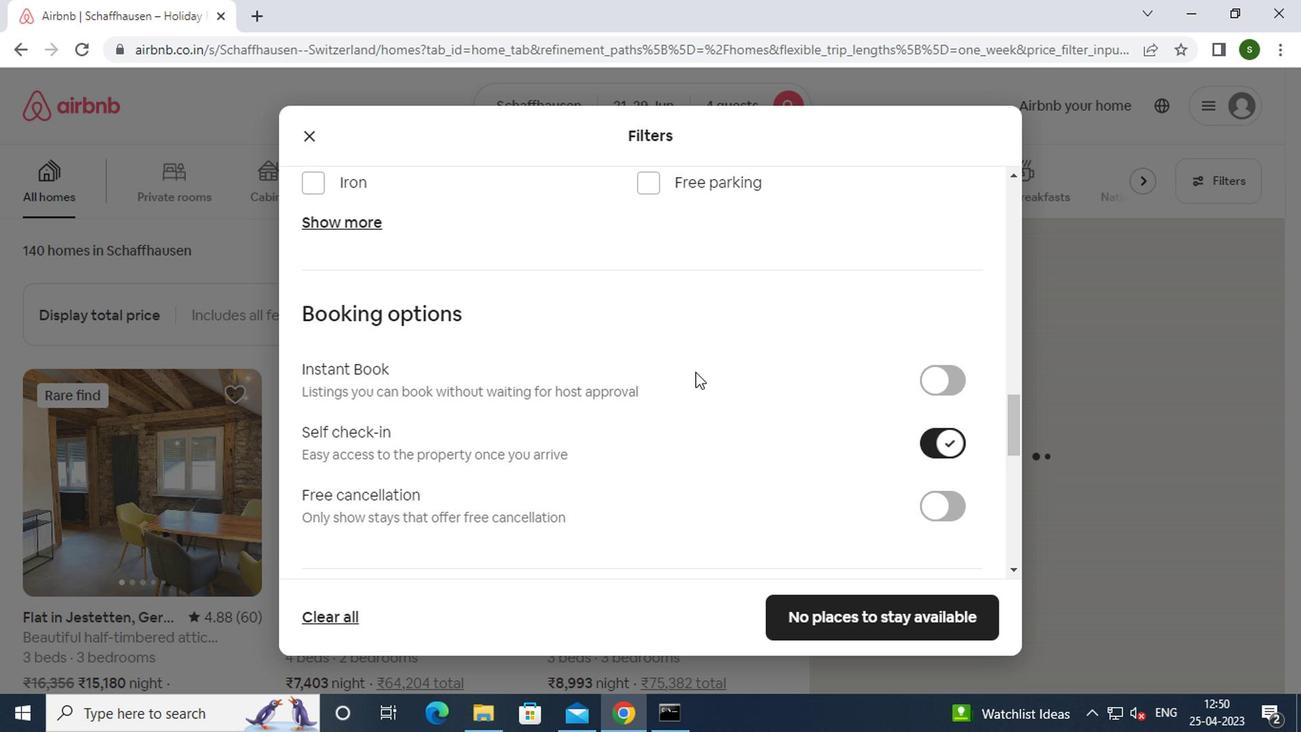 
Action: Mouse scrolled (692, 372) with delta (0, 0)
Screenshot: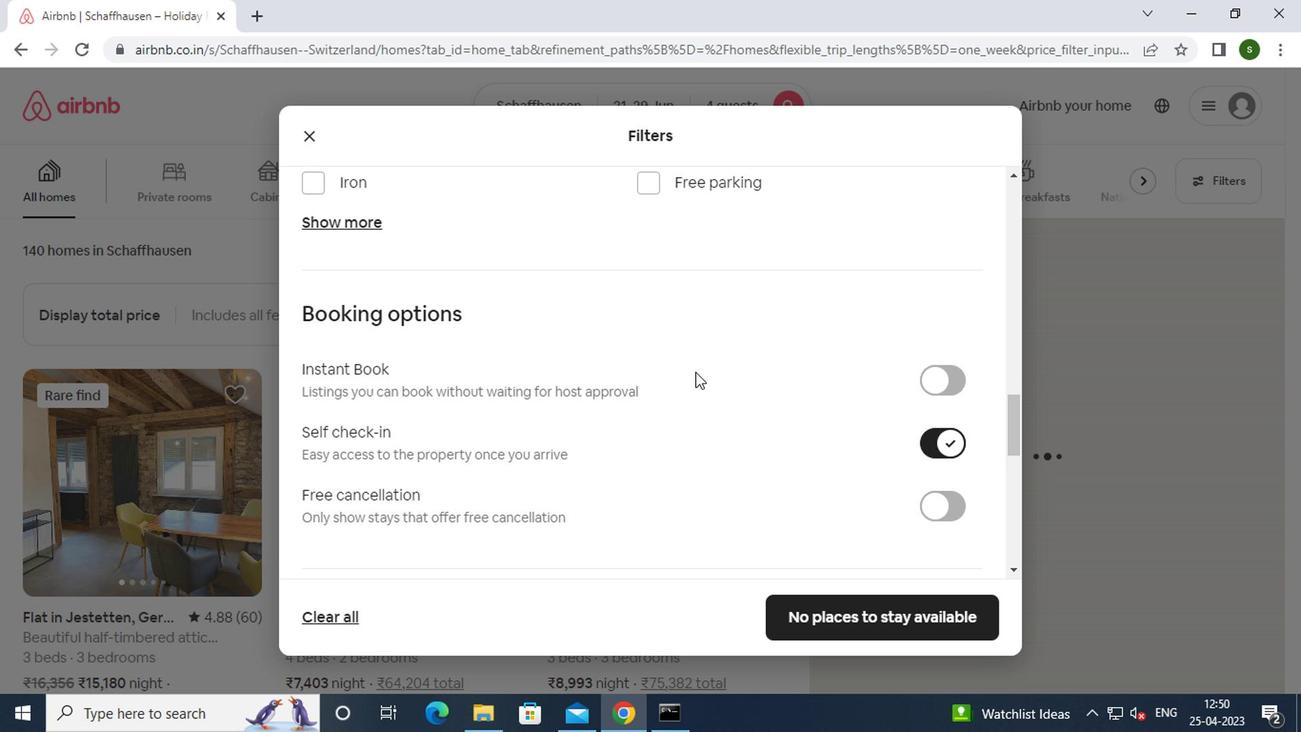 
Action: Mouse scrolled (692, 372) with delta (0, 0)
Screenshot: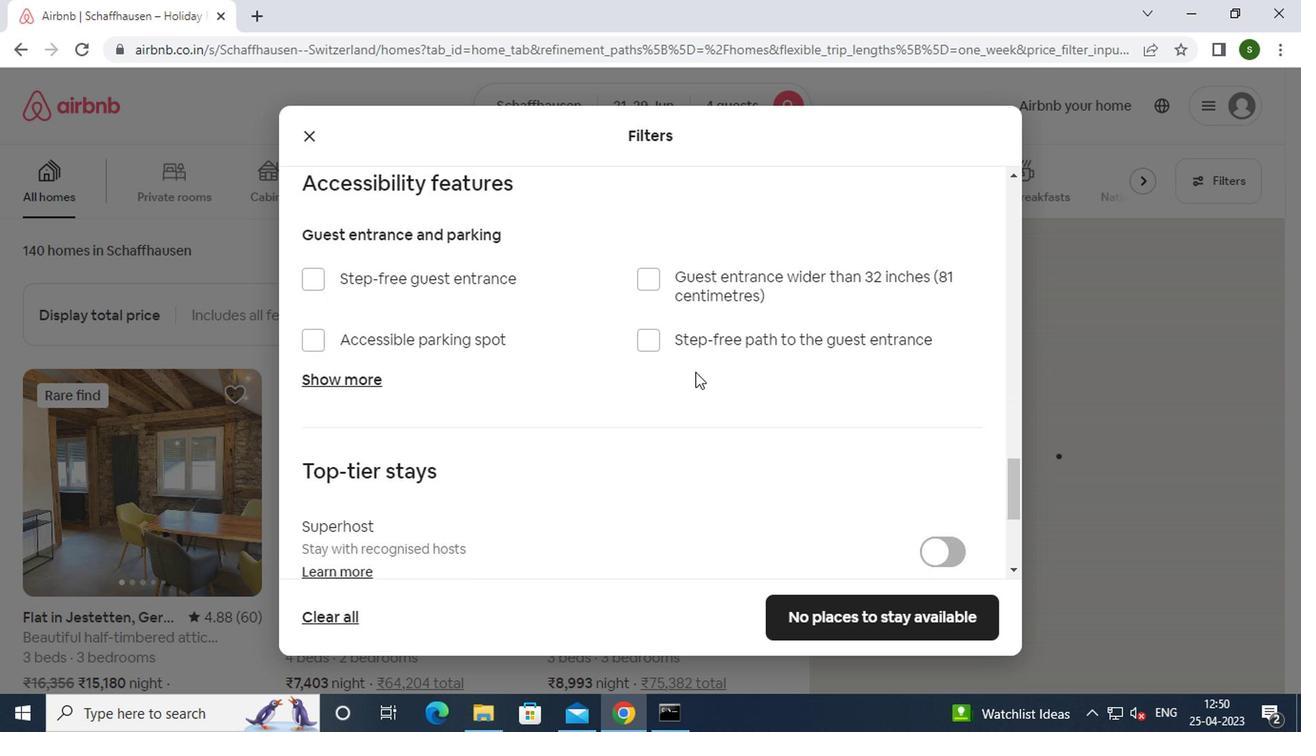 
Action: Mouse scrolled (692, 372) with delta (0, 0)
Screenshot: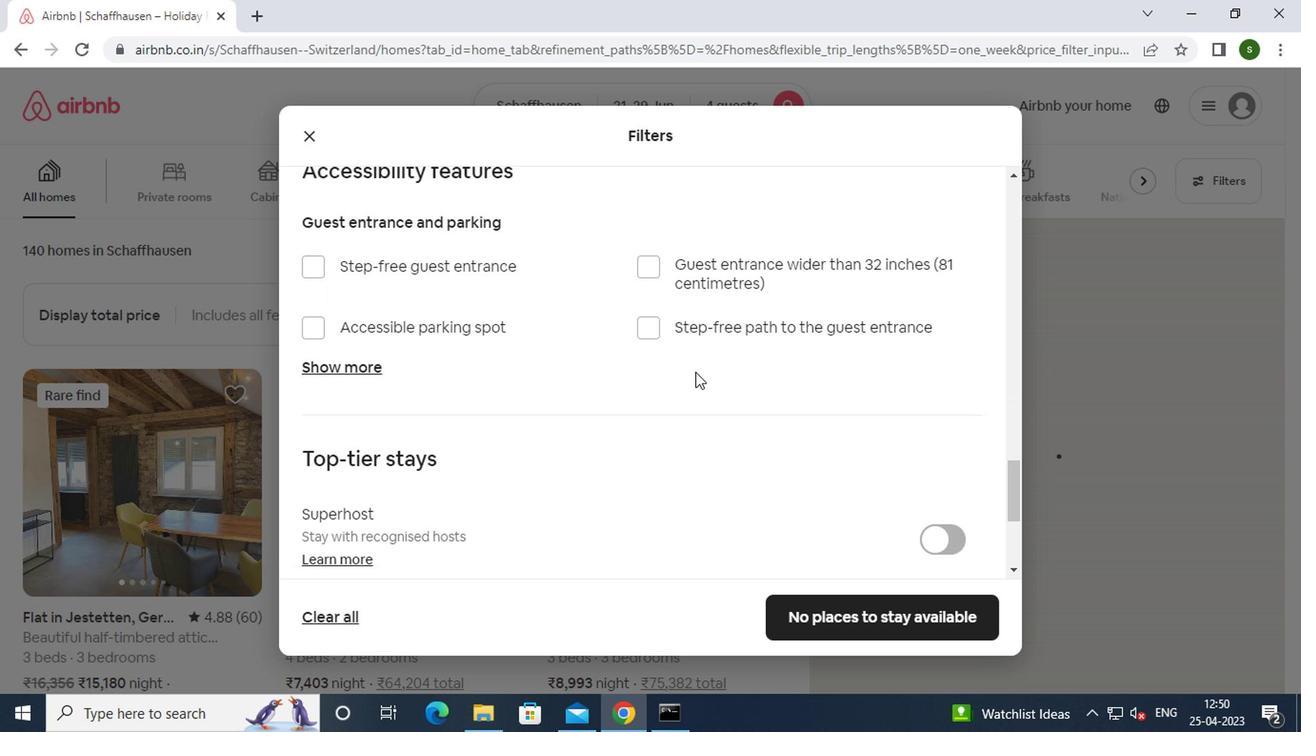 
Action: Mouse scrolled (692, 372) with delta (0, 0)
Screenshot: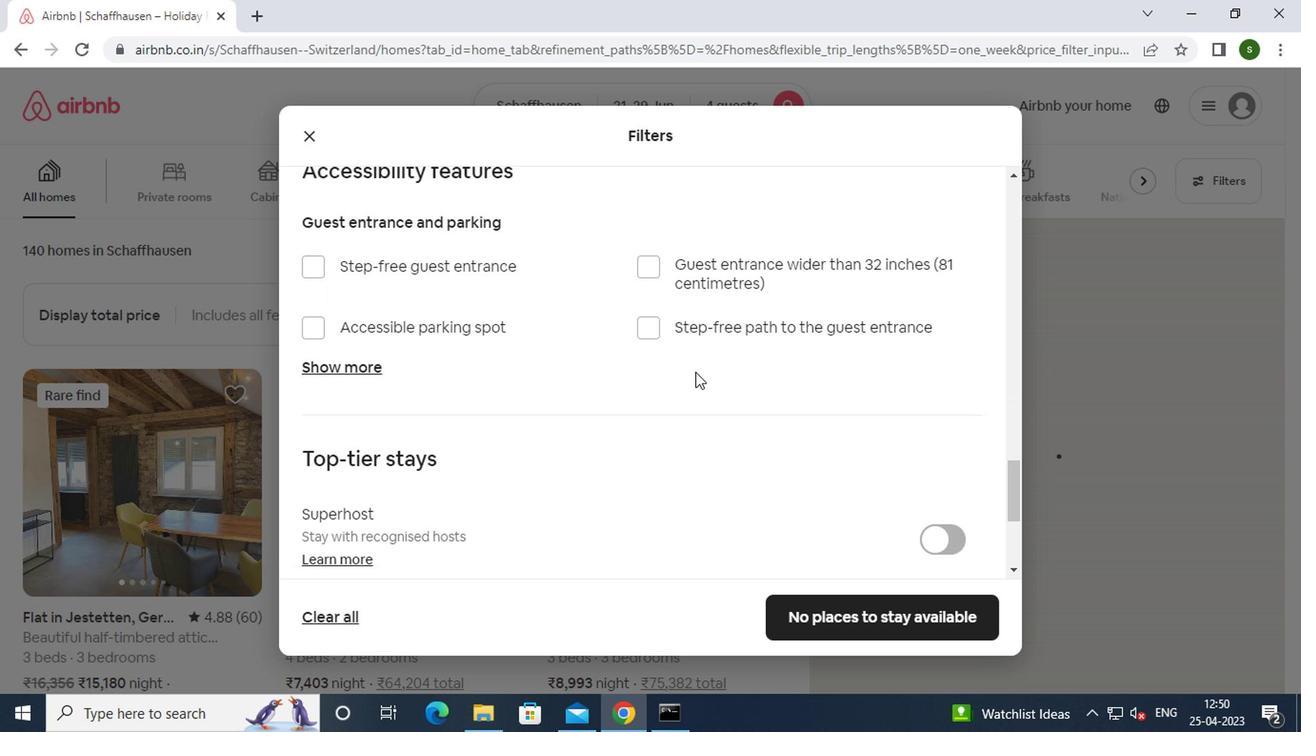 
Action: Mouse scrolled (692, 372) with delta (0, 0)
Screenshot: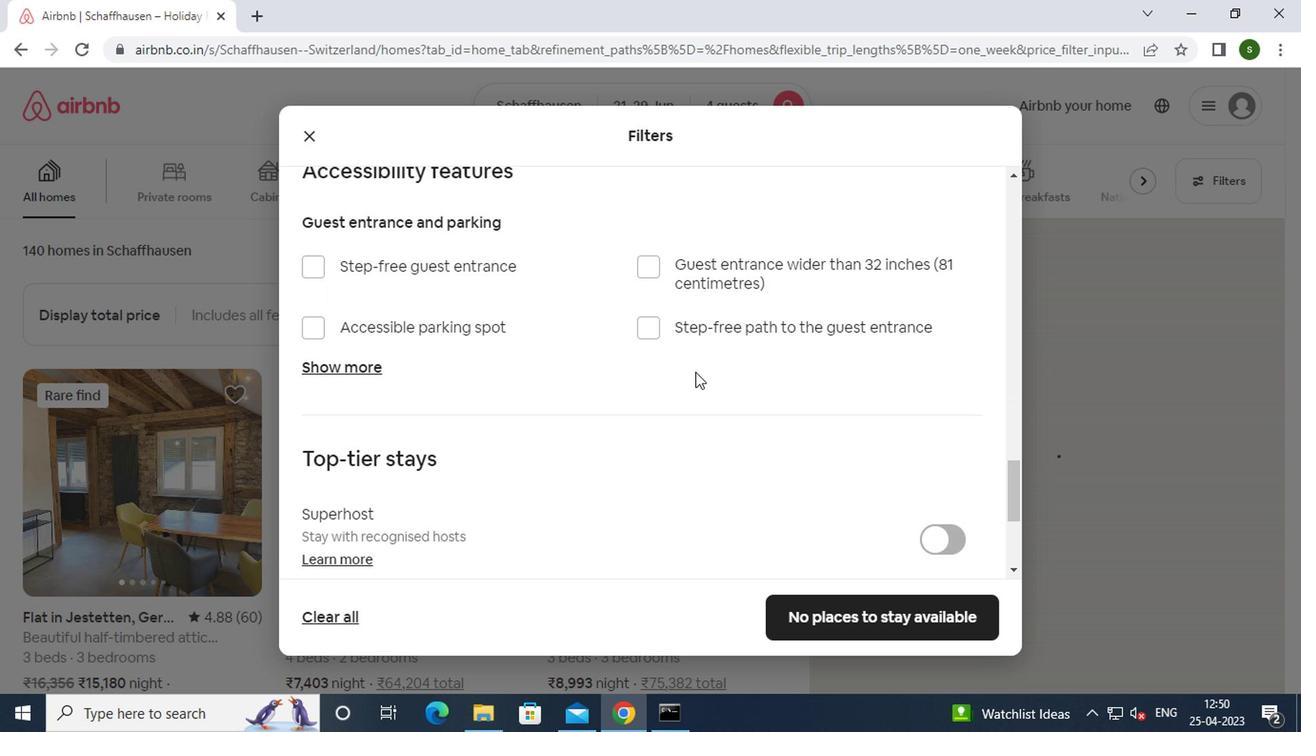 
Action: Mouse scrolled (692, 372) with delta (0, 0)
Screenshot: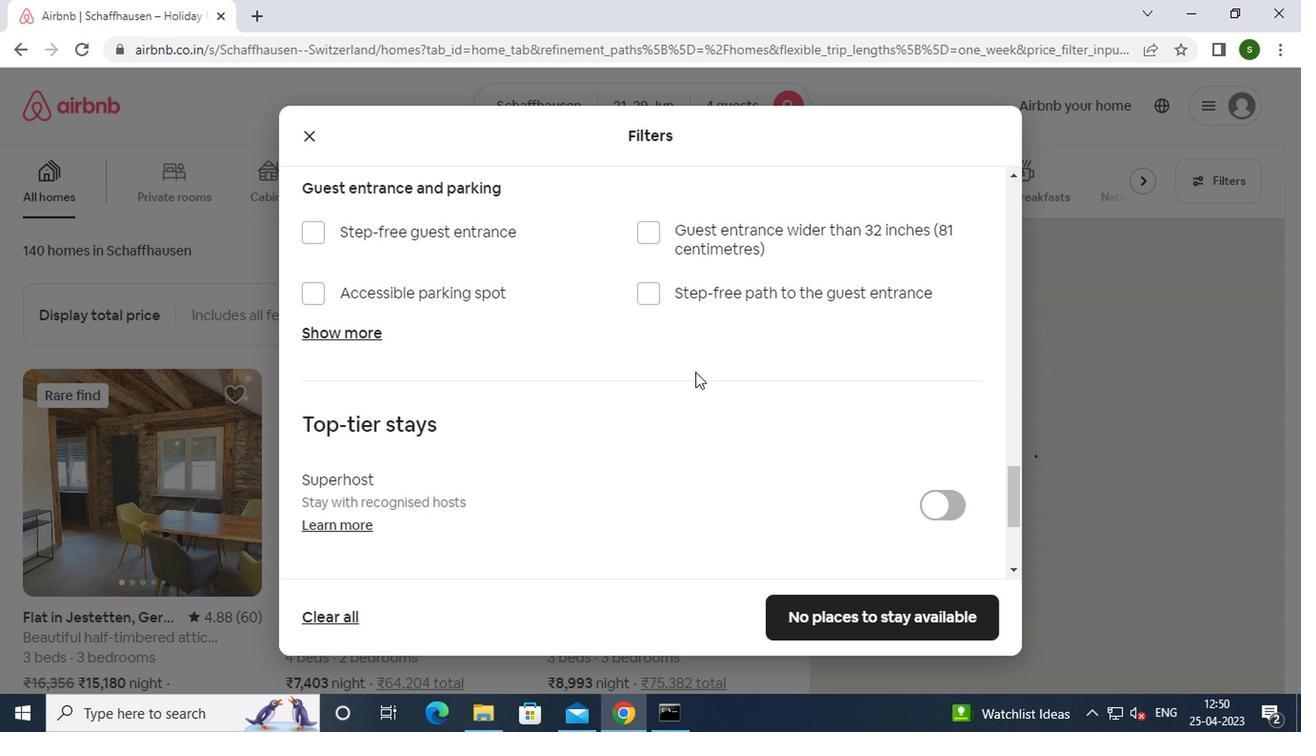 
Action: Mouse moved to (329, 443)
Screenshot: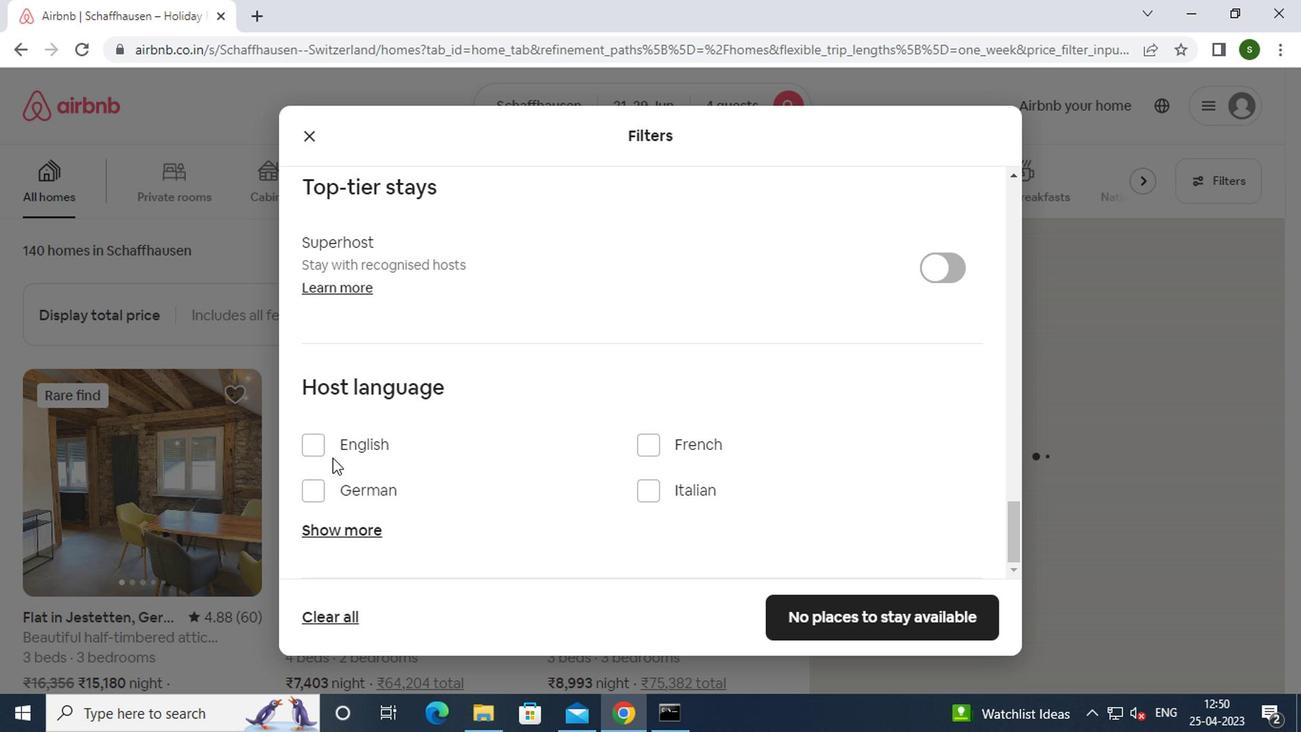 
Action: Mouse pressed left at (329, 443)
Screenshot: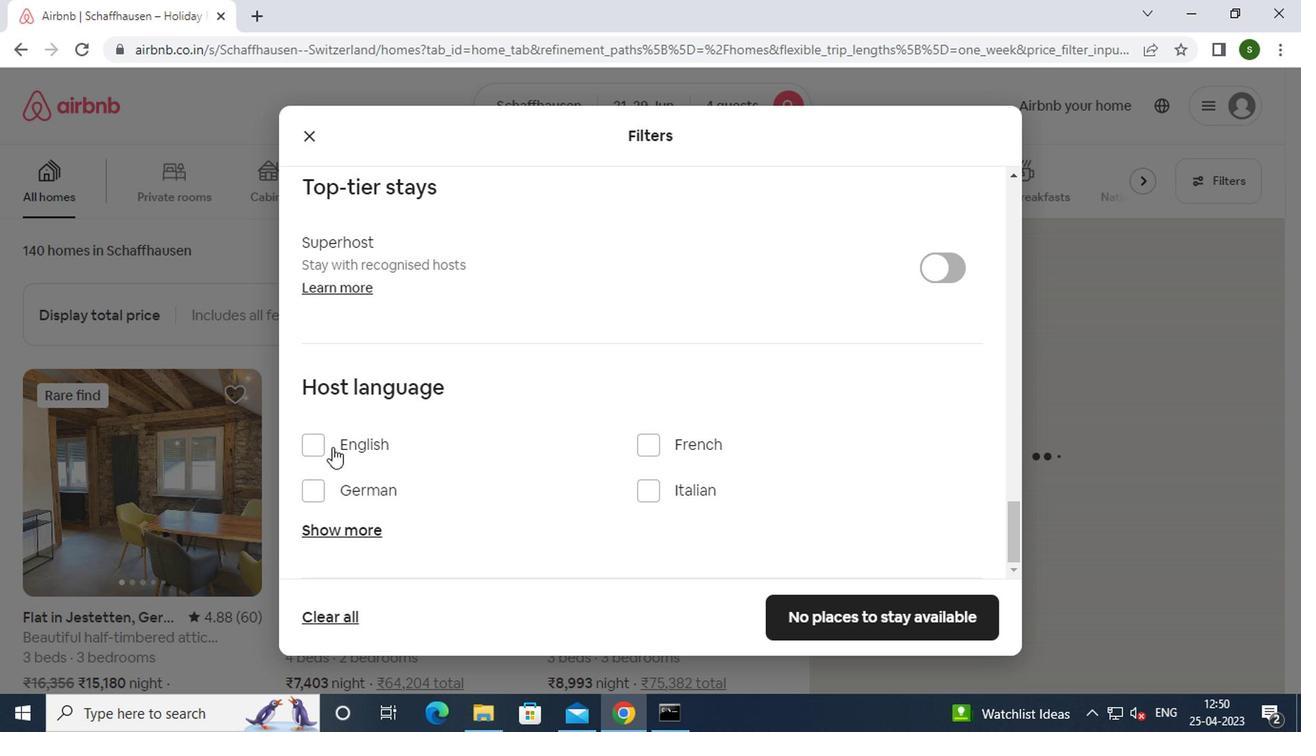 
Action: Mouse moved to (794, 613)
Screenshot: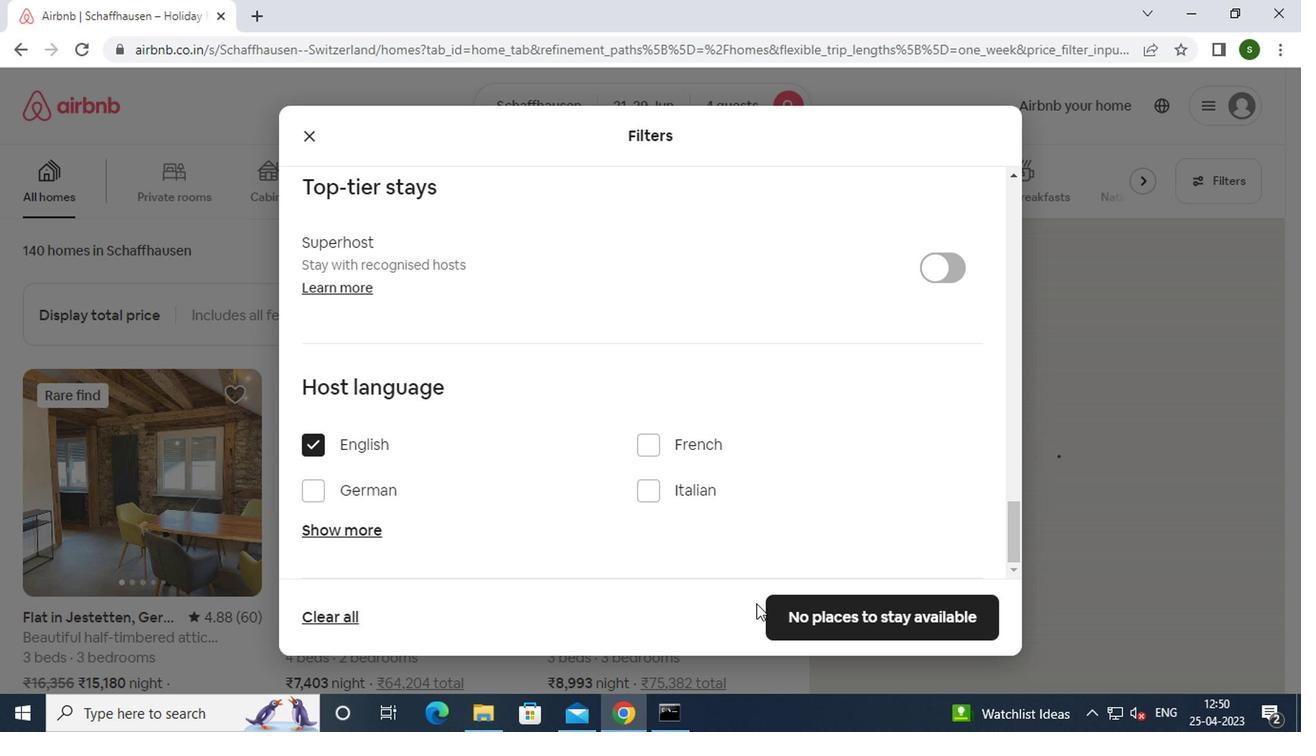 
Action: Mouse pressed left at (794, 613)
Screenshot: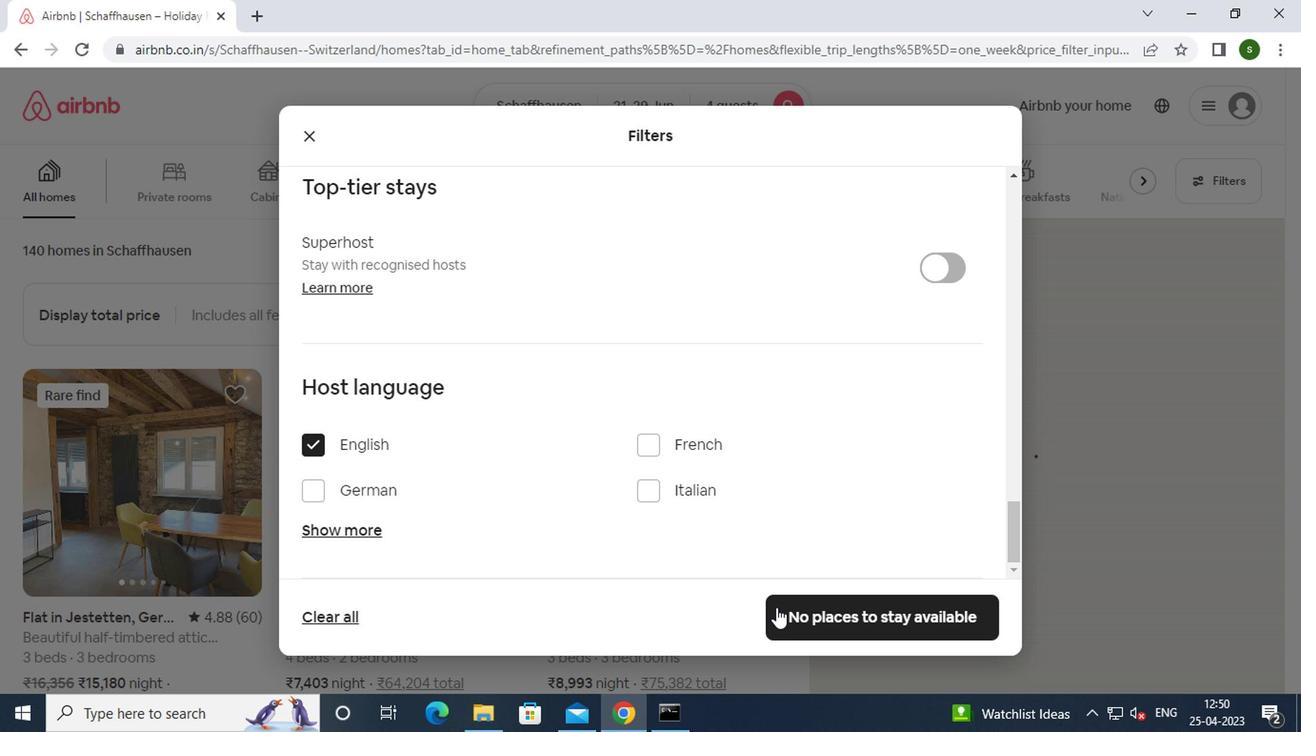 
Action: Mouse moved to (530, 269)
Screenshot: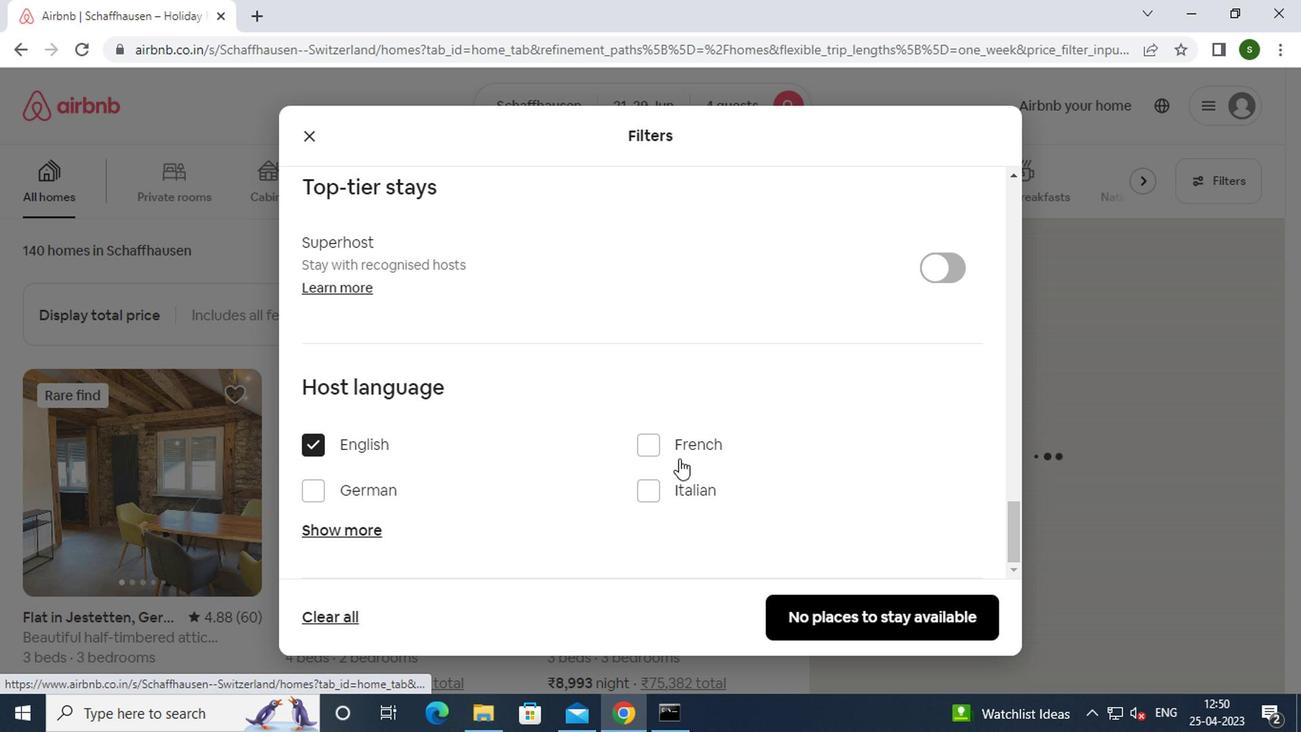 
